 Task: Look for space in Quba, Azerbaijan from 2nd June, 2023 to 15th June, 2023 for 2 adults in price range Rs.10000 to Rs.15000. Place can be entire place with 1  bedroom having 1 bed and 1 bathroom. Property type can be hotel. Amenities needed are: air conditioning, . Booking option can be shelf check-in. Required host language is English.
Action: Mouse moved to (667, 716)
Screenshot: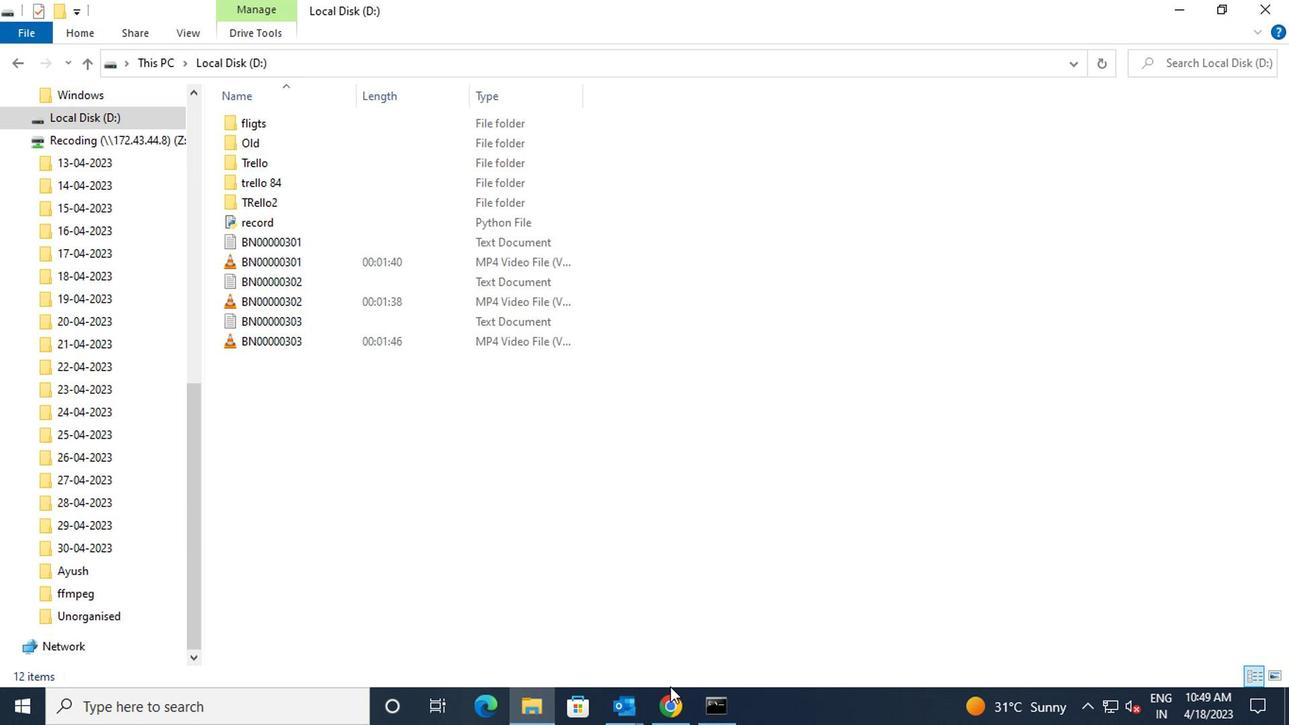 
Action: Mouse pressed left at (667, 716)
Screenshot: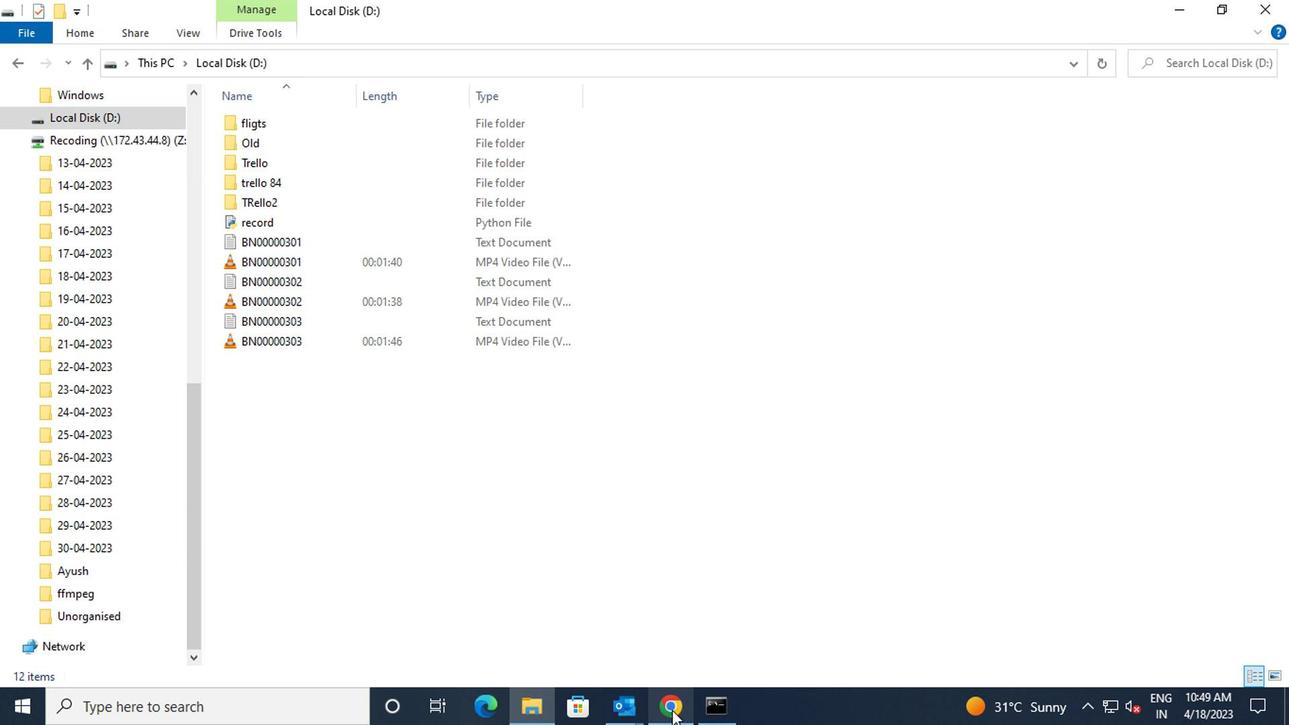 
Action: Mouse moved to (504, 128)
Screenshot: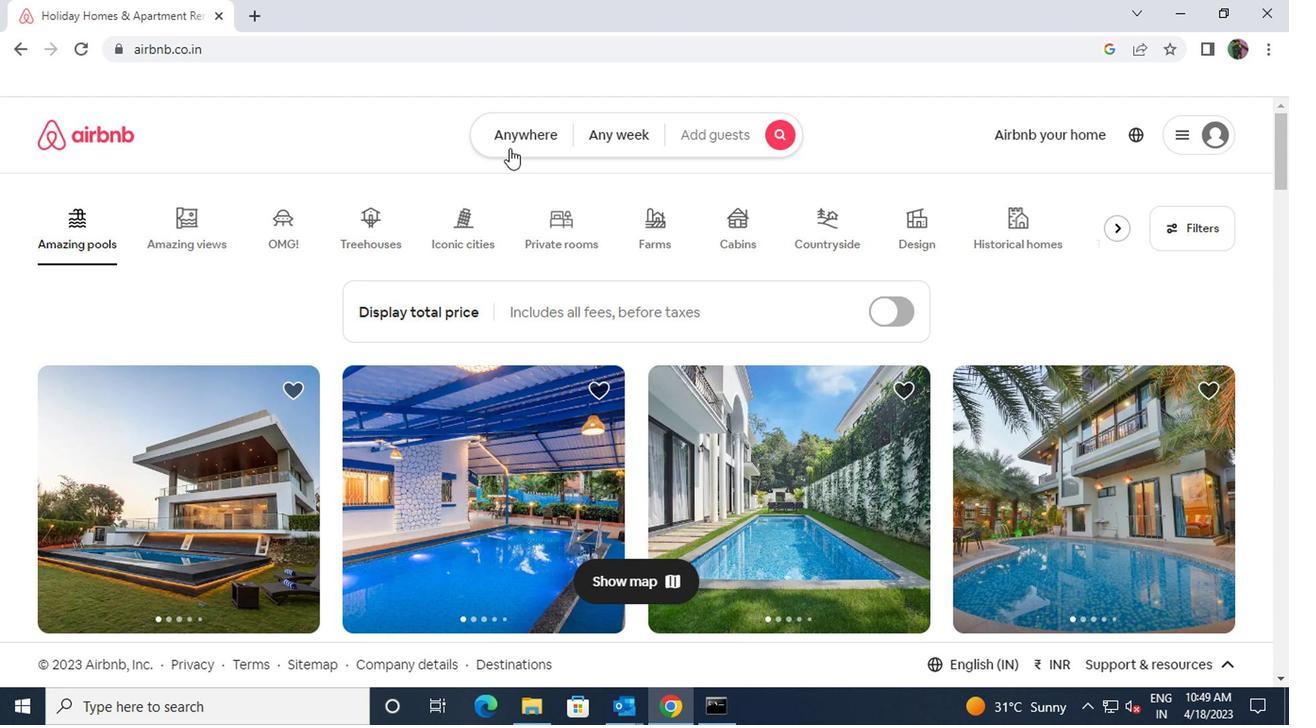 
Action: Mouse pressed left at (504, 128)
Screenshot: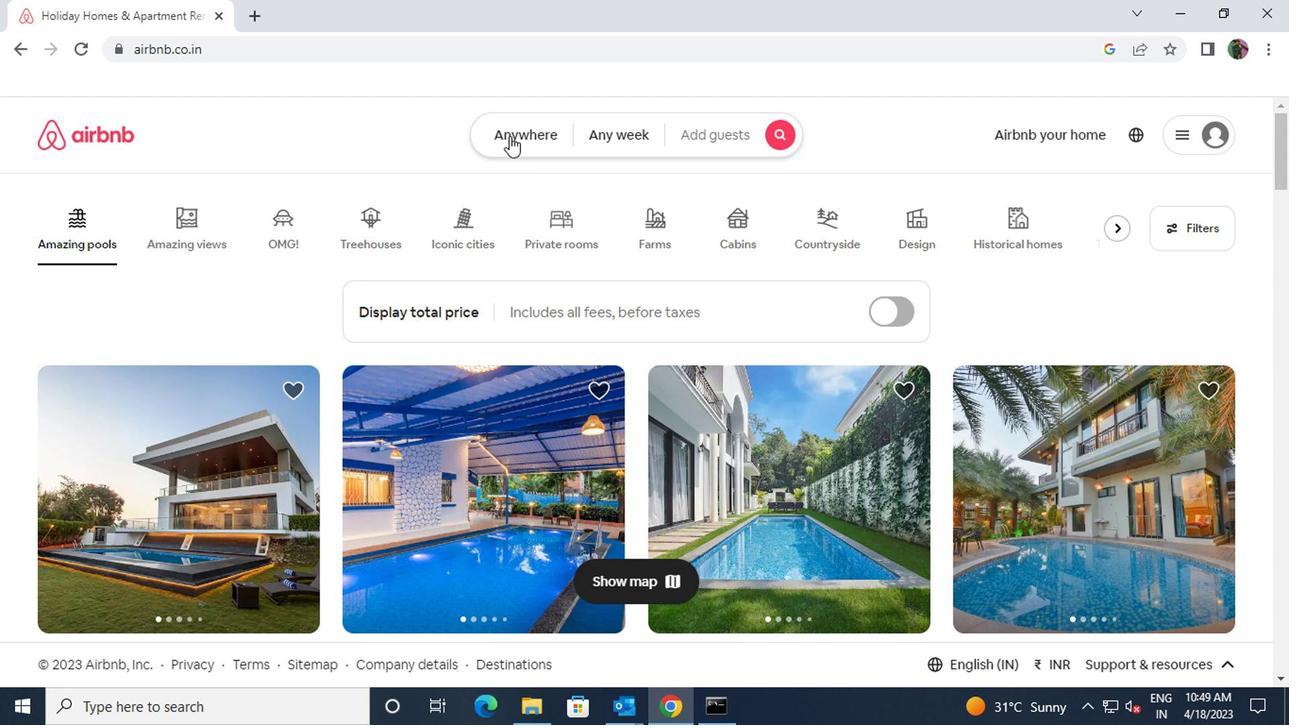
Action: Mouse moved to (458, 195)
Screenshot: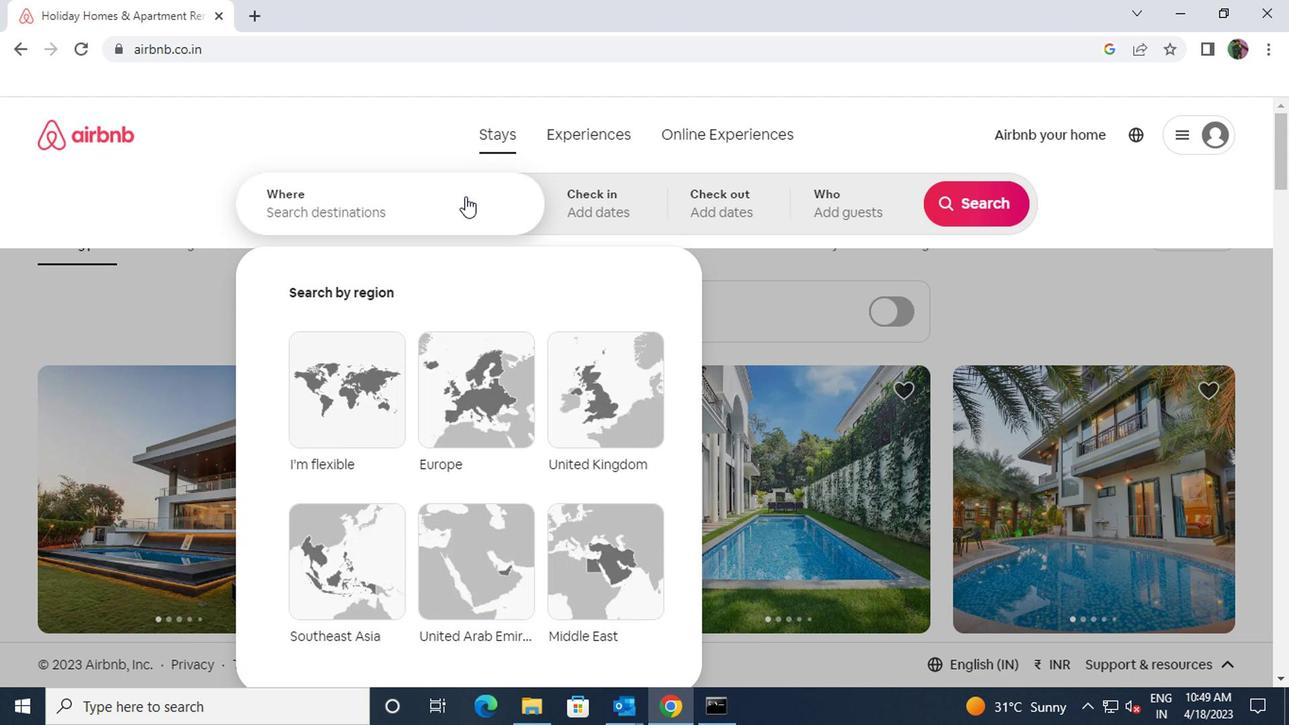 
Action: Mouse pressed left at (458, 195)
Screenshot: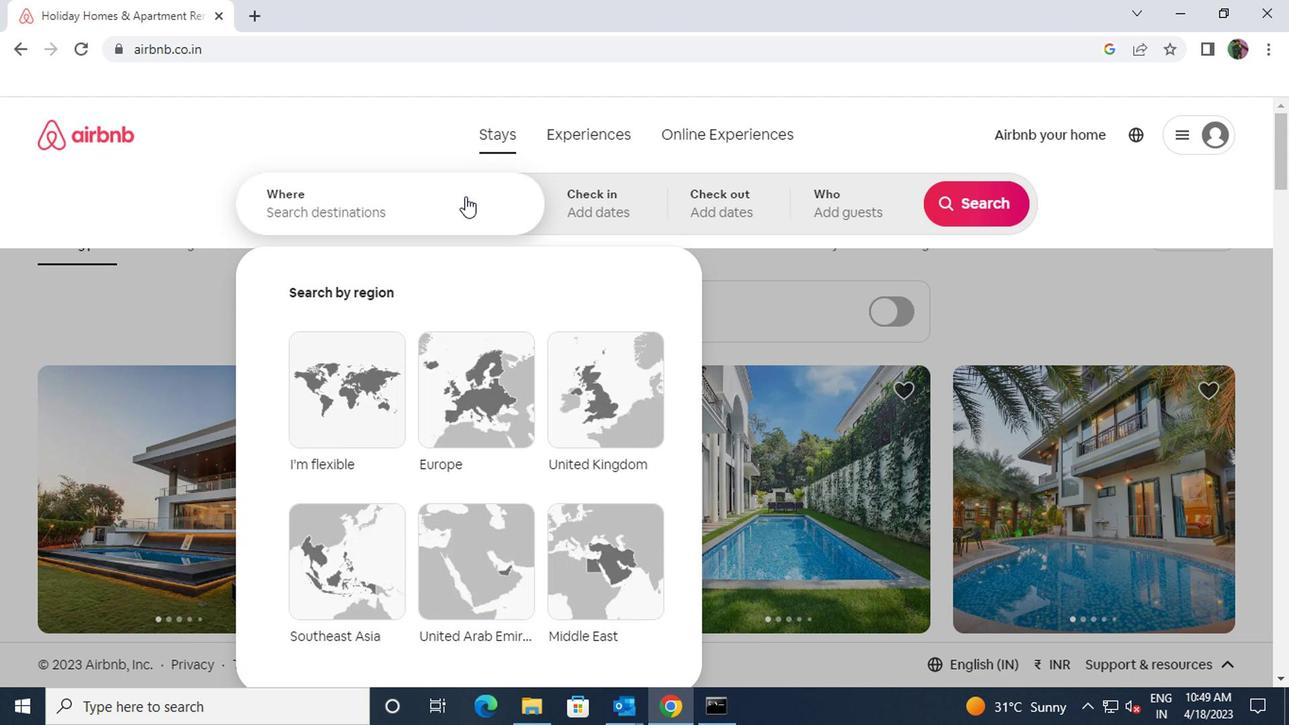 
Action: Key pressed <Key.shift><Key.shift><Key.shift><Key.shift>QUBA
Screenshot: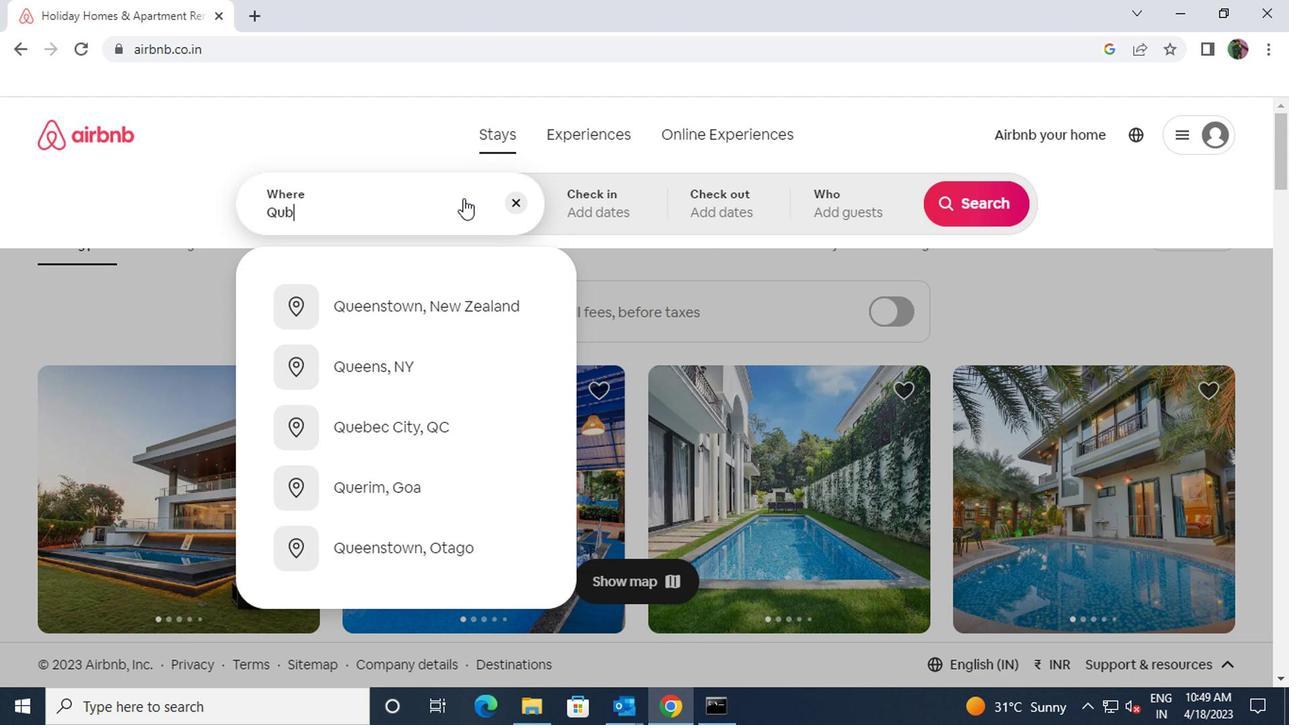 
Action: Mouse moved to (418, 301)
Screenshot: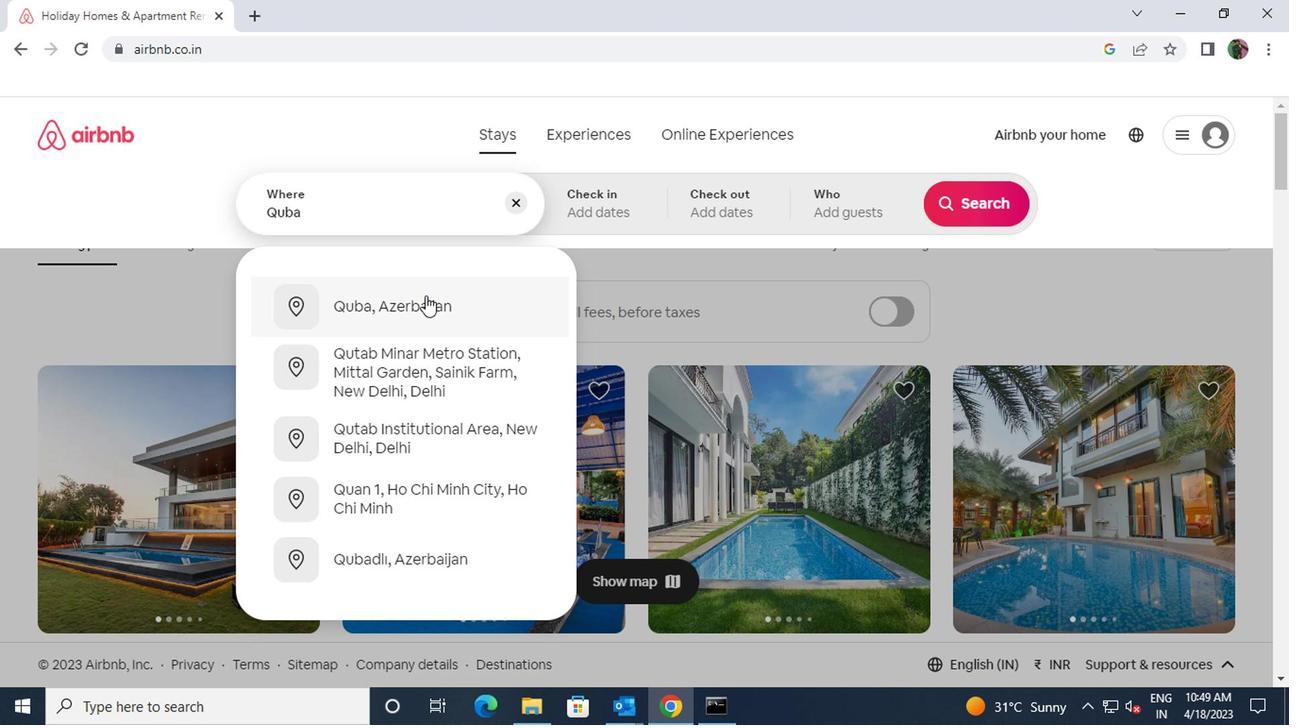 
Action: Mouse pressed left at (418, 301)
Screenshot: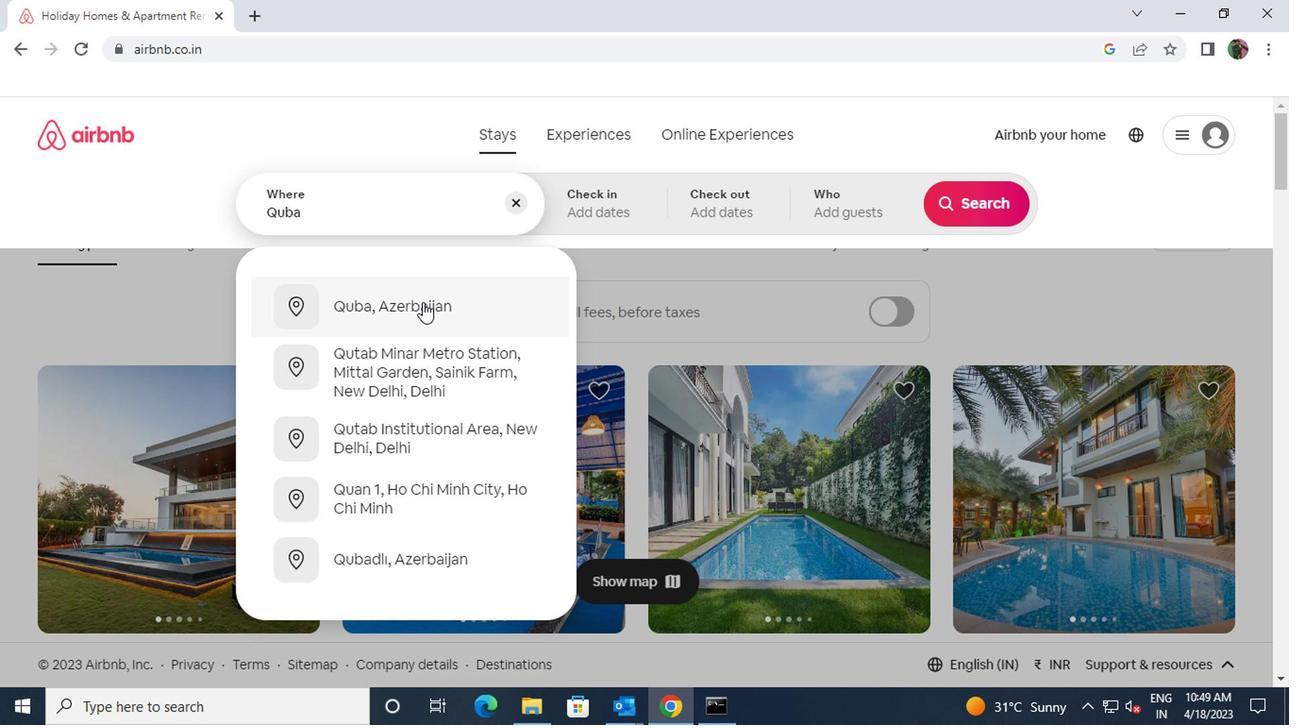 
Action: Mouse moved to (962, 355)
Screenshot: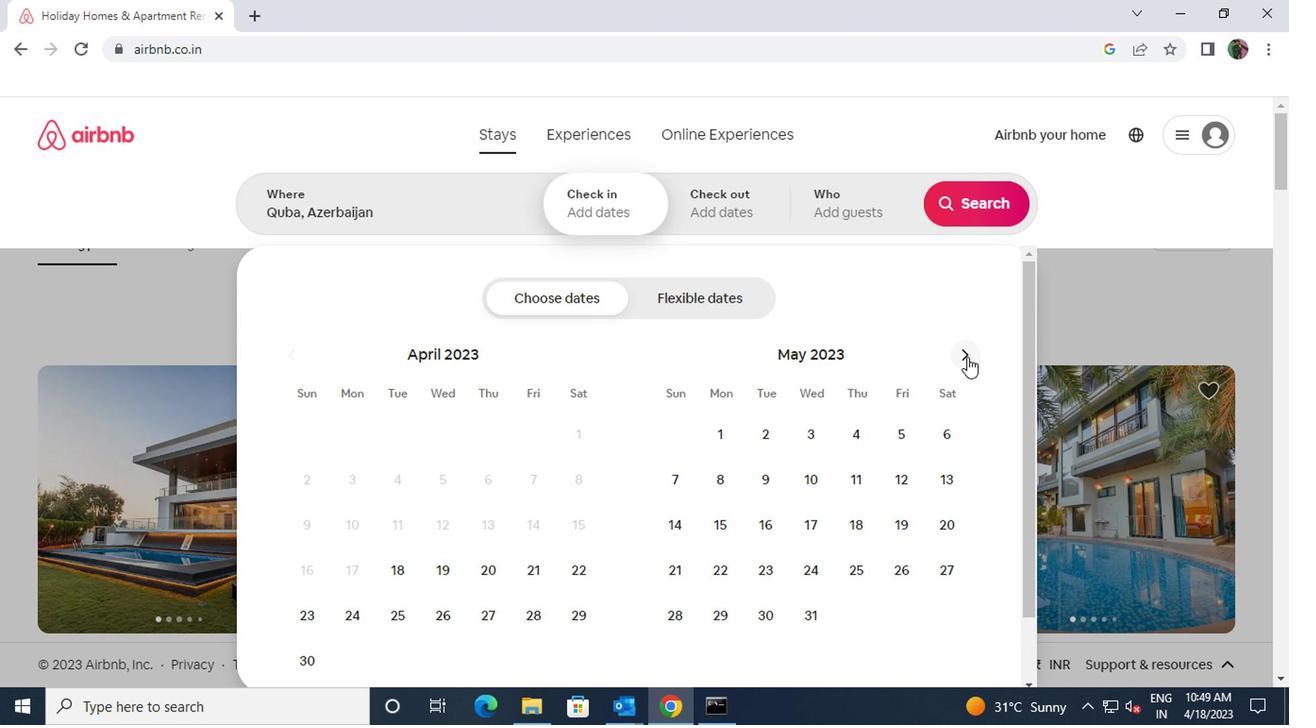 
Action: Mouse pressed left at (962, 355)
Screenshot: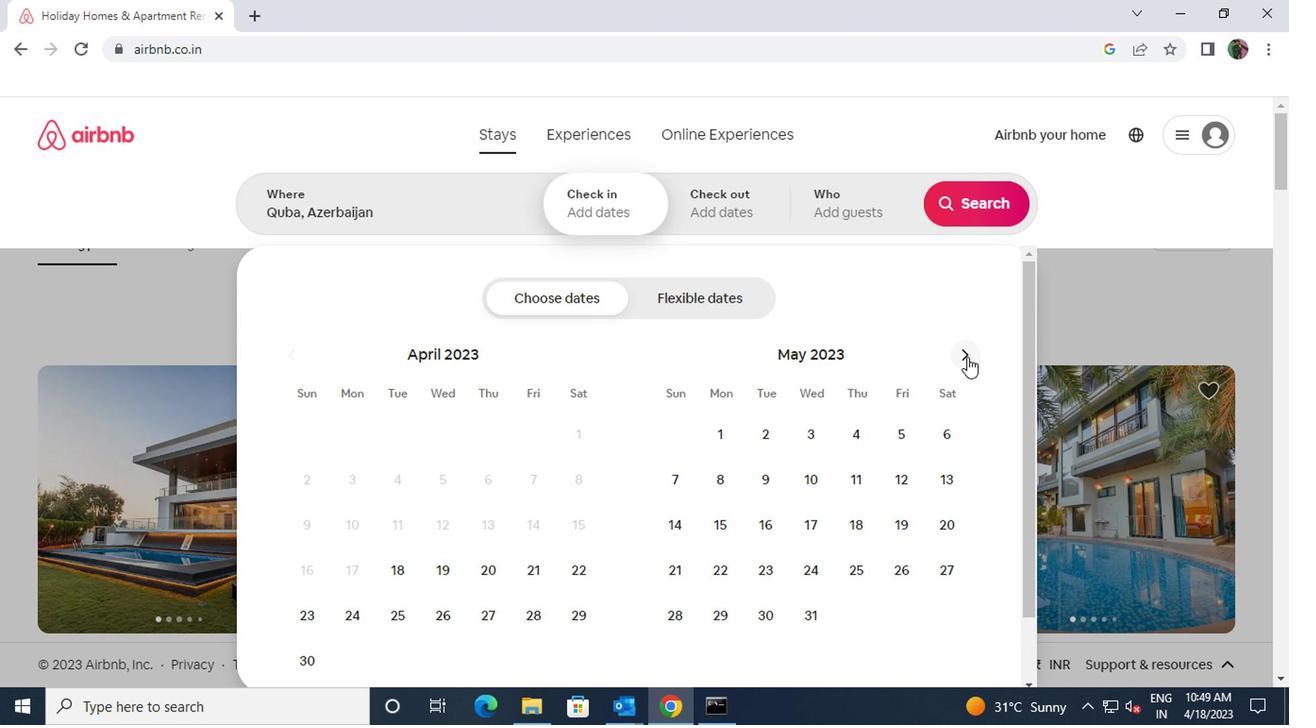 
Action: Mouse moved to (897, 439)
Screenshot: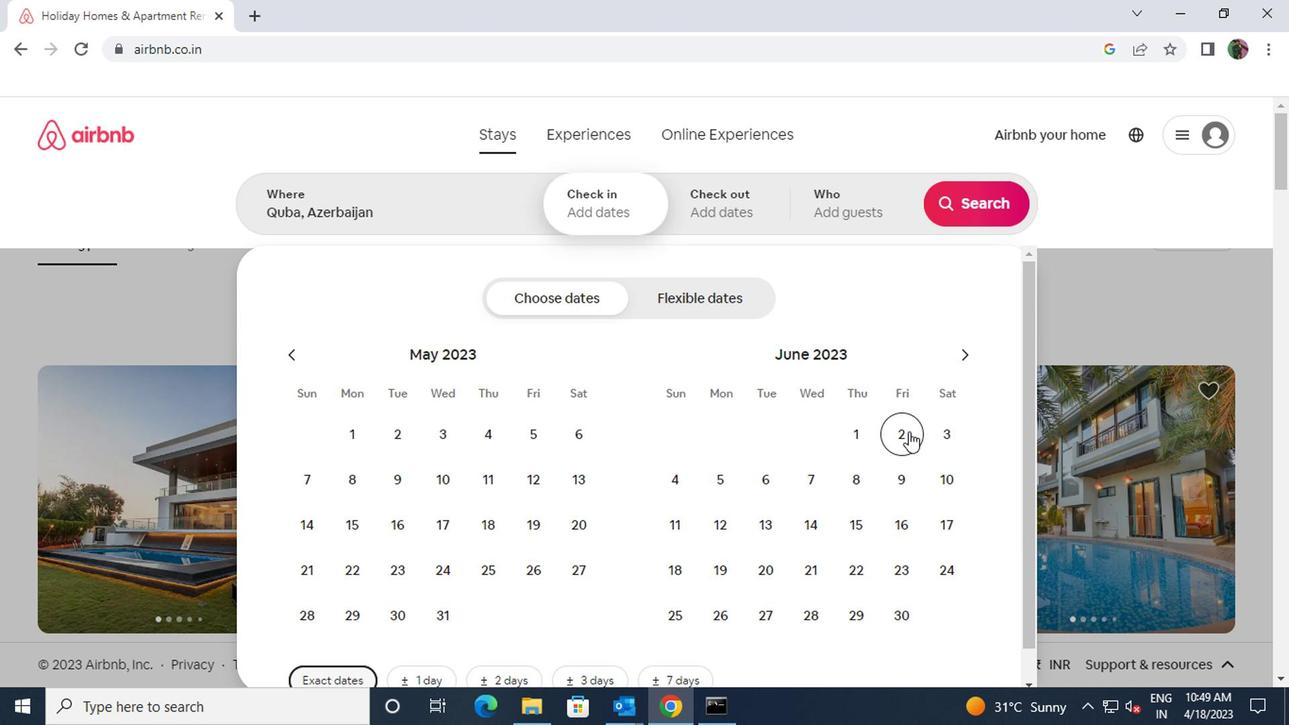 
Action: Mouse pressed left at (897, 439)
Screenshot: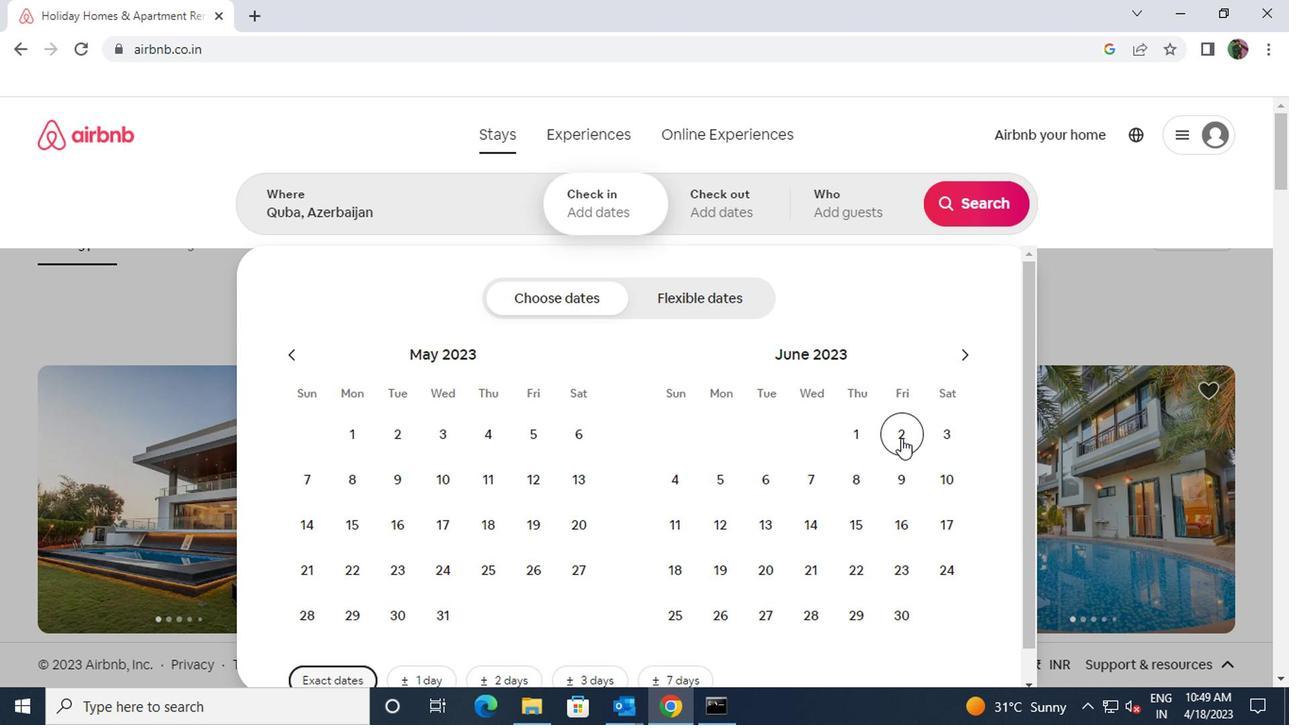 
Action: Mouse moved to (854, 529)
Screenshot: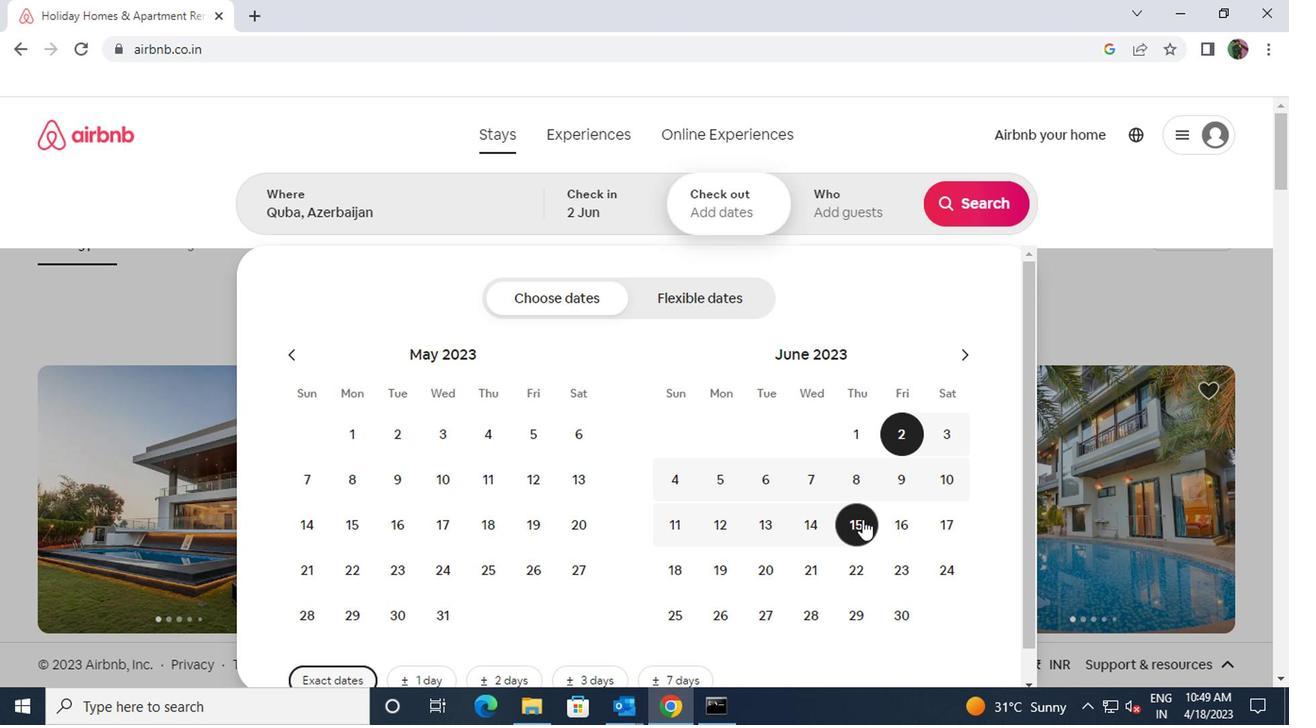 
Action: Mouse pressed left at (854, 529)
Screenshot: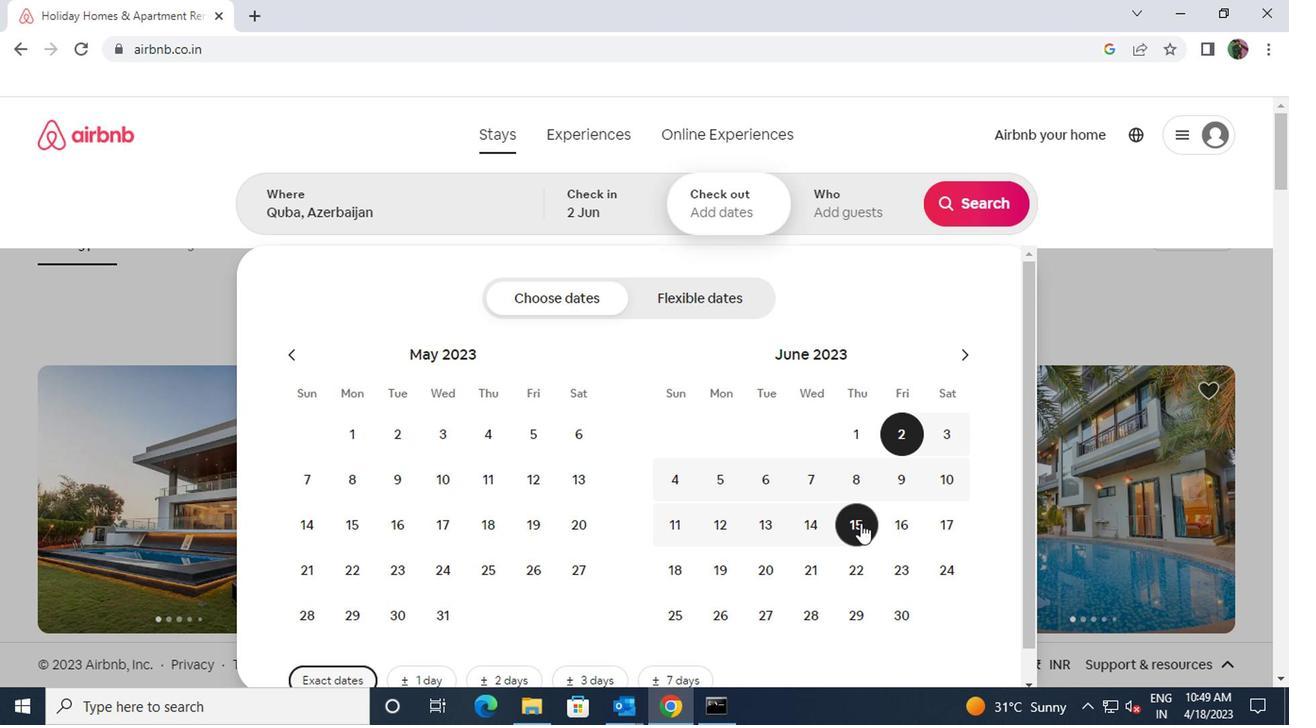 
Action: Mouse moved to (830, 199)
Screenshot: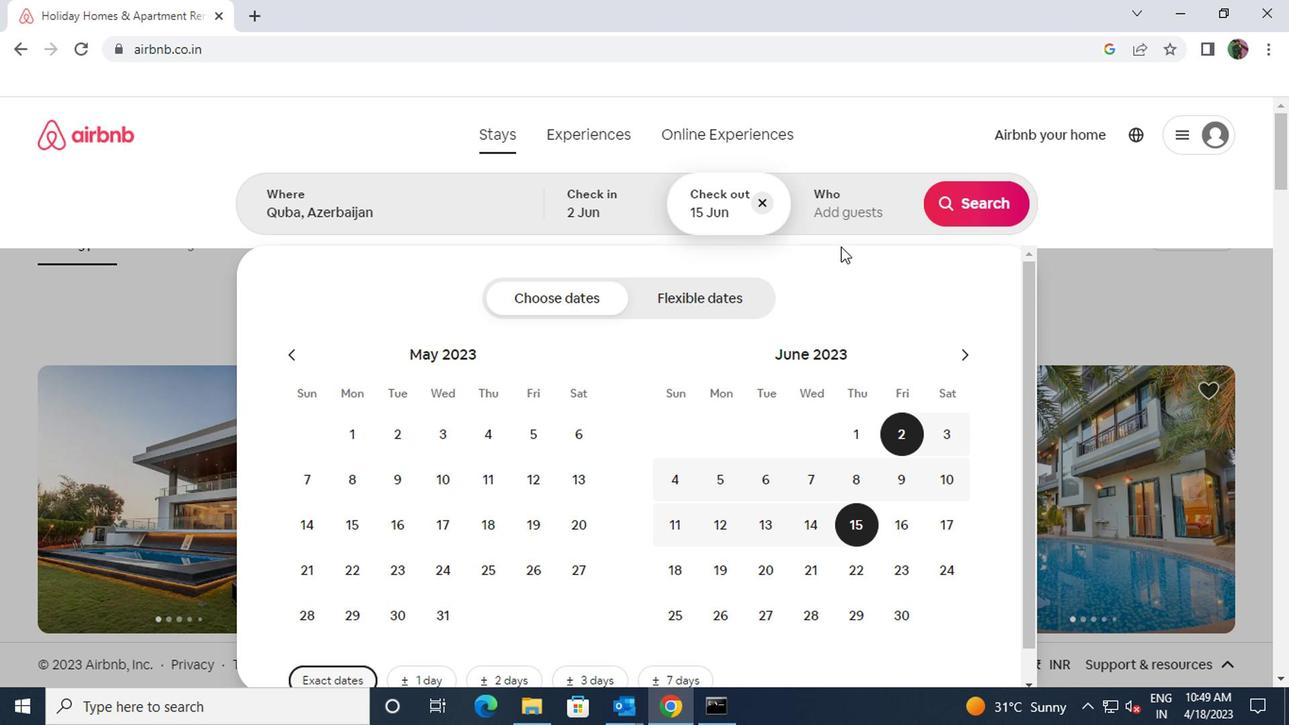 
Action: Mouse pressed left at (830, 199)
Screenshot: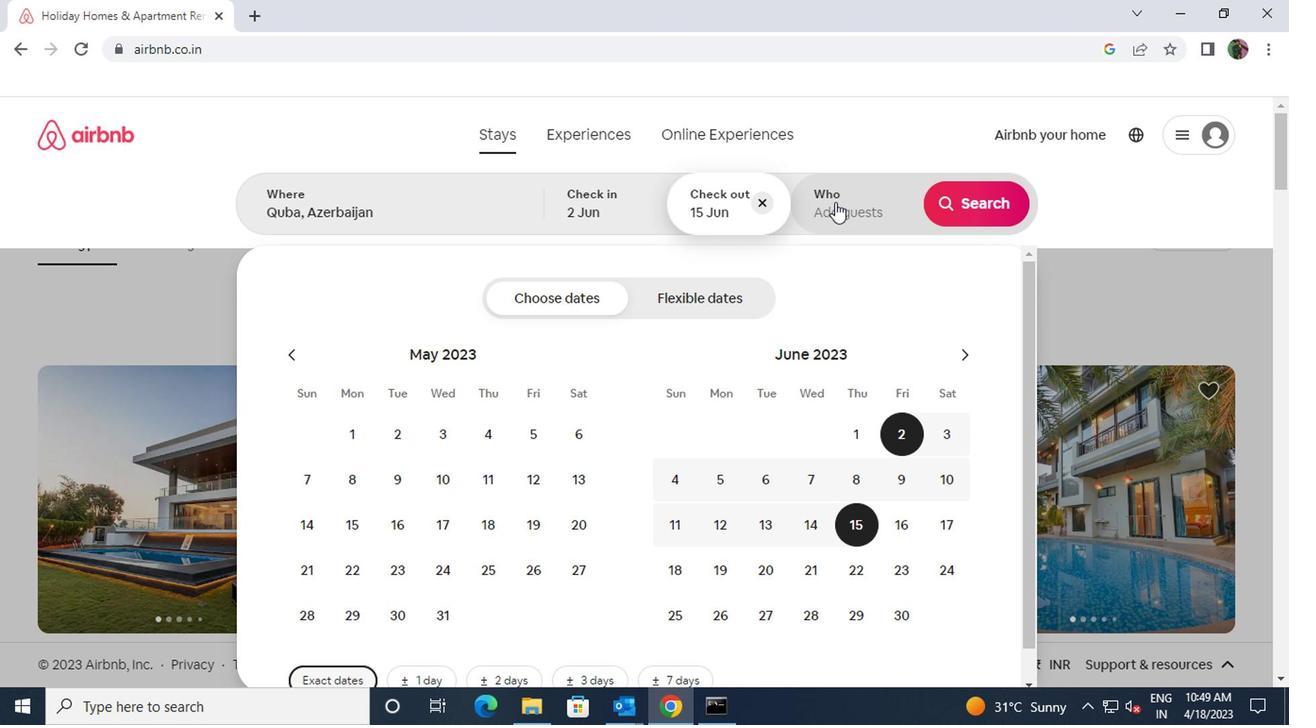 
Action: Mouse moved to (967, 301)
Screenshot: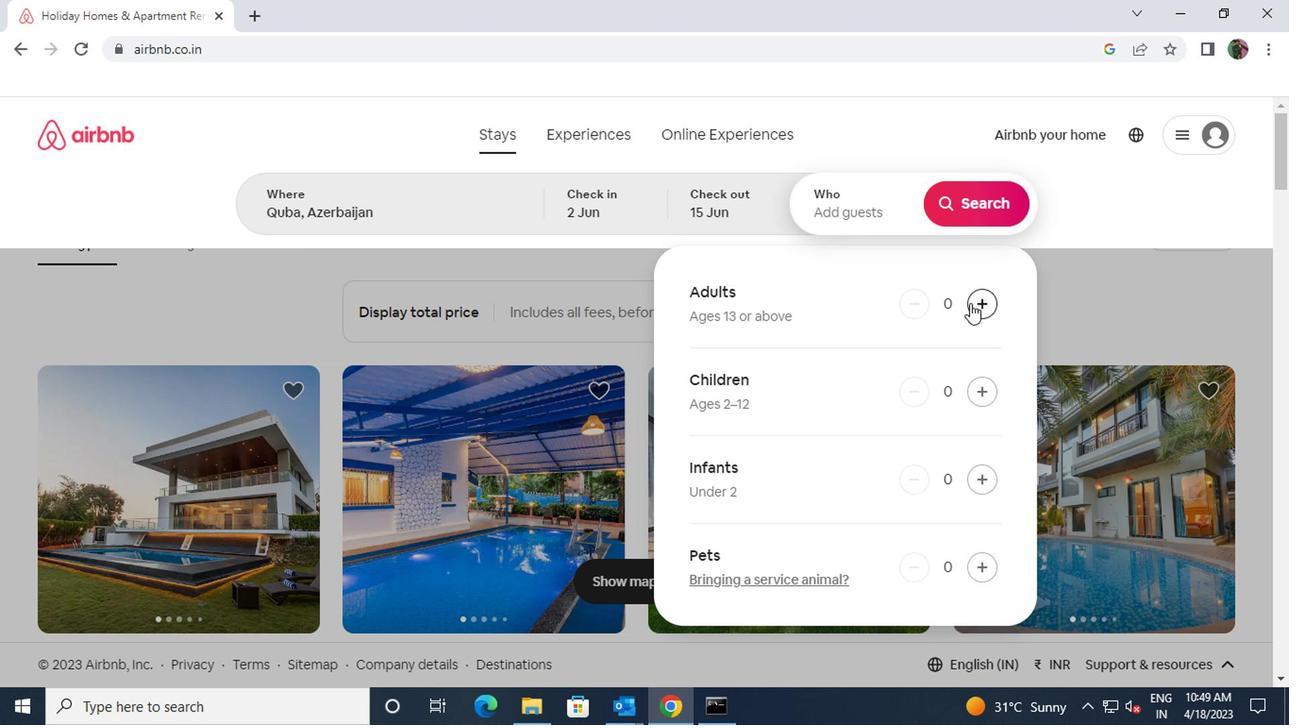 
Action: Mouse pressed left at (967, 301)
Screenshot: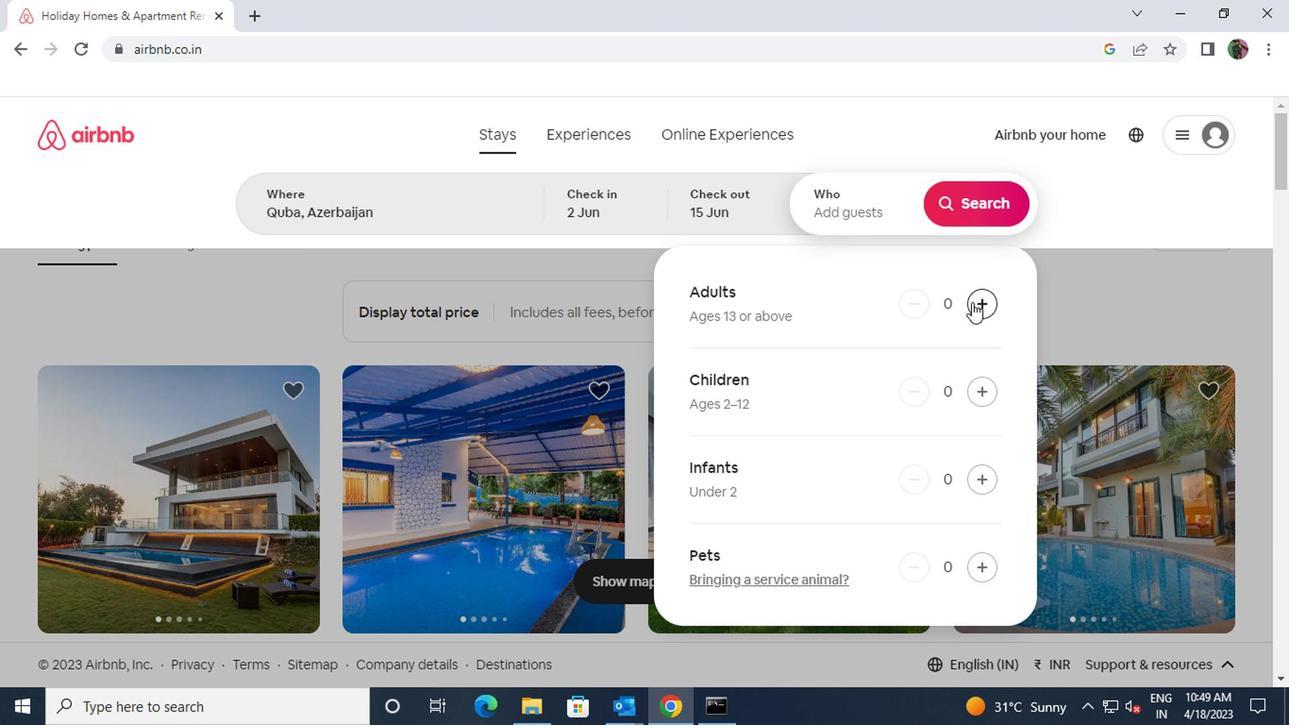 
Action: Mouse pressed left at (967, 301)
Screenshot: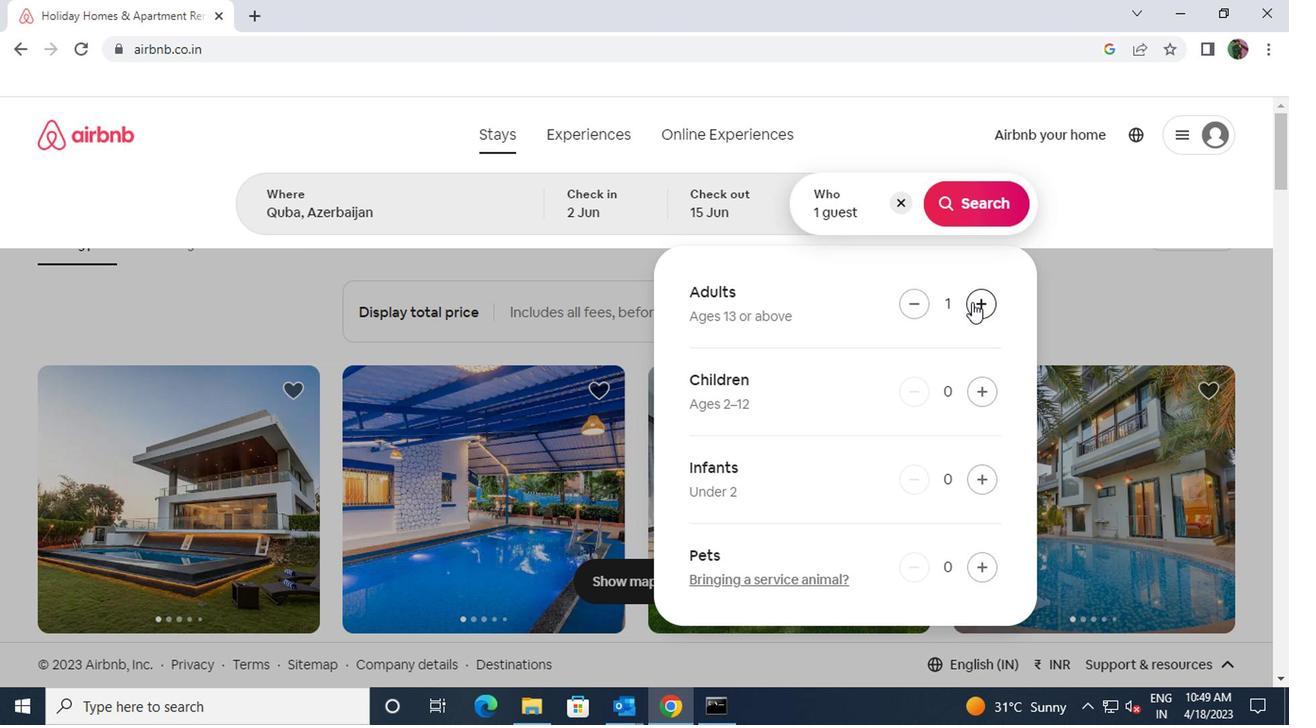 
Action: Mouse moved to (962, 204)
Screenshot: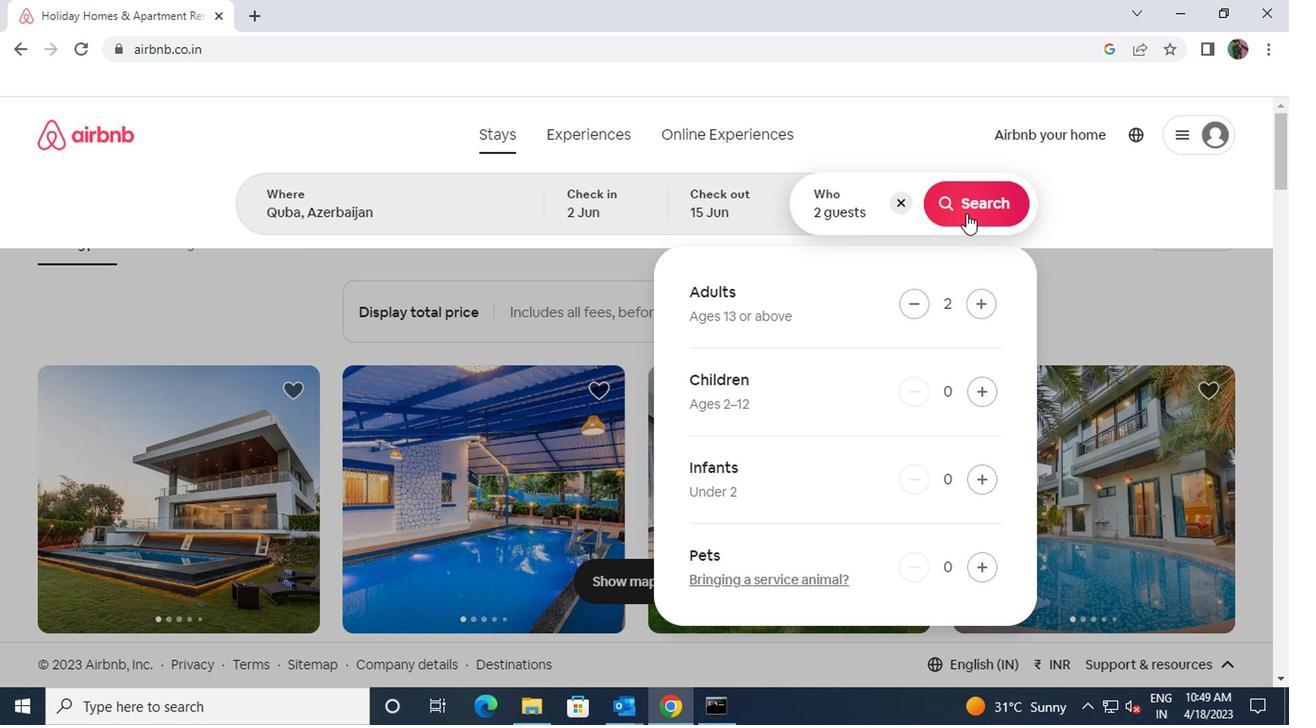 
Action: Mouse pressed left at (962, 204)
Screenshot: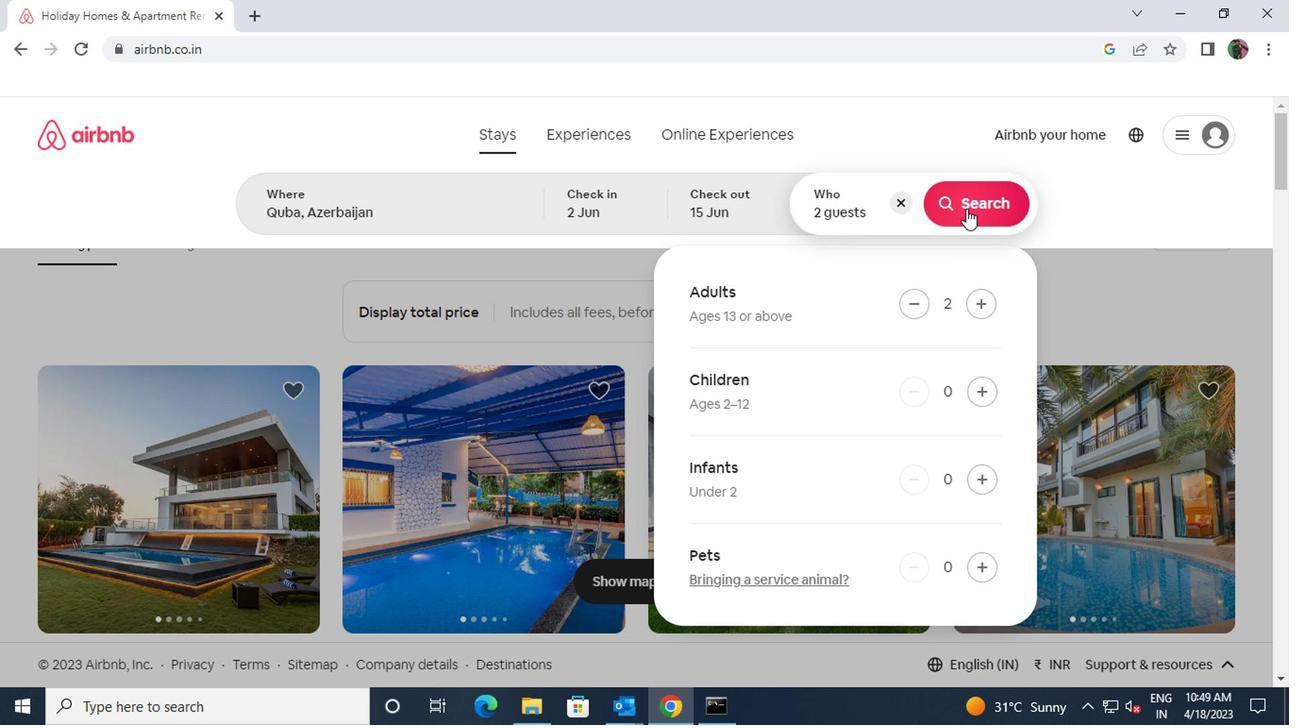 
Action: Mouse moved to (1175, 199)
Screenshot: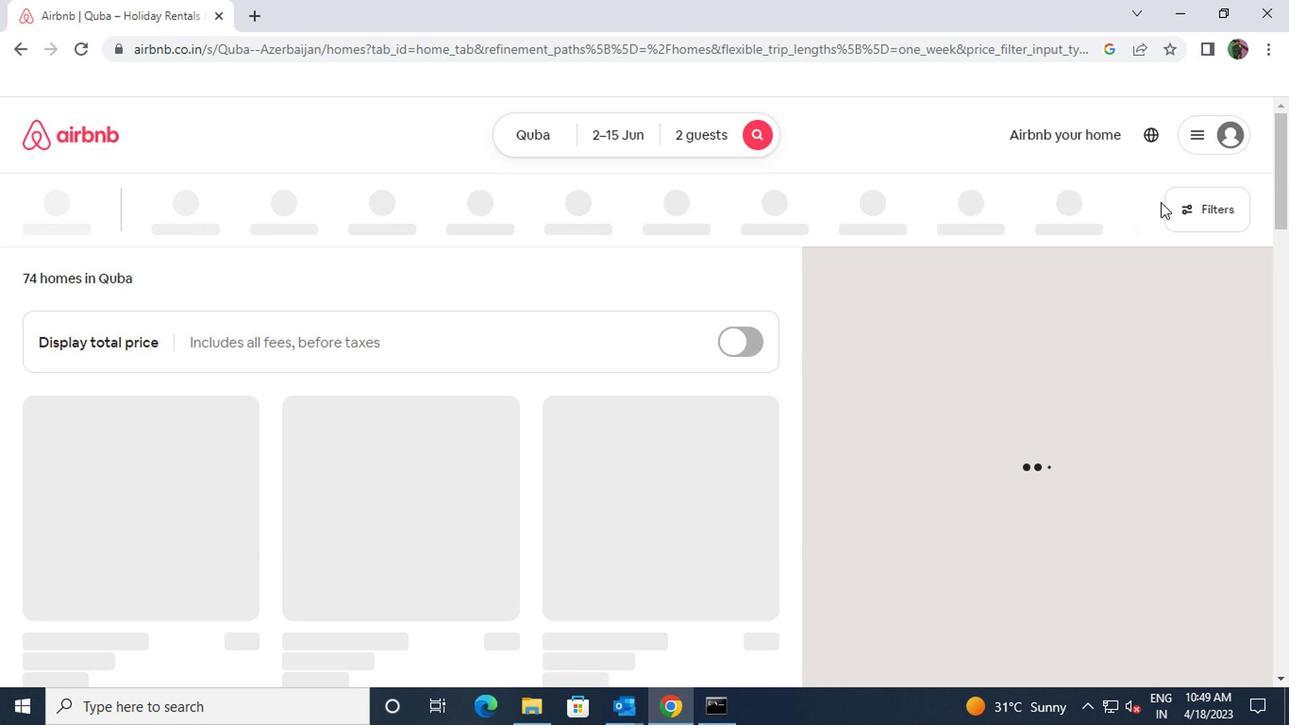 
Action: Mouse pressed left at (1175, 199)
Screenshot: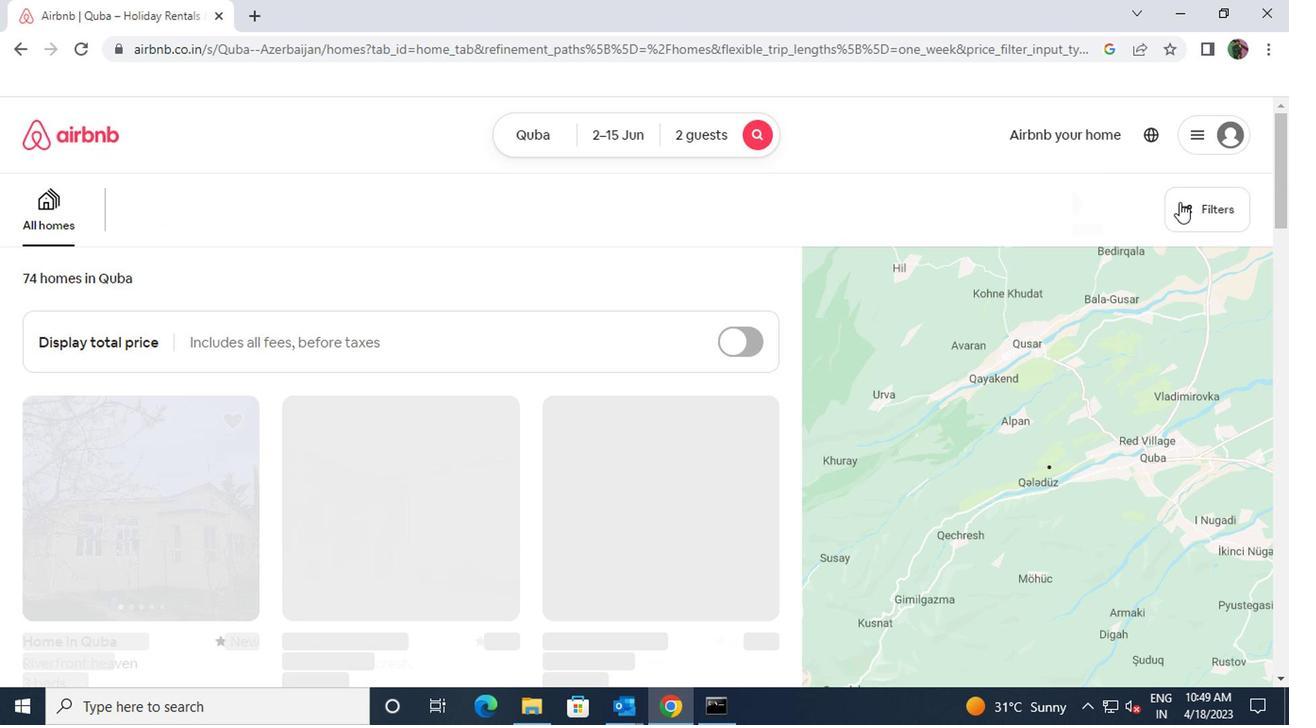
Action: Mouse moved to (396, 453)
Screenshot: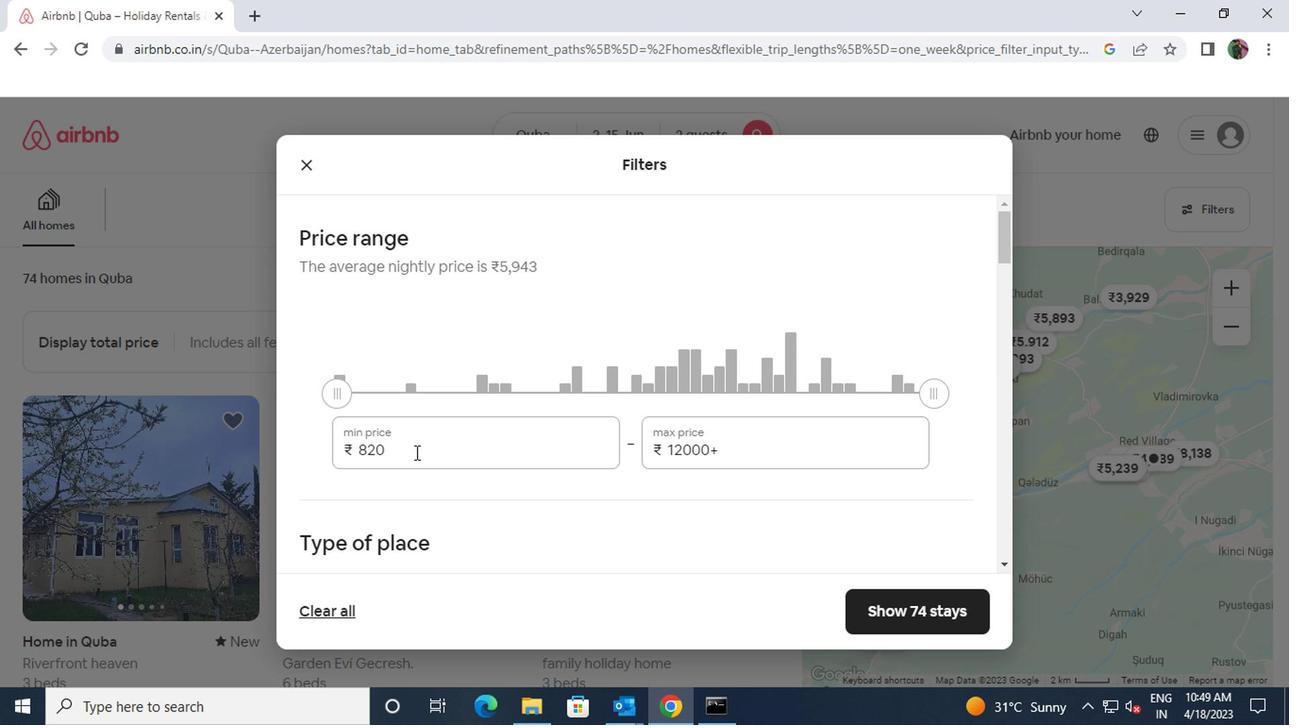 
Action: Mouse pressed left at (396, 453)
Screenshot: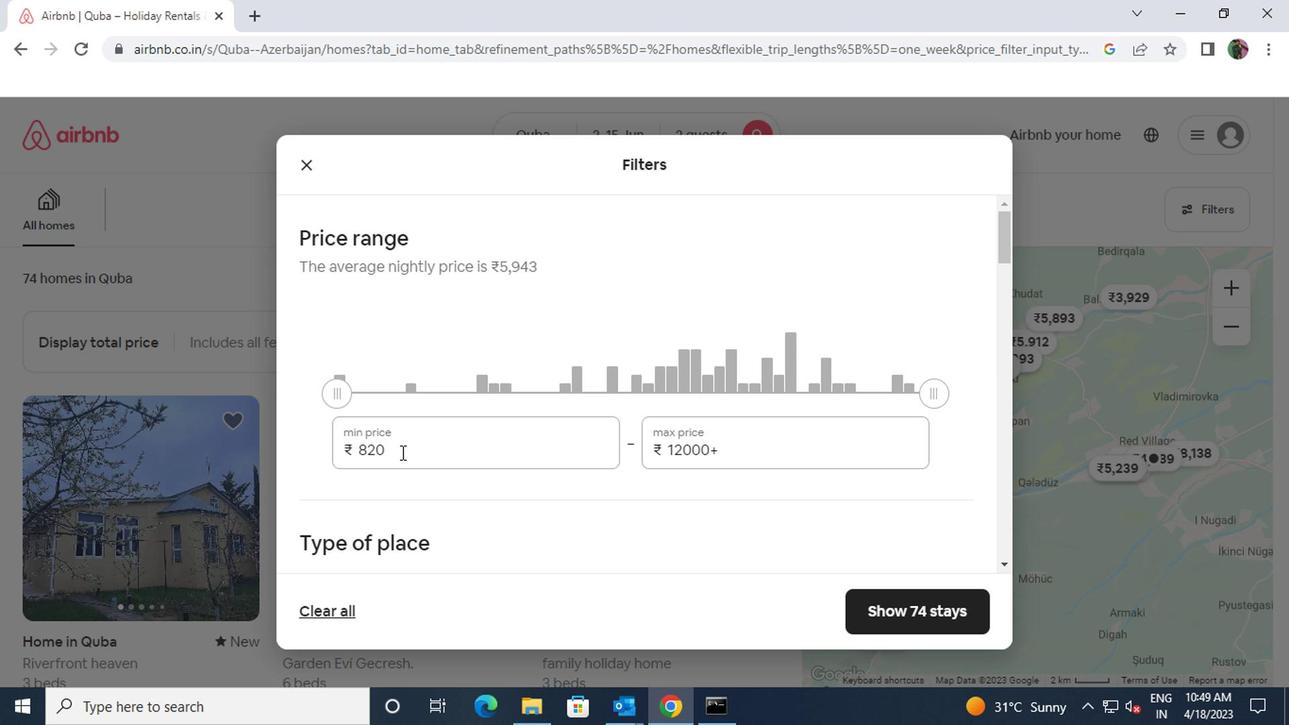 
Action: Mouse moved to (357, 457)
Screenshot: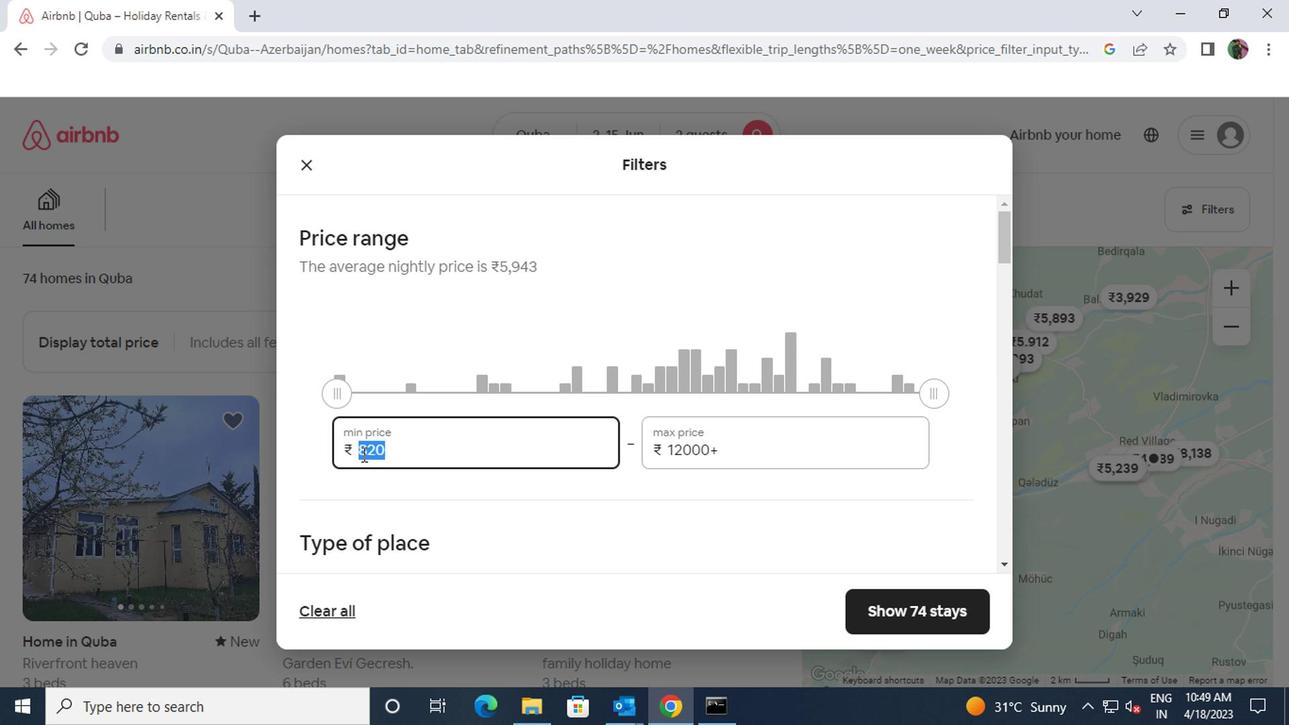 
Action: Key pressed 10000
Screenshot: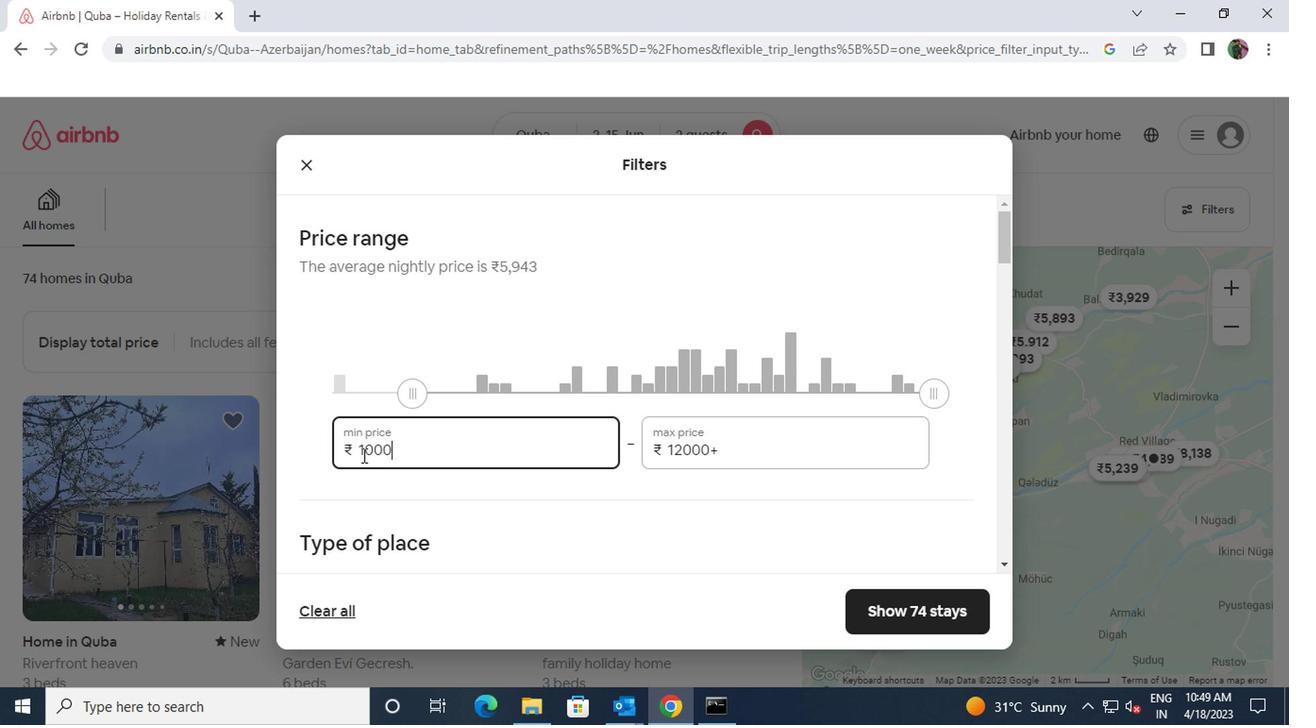 
Action: Mouse moved to (718, 452)
Screenshot: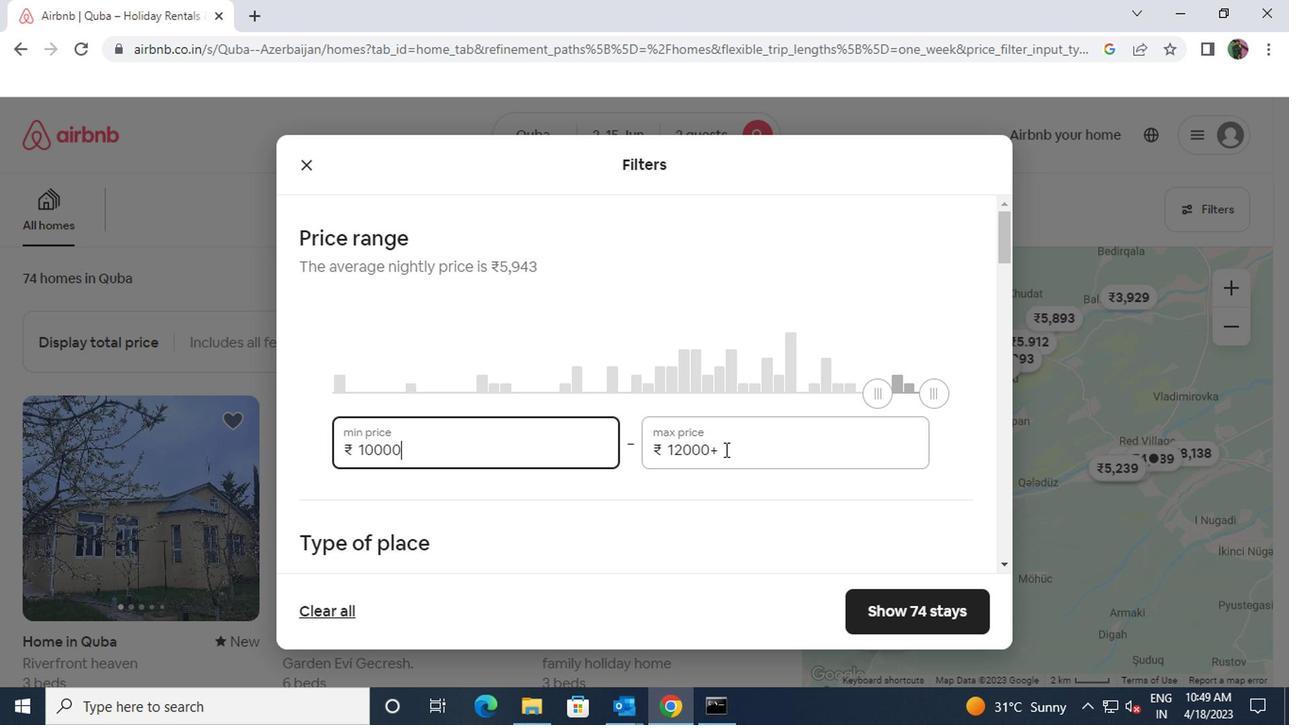 
Action: Mouse pressed left at (718, 452)
Screenshot: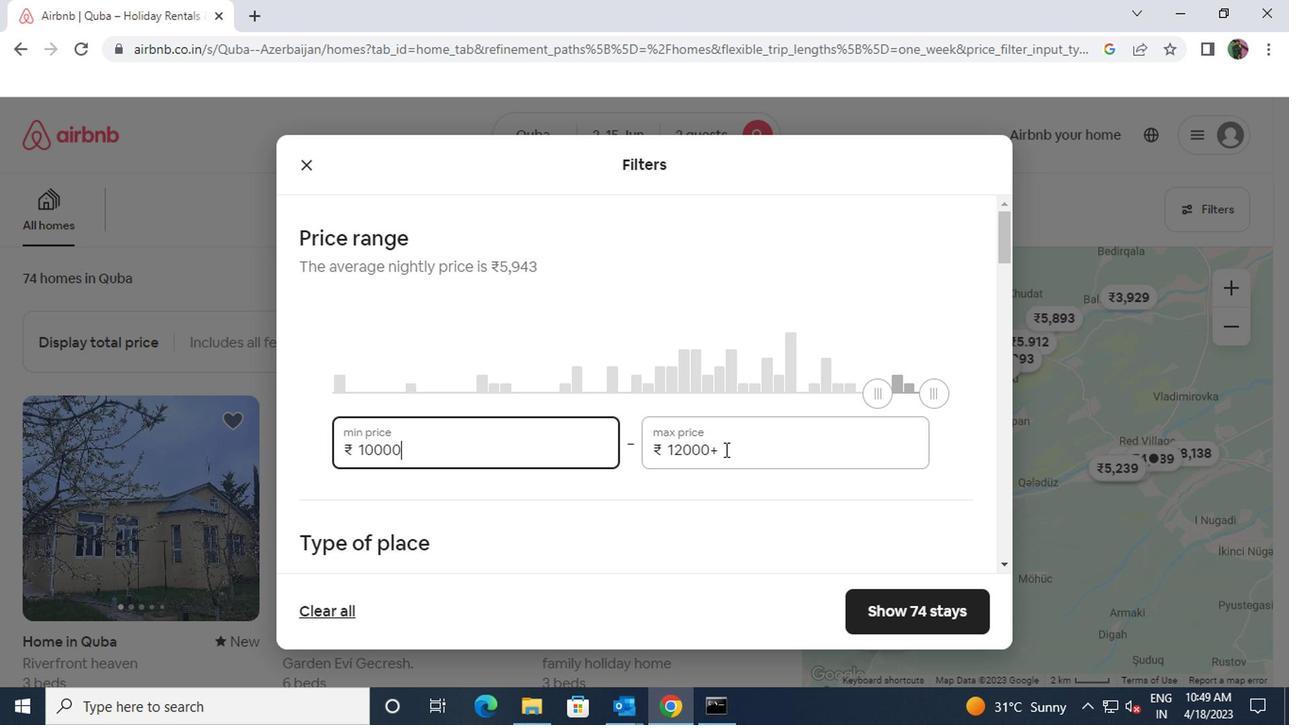 
Action: Mouse moved to (661, 455)
Screenshot: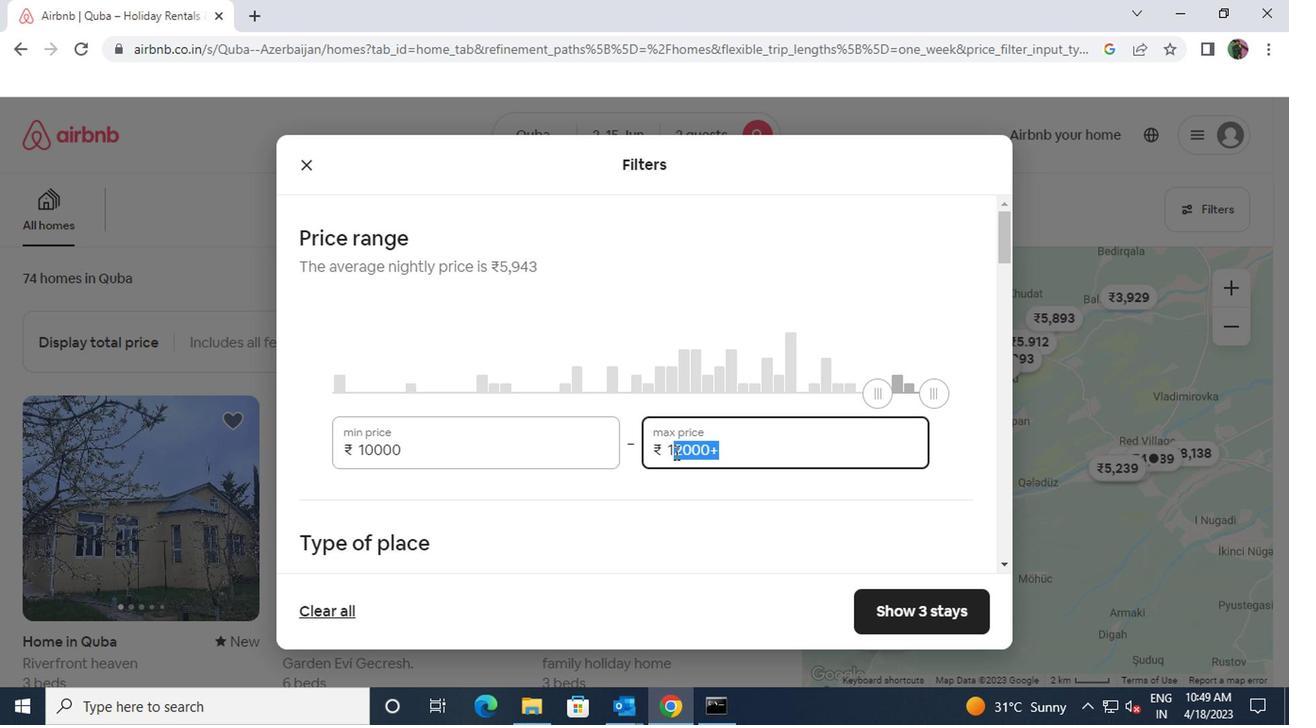 
Action: Key pressed 15000
Screenshot: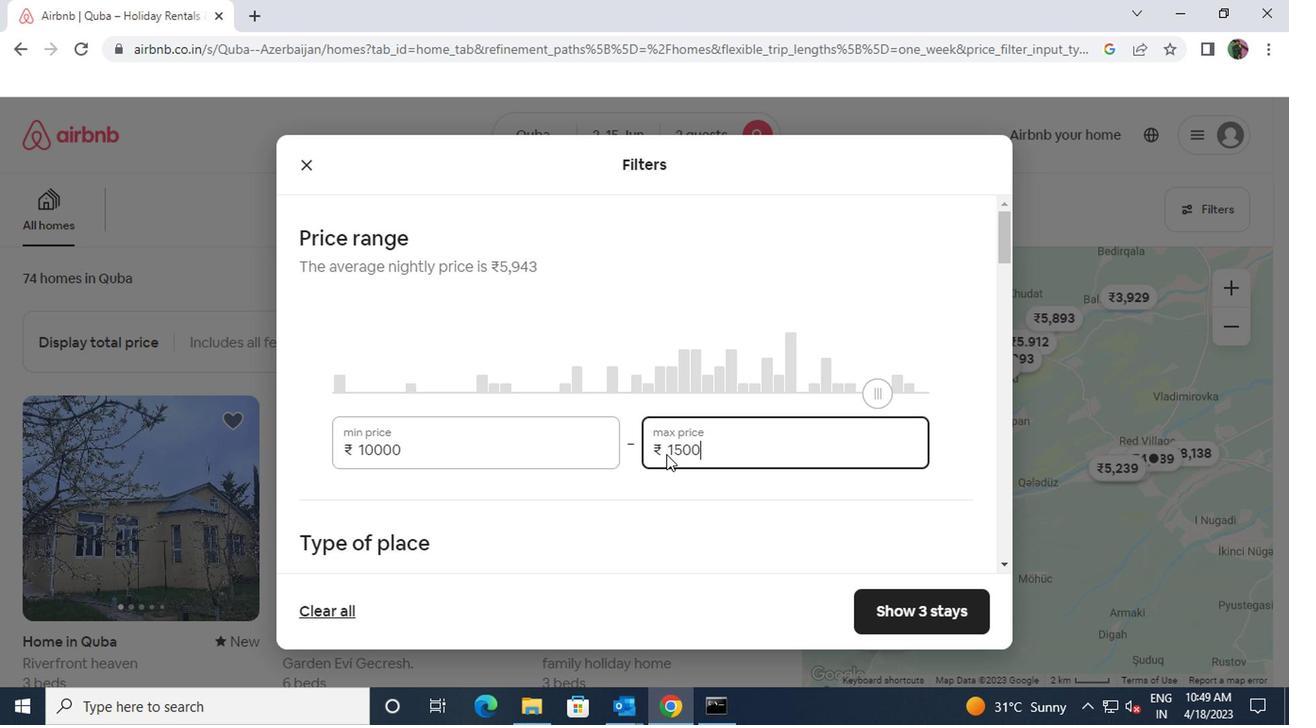 
Action: Mouse moved to (667, 521)
Screenshot: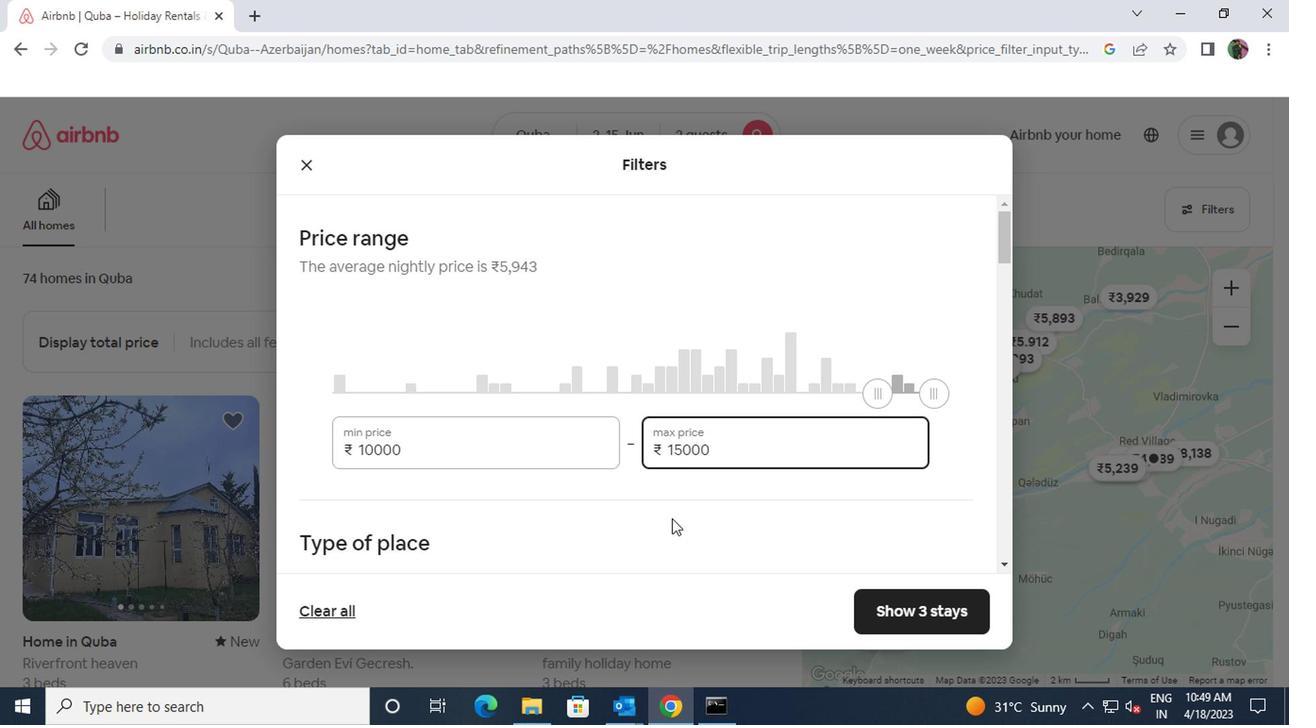 
Action: Mouse scrolled (667, 520) with delta (0, -1)
Screenshot: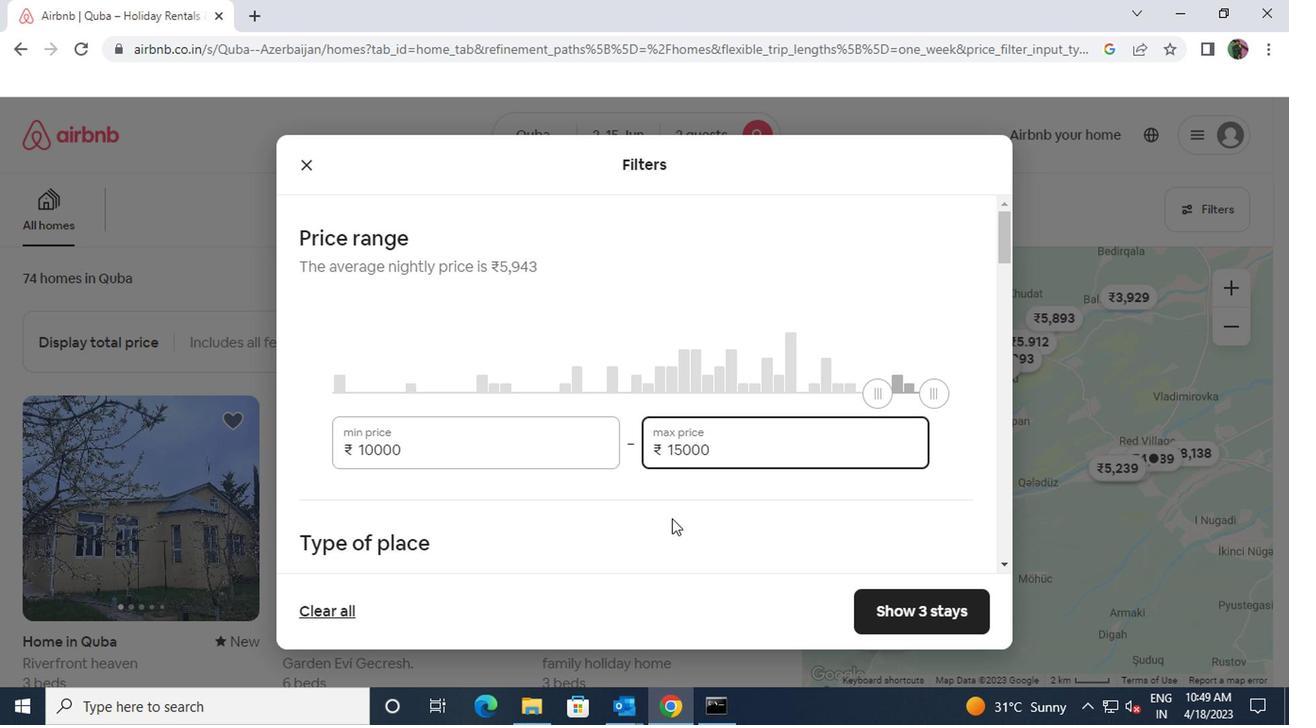 
Action: Mouse moved to (667, 514)
Screenshot: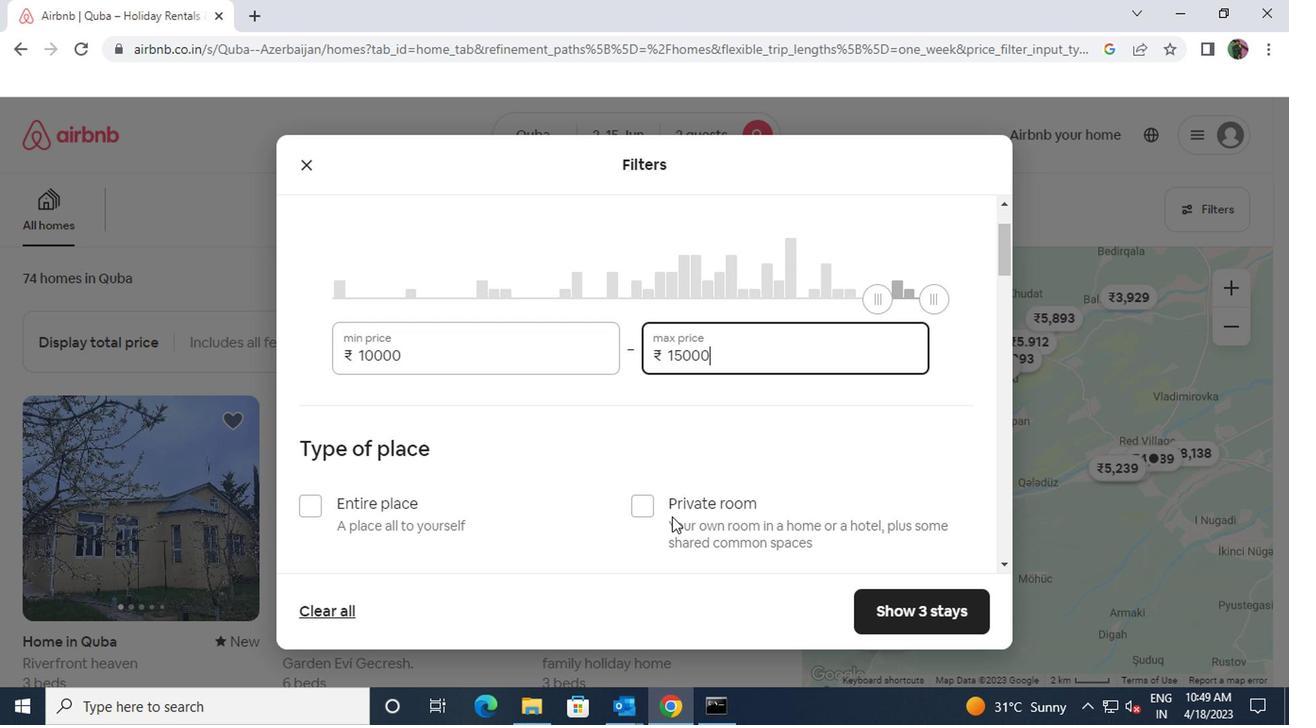 
Action: Mouse scrolled (667, 513) with delta (0, -1)
Screenshot: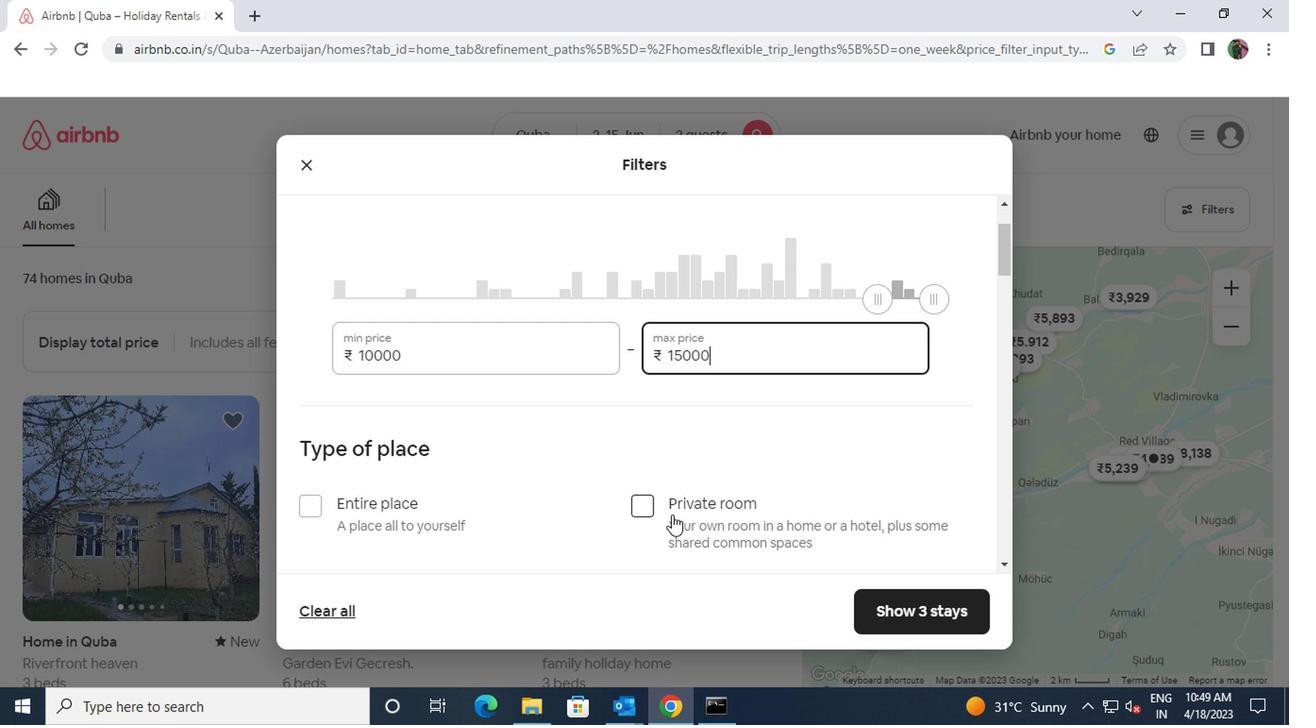 
Action: Mouse moved to (306, 413)
Screenshot: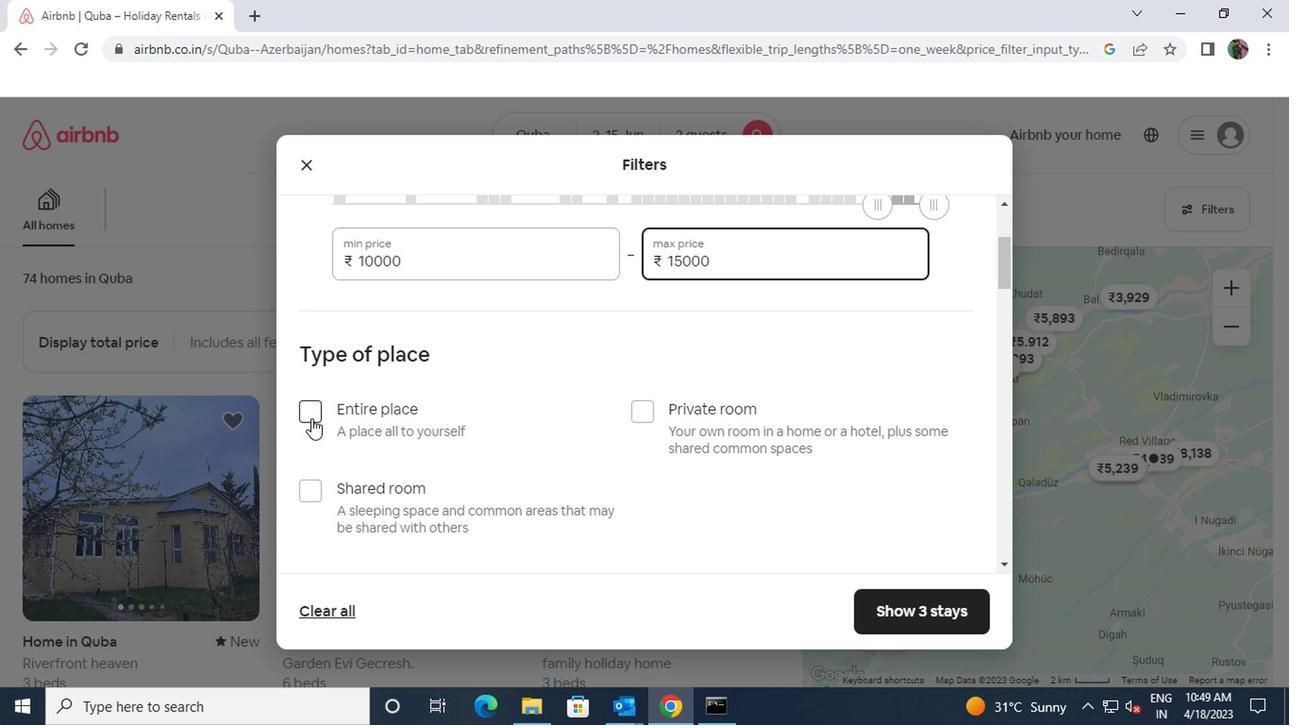 
Action: Mouse pressed left at (306, 413)
Screenshot: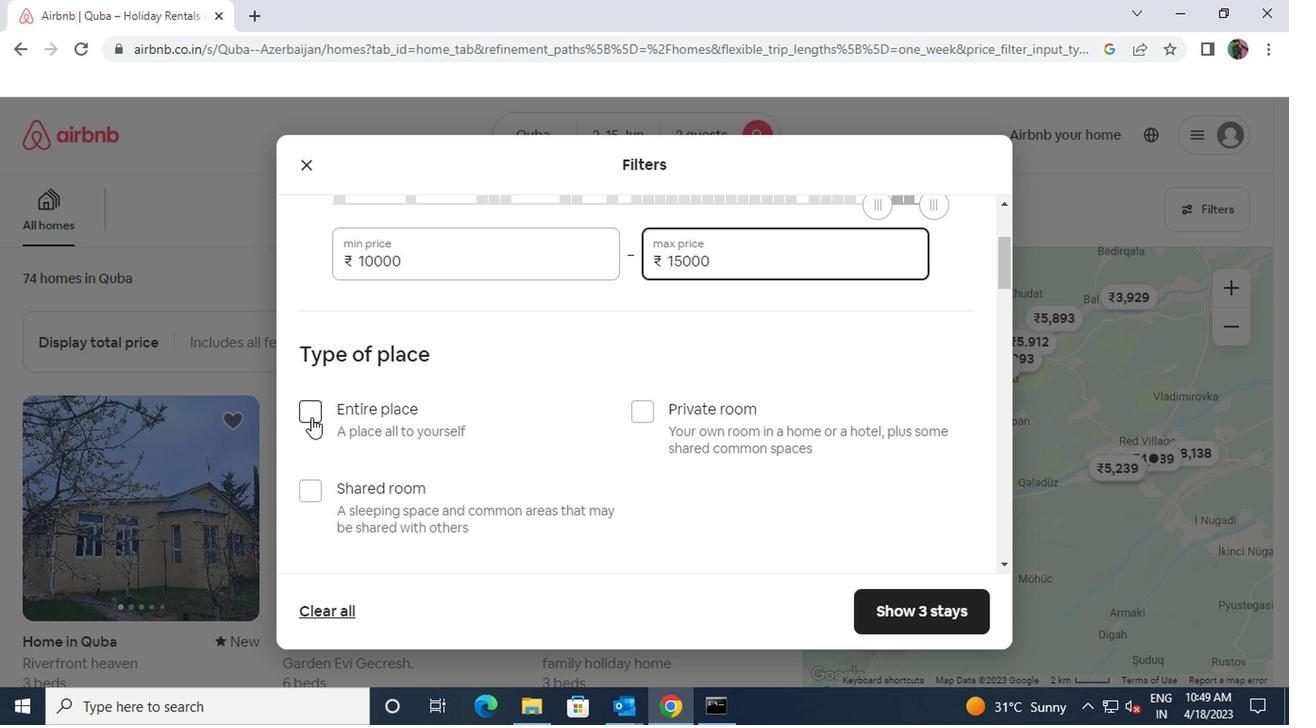 
Action: Mouse moved to (444, 473)
Screenshot: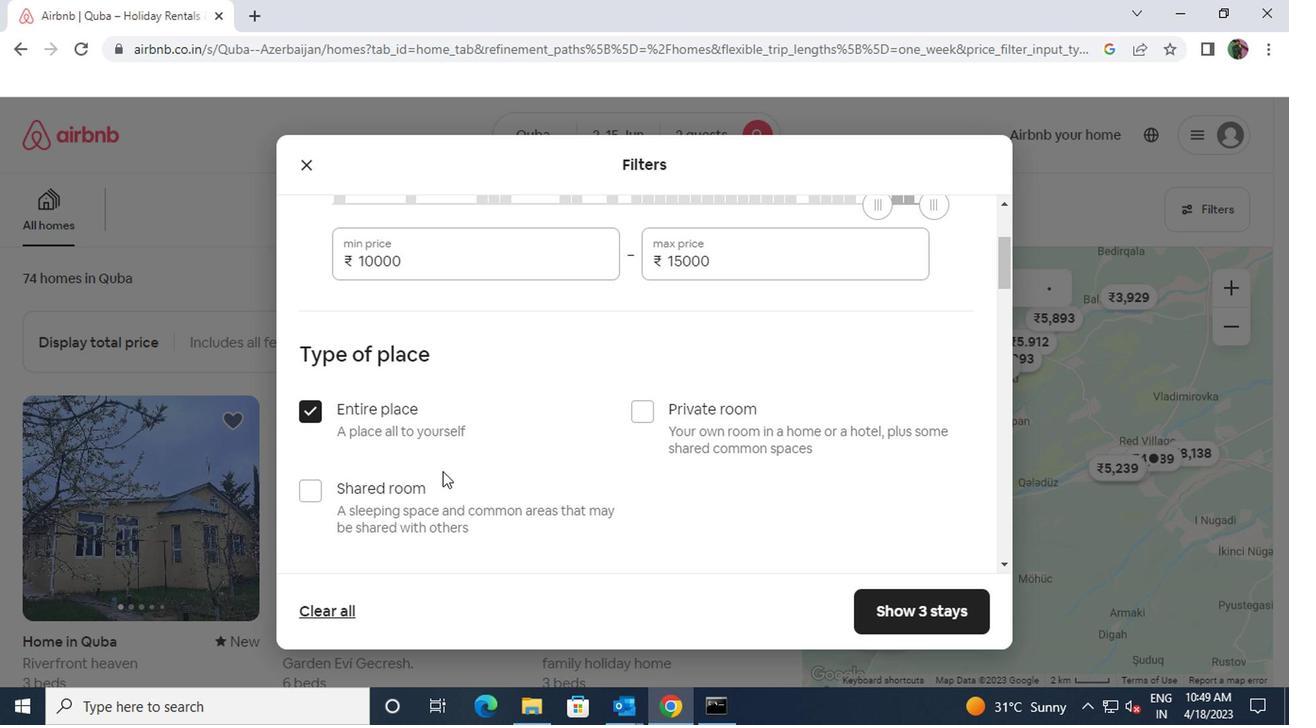 
Action: Mouse scrolled (444, 472) with delta (0, 0)
Screenshot: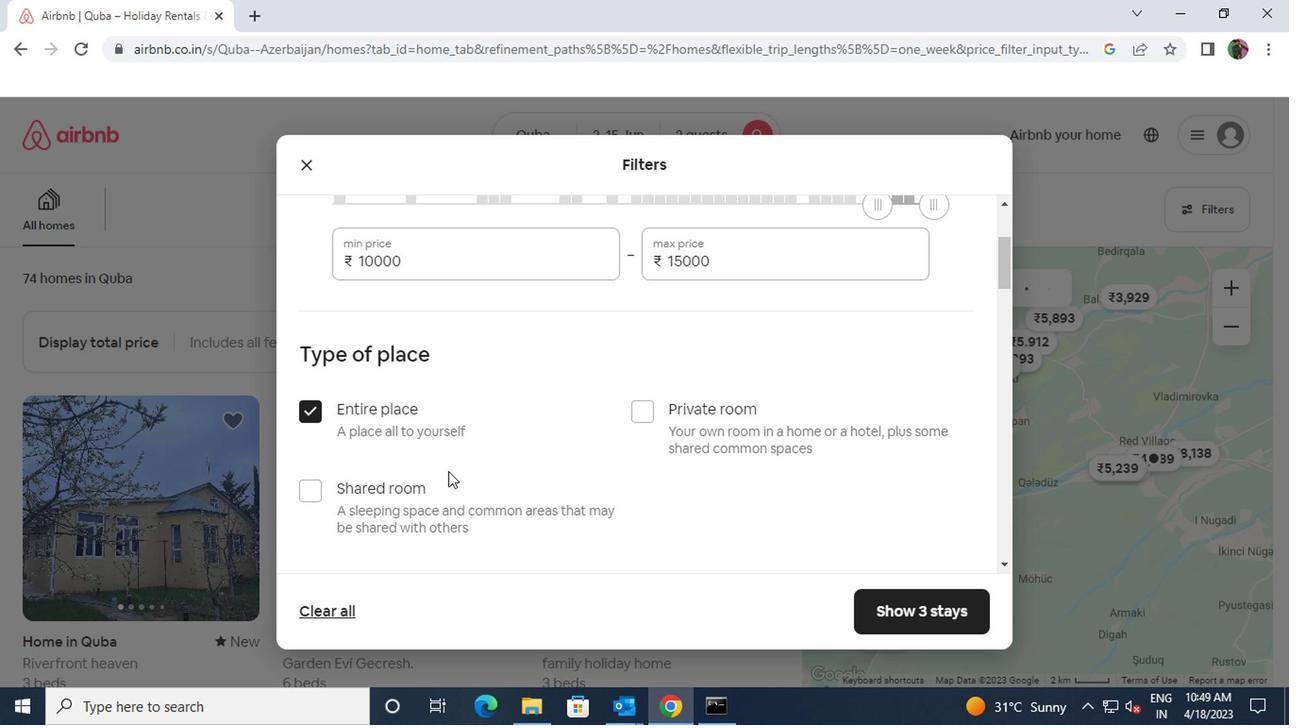 
Action: Mouse scrolled (444, 472) with delta (0, 0)
Screenshot: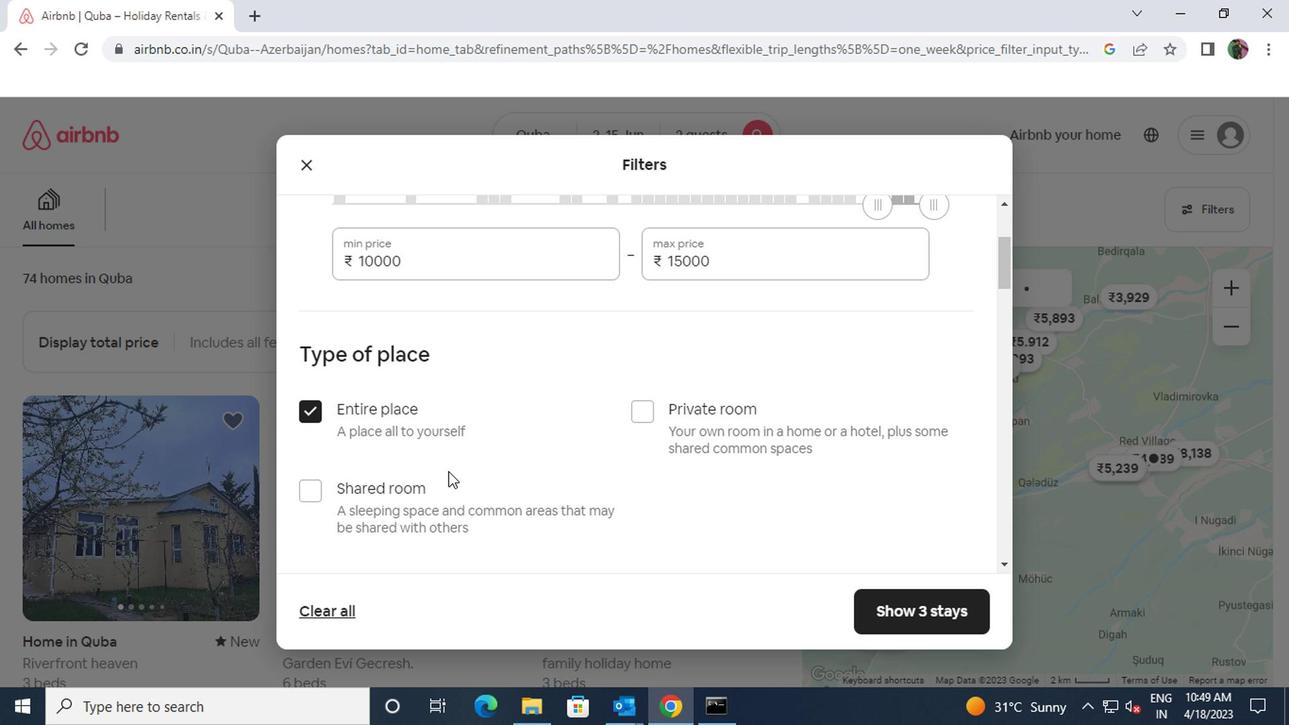 
Action: Mouse moved to (445, 473)
Screenshot: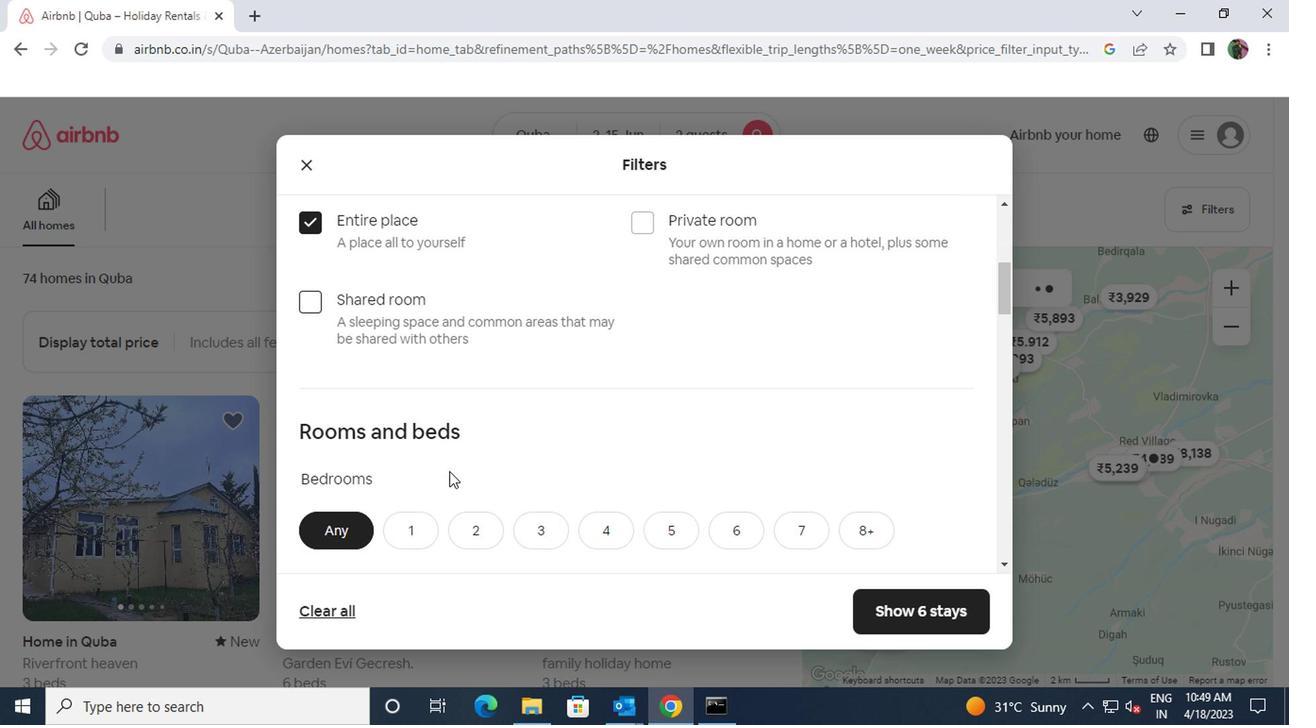 
Action: Mouse scrolled (445, 472) with delta (0, 0)
Screenshot: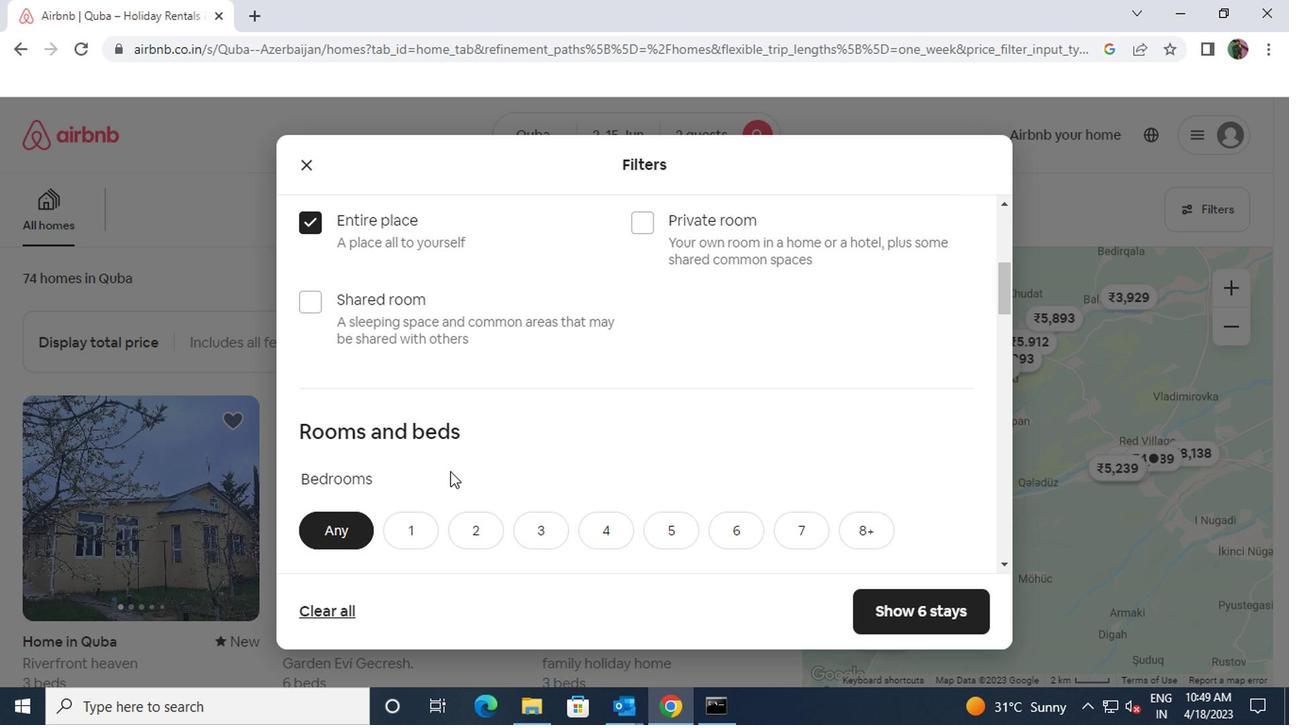 
Action: Mouse moved to (409, 444)
Screenshot: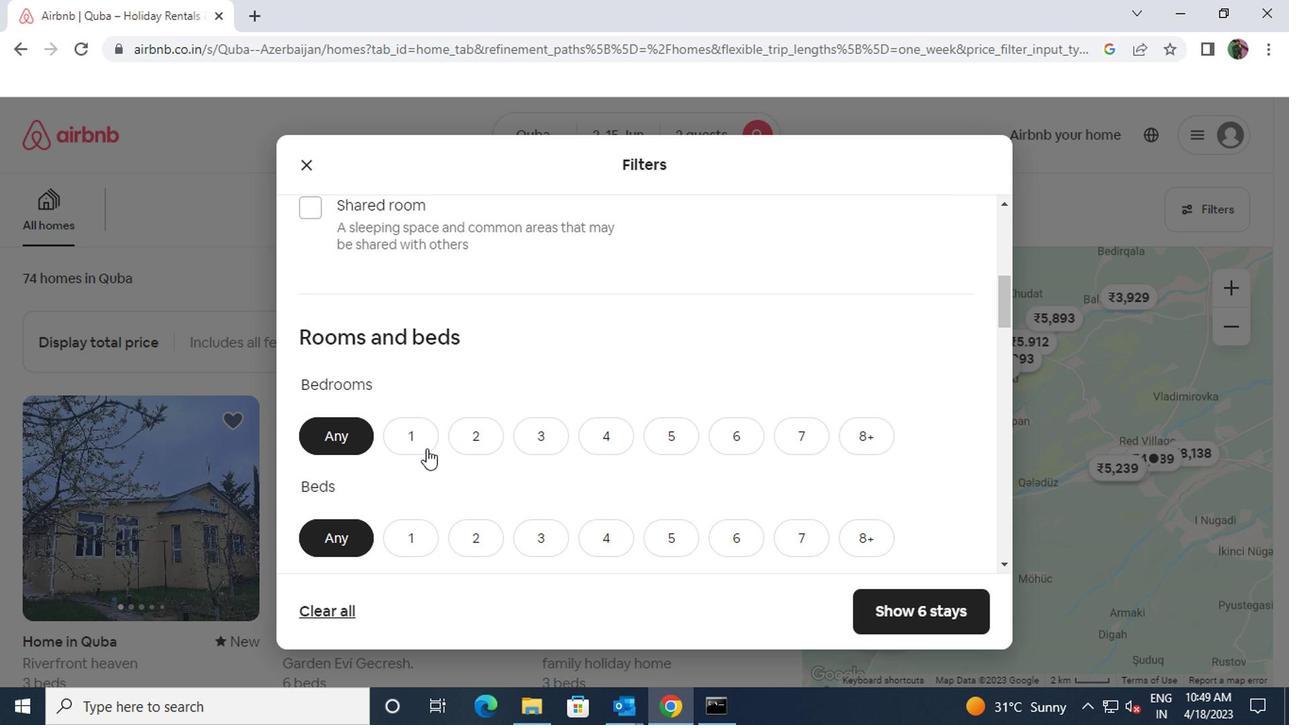 
Action: Mouse pressed left at (409, 444)
Screenshot: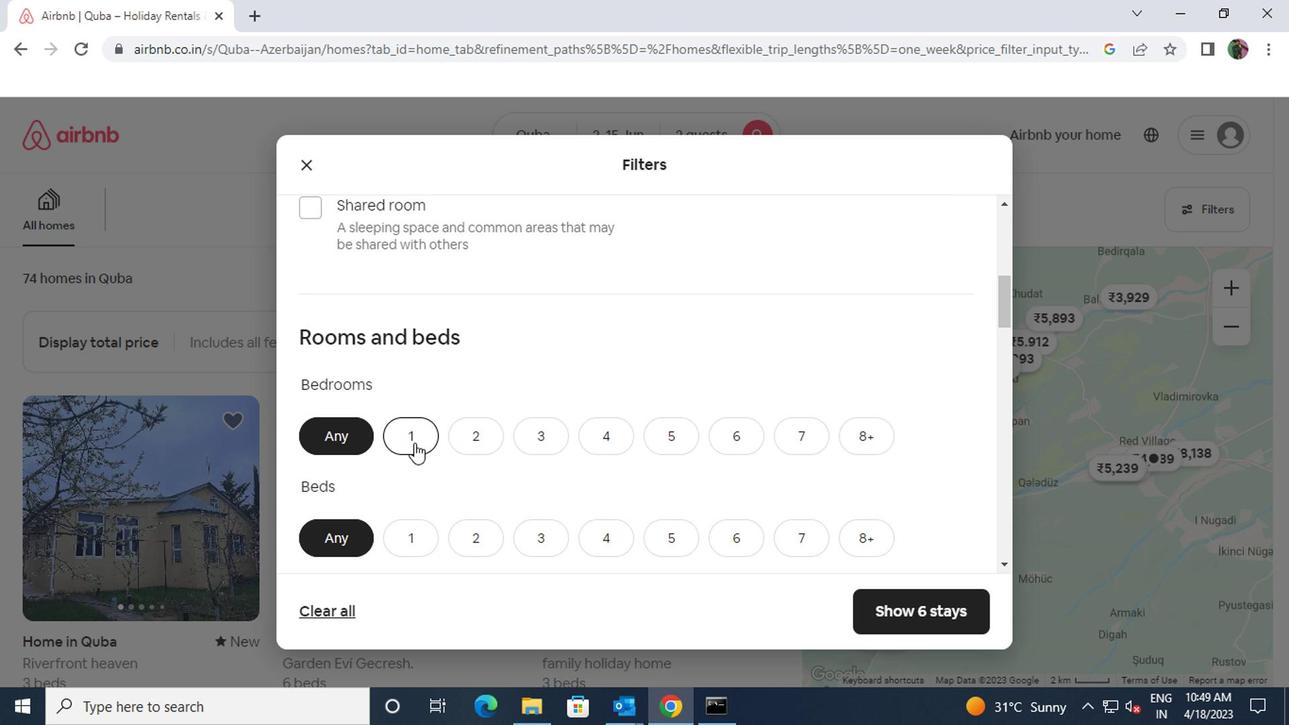 
Action: Mouse moved to (418, 535)
Screenshot: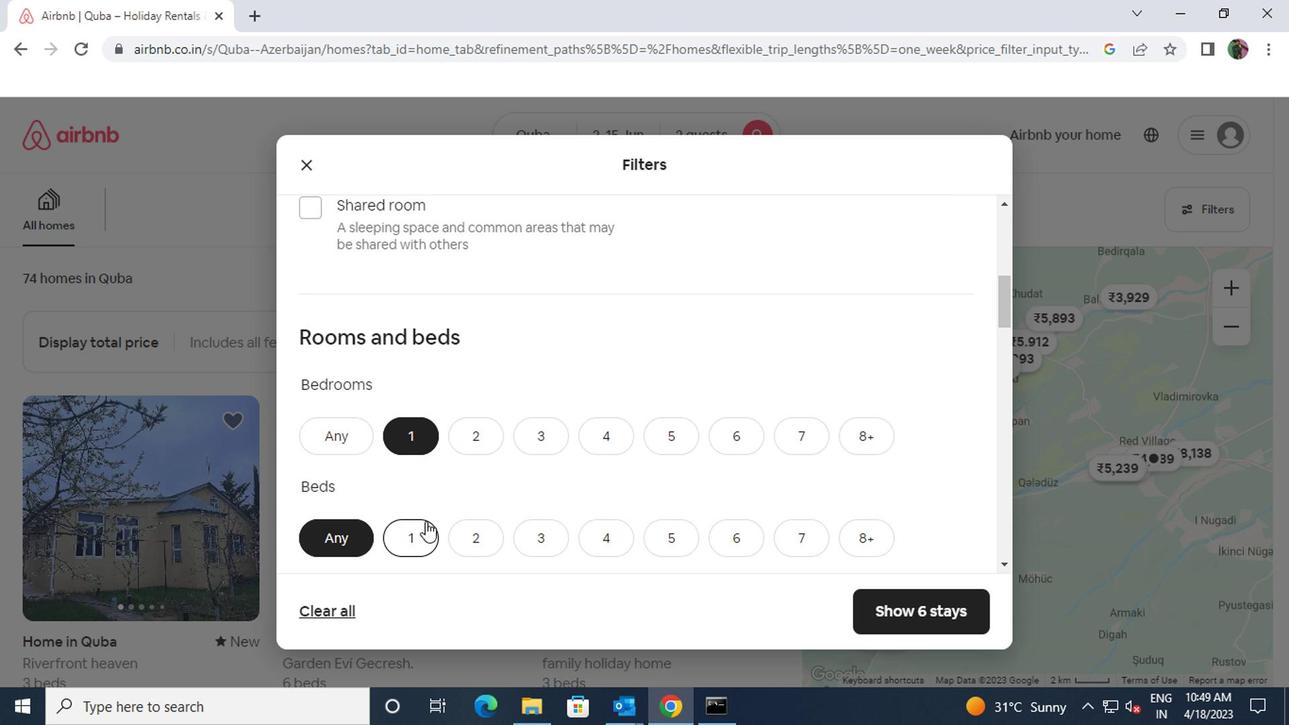 
Action: Mouse pressed left at (418, 535)
Screenshot: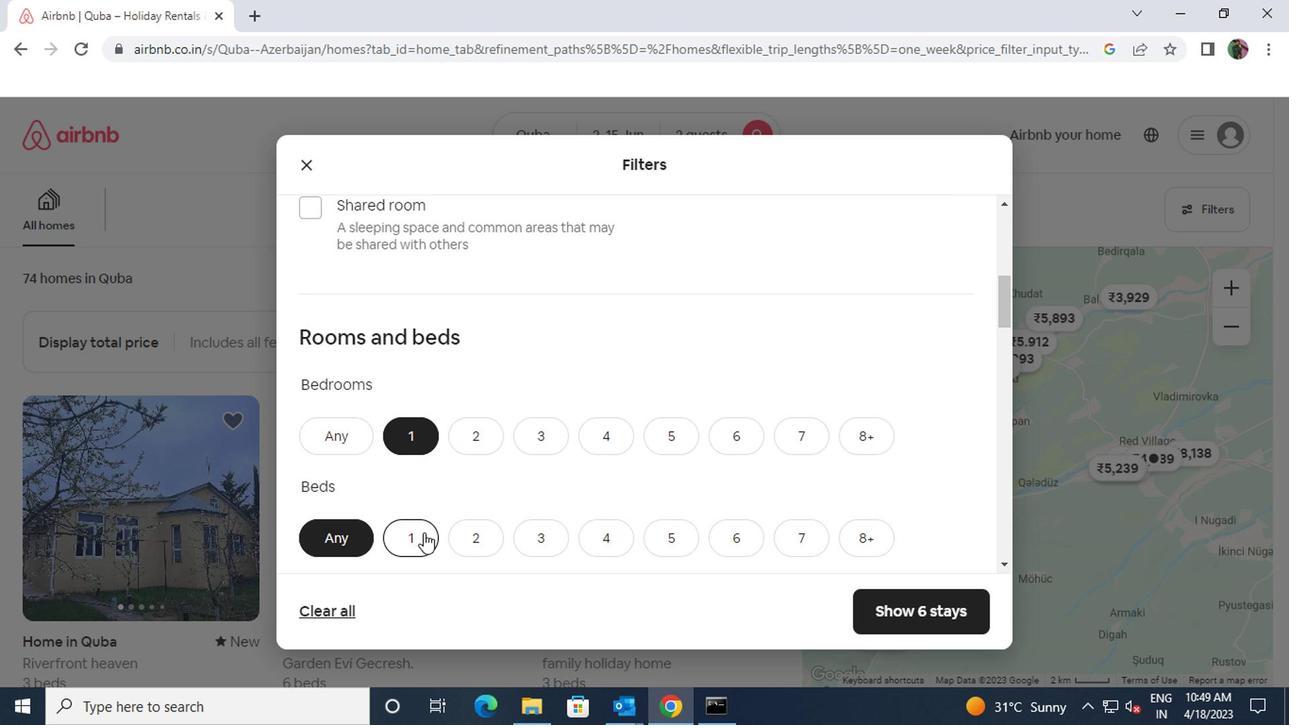 
Action: Mouse moved to (418, 537)
Screenshot: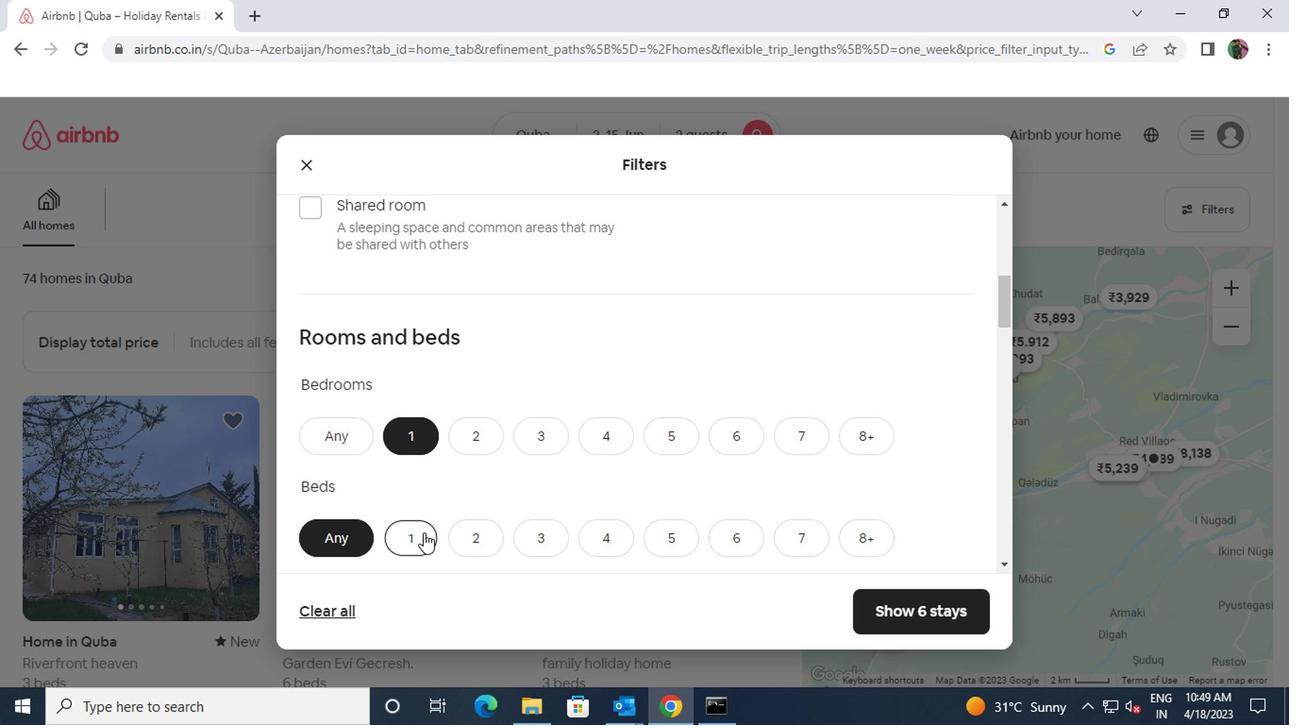 
Action: Mouse scrolled (418, 535) with delta (0, -1)
Screenshot: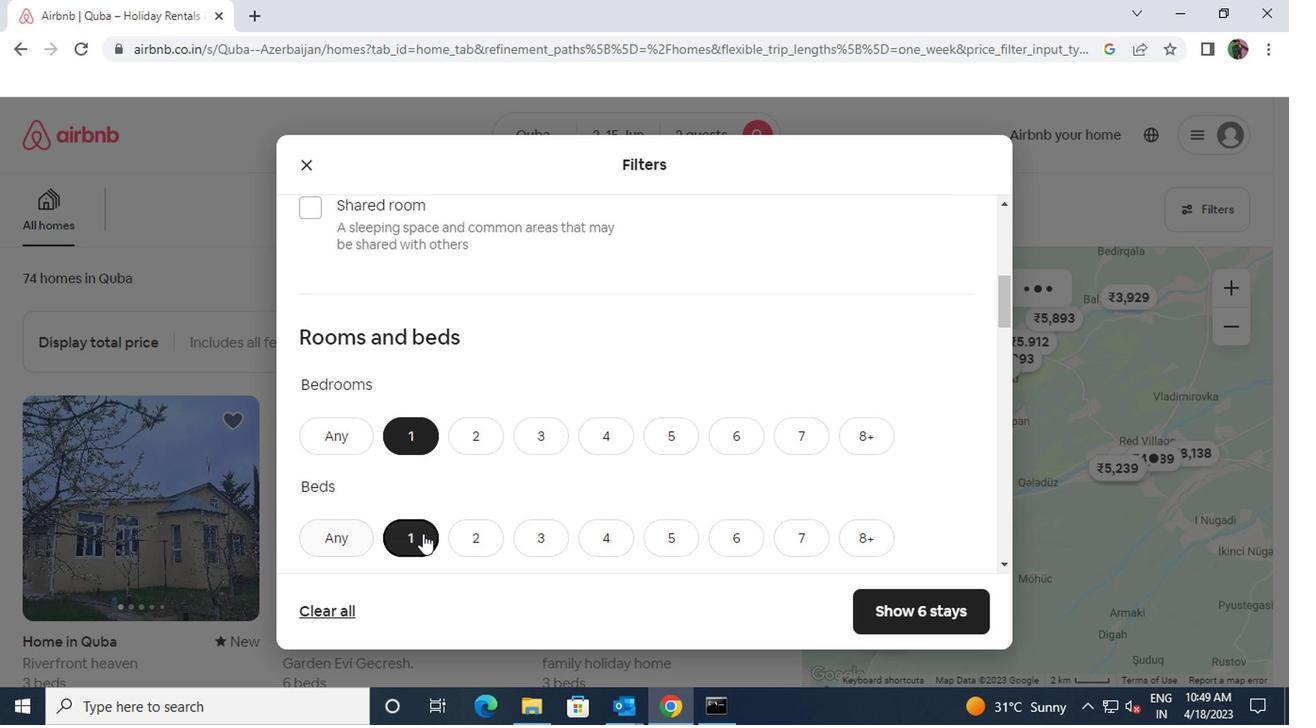 
Action: Mouse moved to (416, 538)
Screenshot: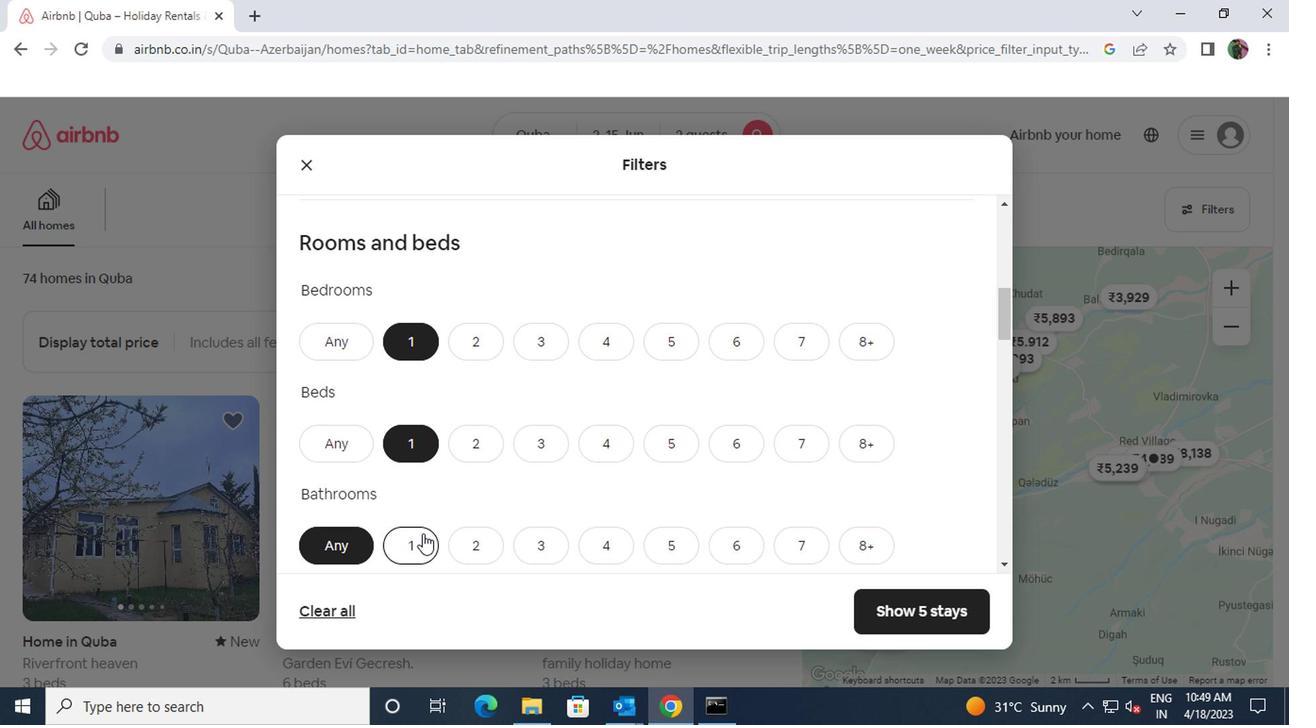 
Action: Mouse pressed left at (416, 538)
Screenshot: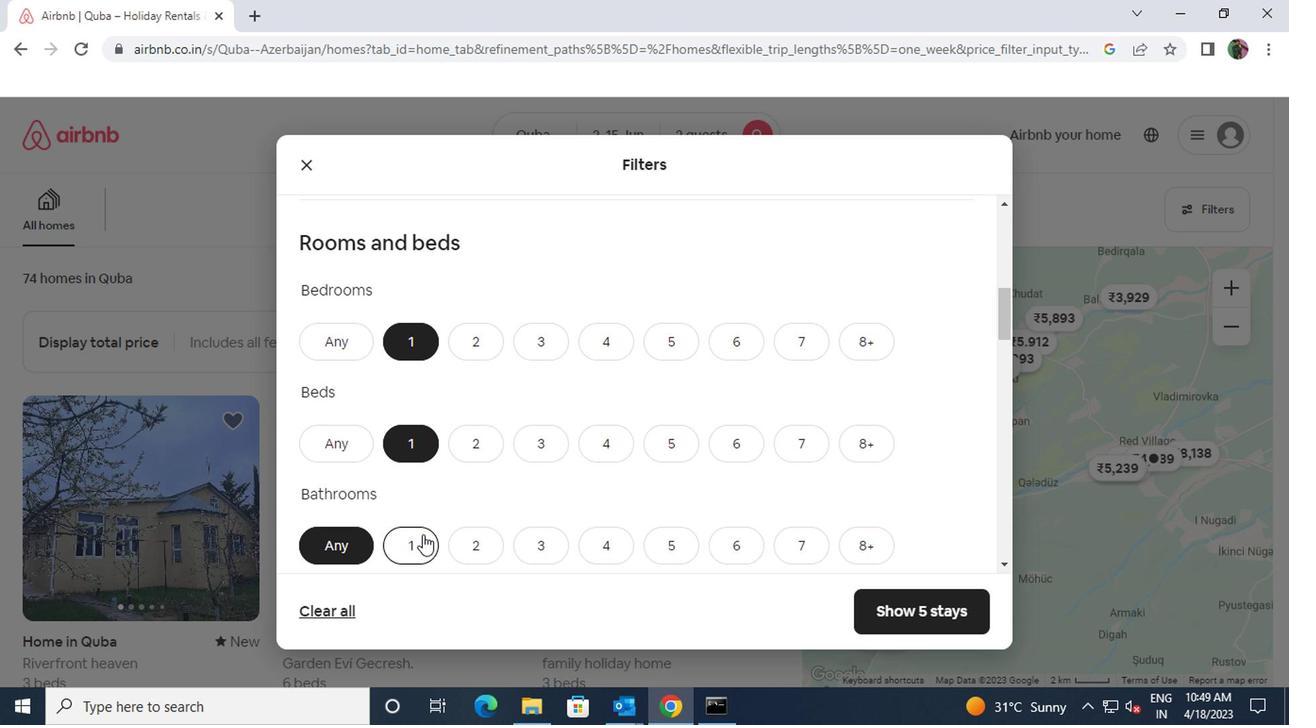 
Action: Mouse scrolled (416, 537) with delta (0, 0)
Screenshot: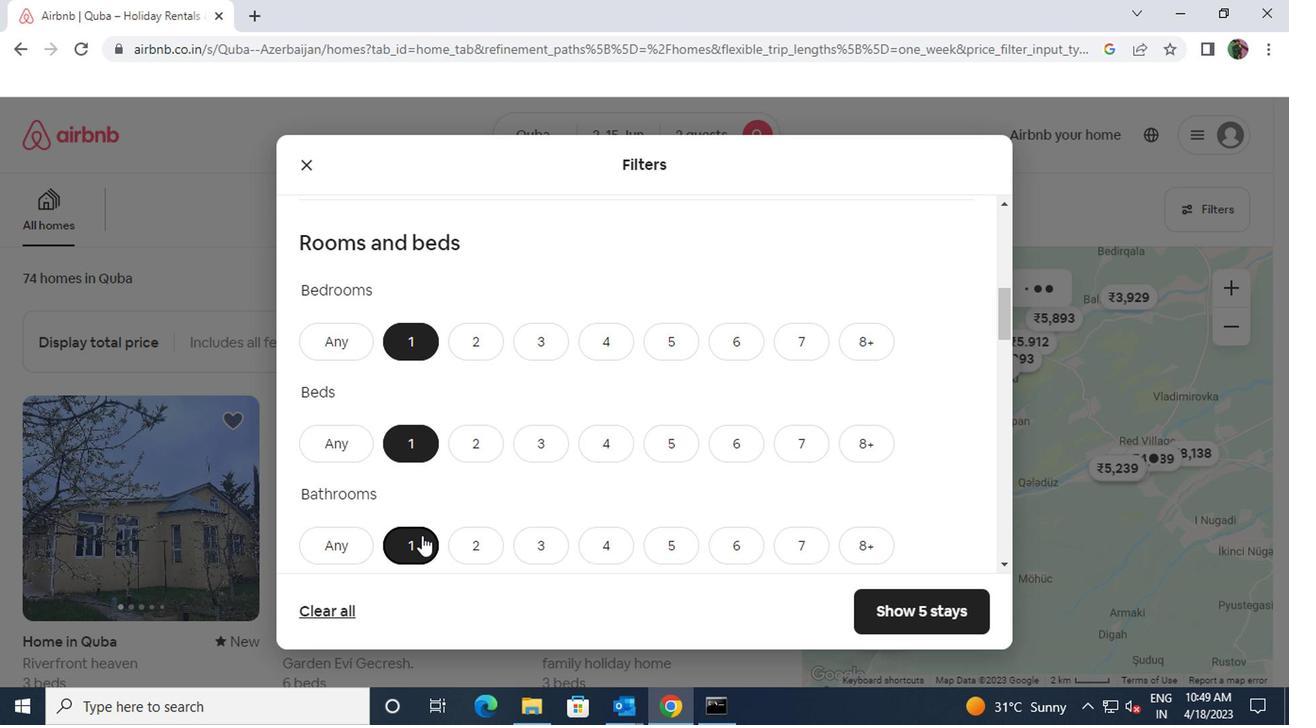 
Action: Mouse scrolled (416, 537) with delta (0, 0)
Screenshot: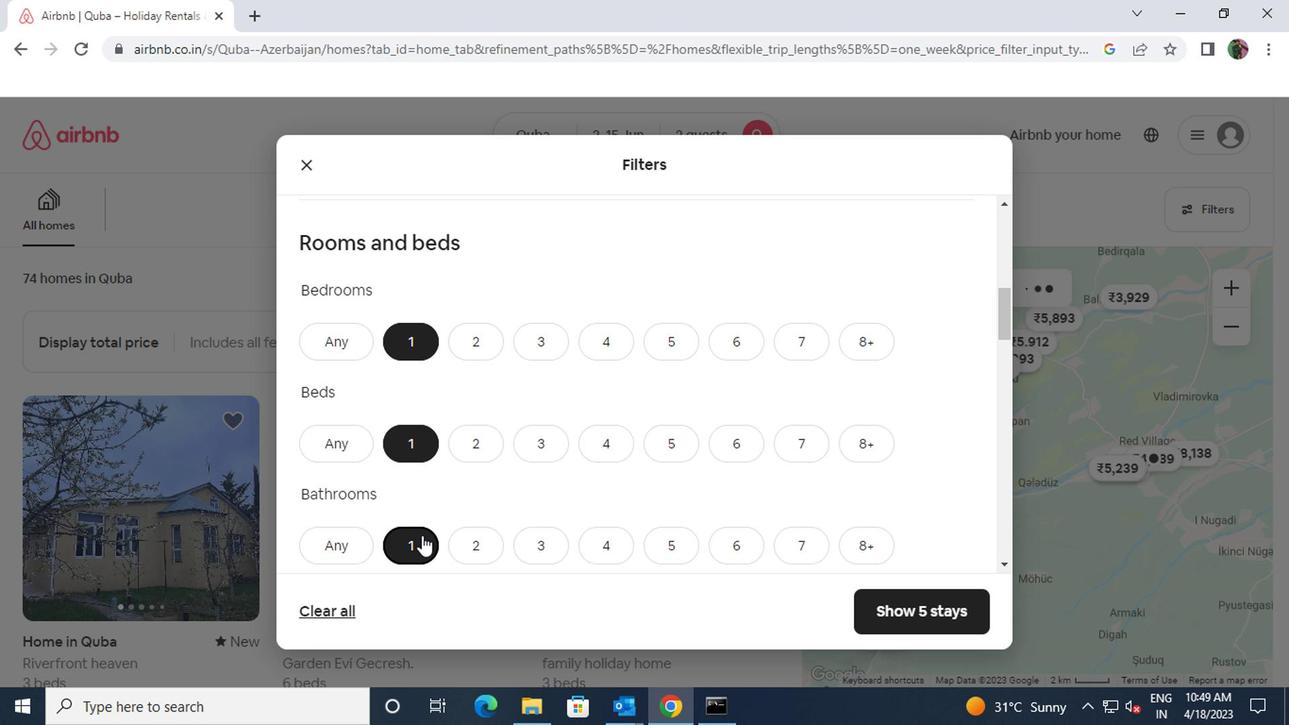 
Action: Mouse moved to (445, 535)
Screenshot: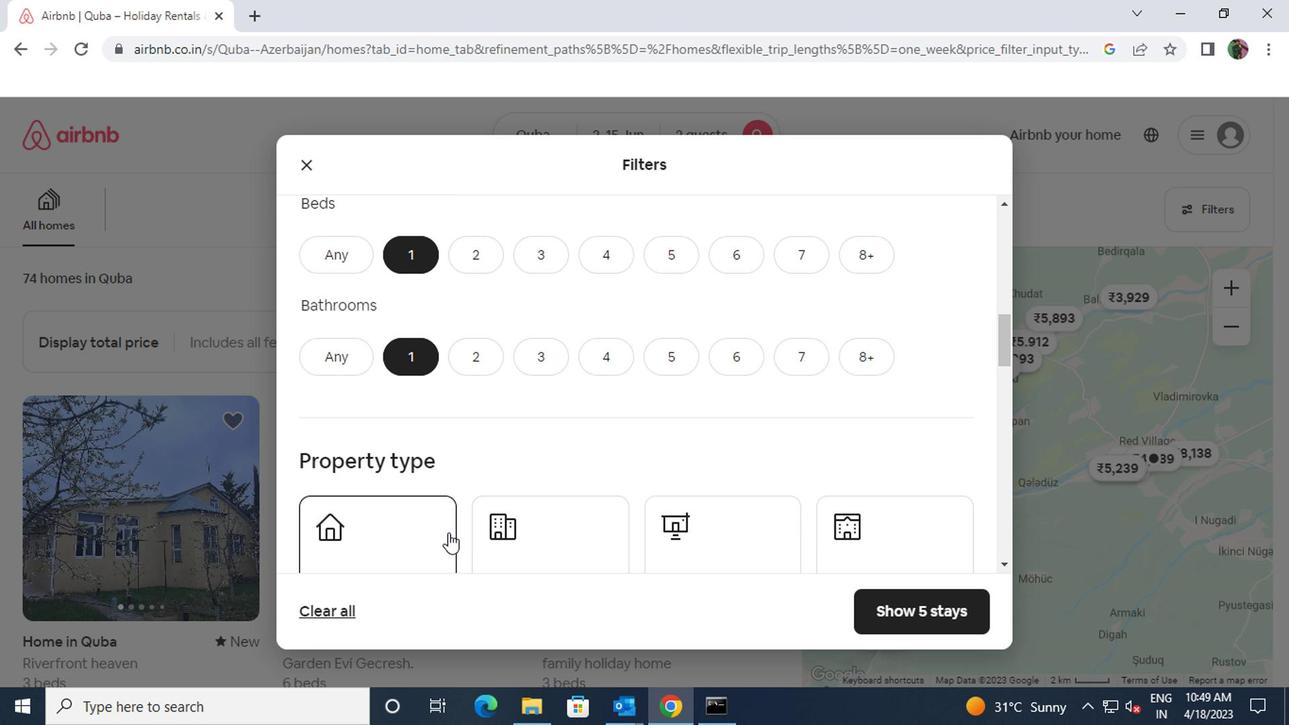 
Action: Mouse scrolled (445, 533) with delta (0, -1)
Screenshot: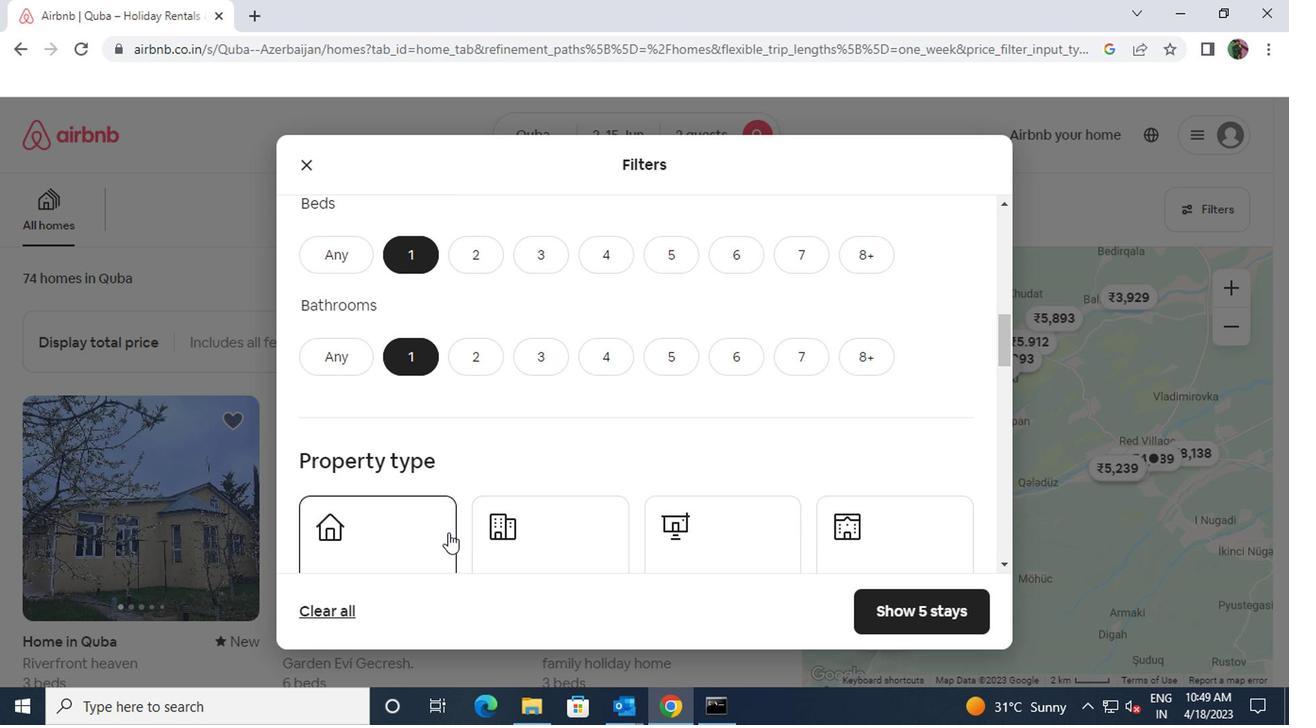 
Action: Mouse moved to (839, 460)
Screenshot: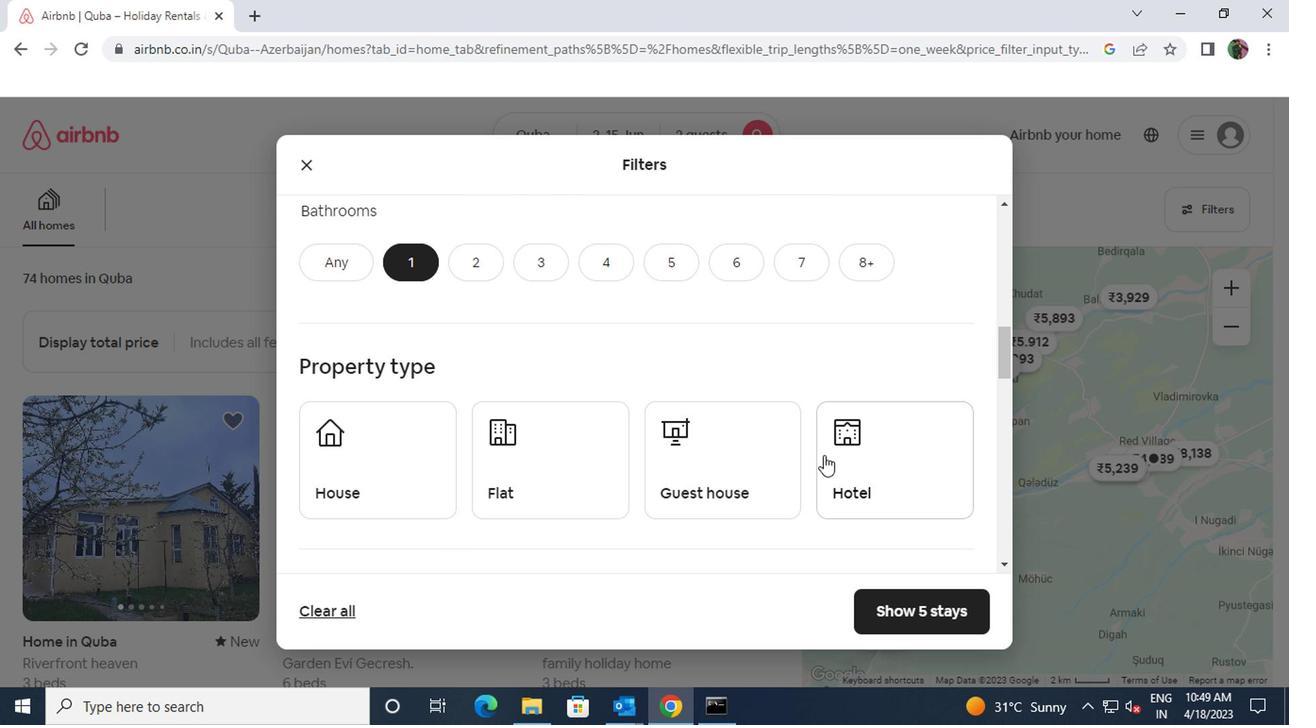 
Action: Mouse pressed left at (839, 460)
Screenshot: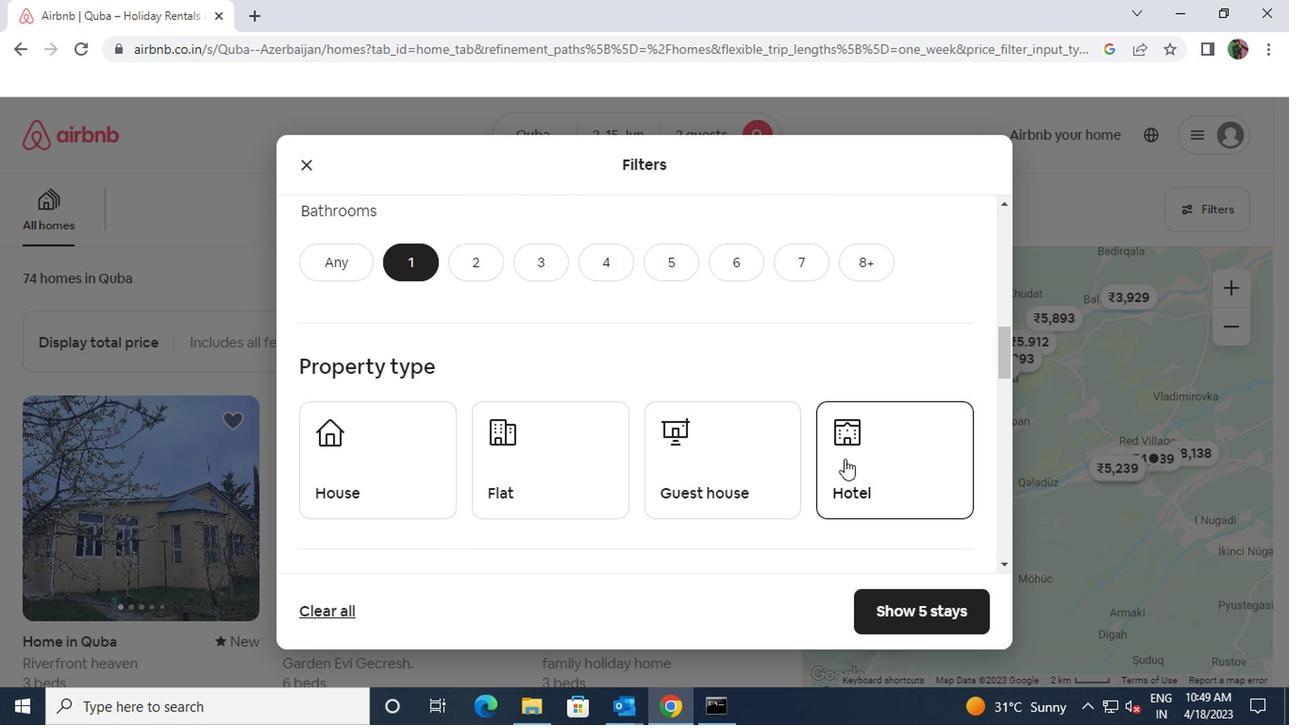 
Action: Mouse scrolled (839, 459) with delta (0, 0)
Screenshot: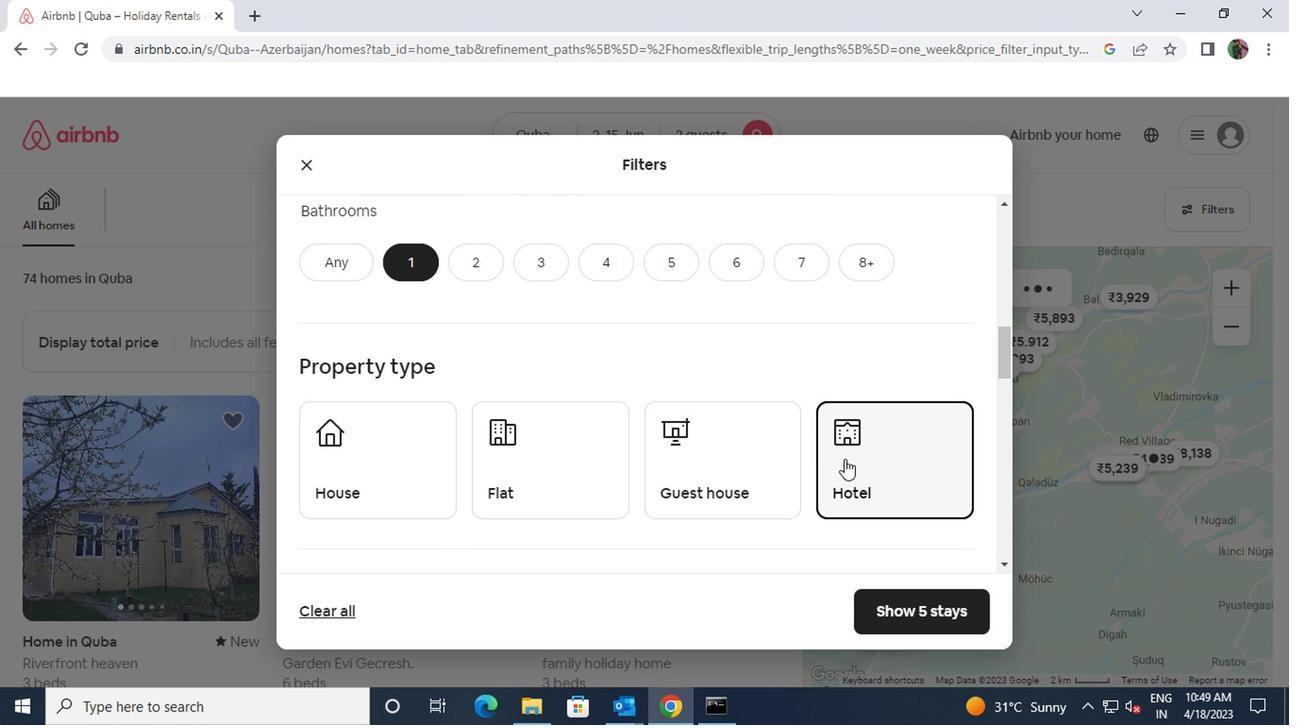 
Action: Mouse scrolled (839, 459) with delta (0, 0)
Screenshot: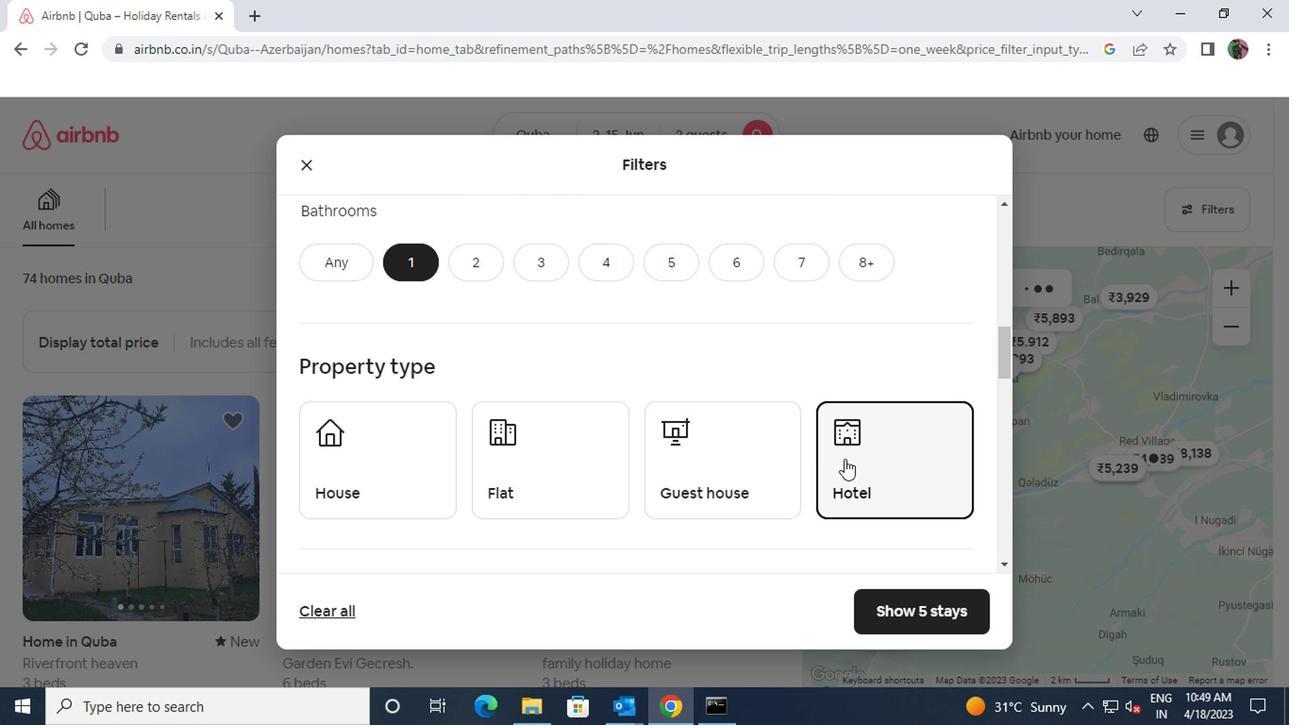 
Action: Mouse moved to (739, 468)
Screenshot: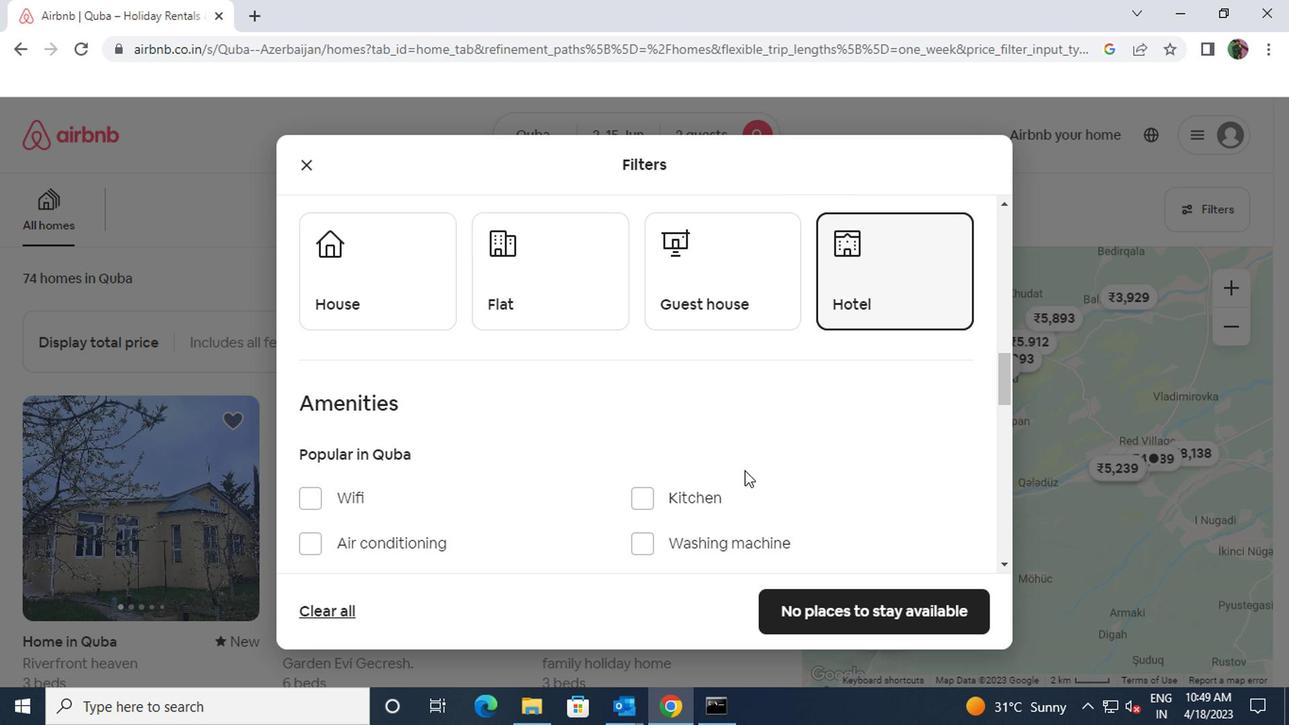 
Action: Mouse scrolled (739, 467) with delta (0, -1)
Screenshot: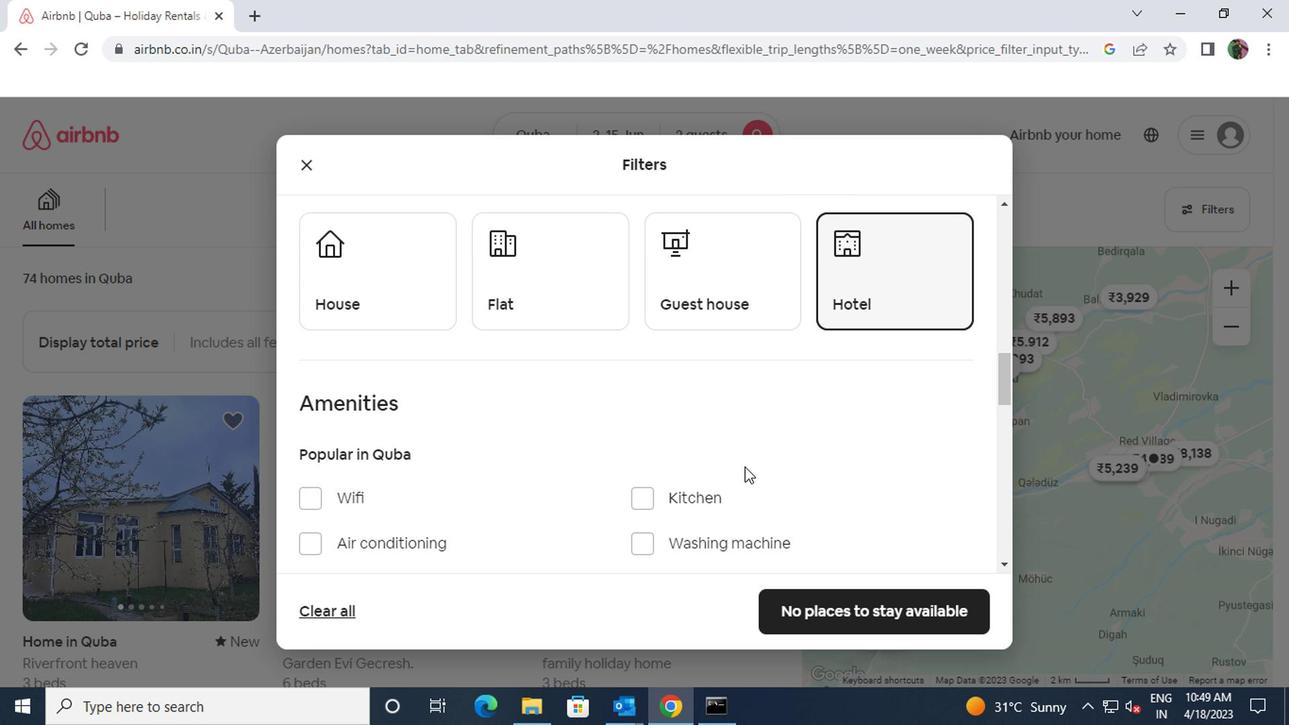 
Action: Mouse moved to (310, 453)
Screenshot: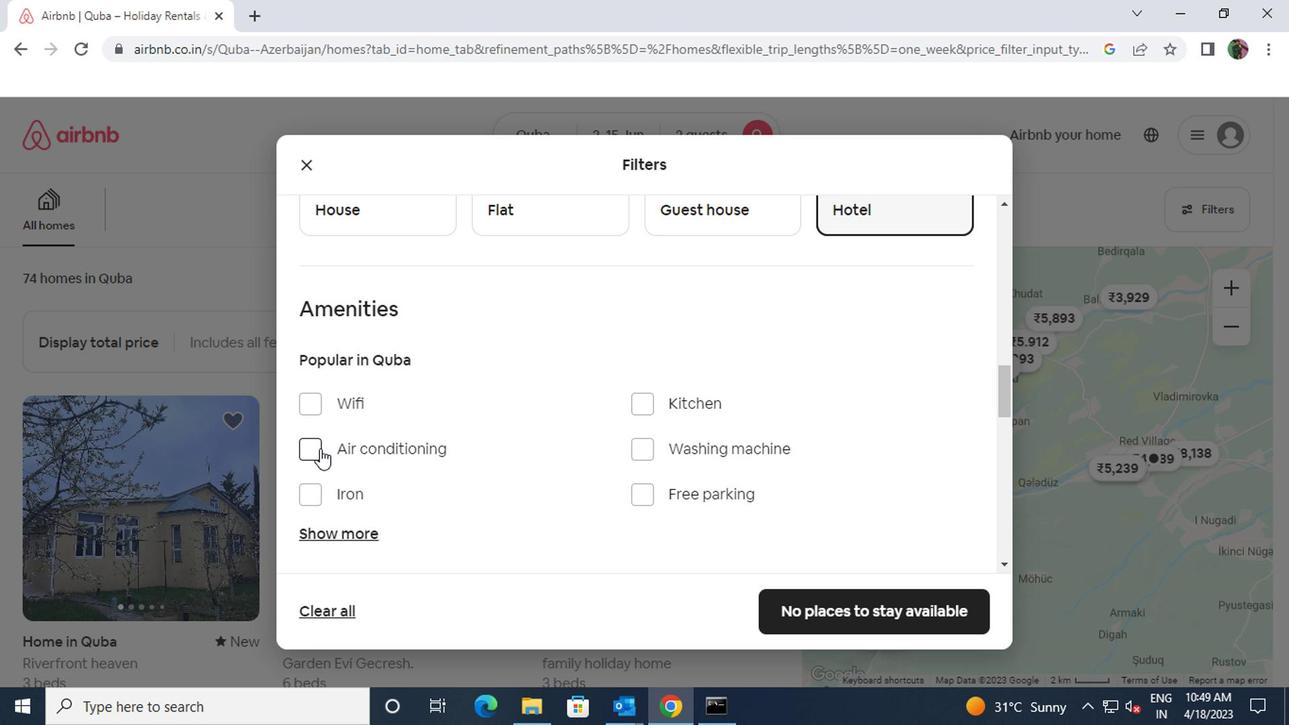 
Action: Mouse pressed left at (310, 453)
Screenshot: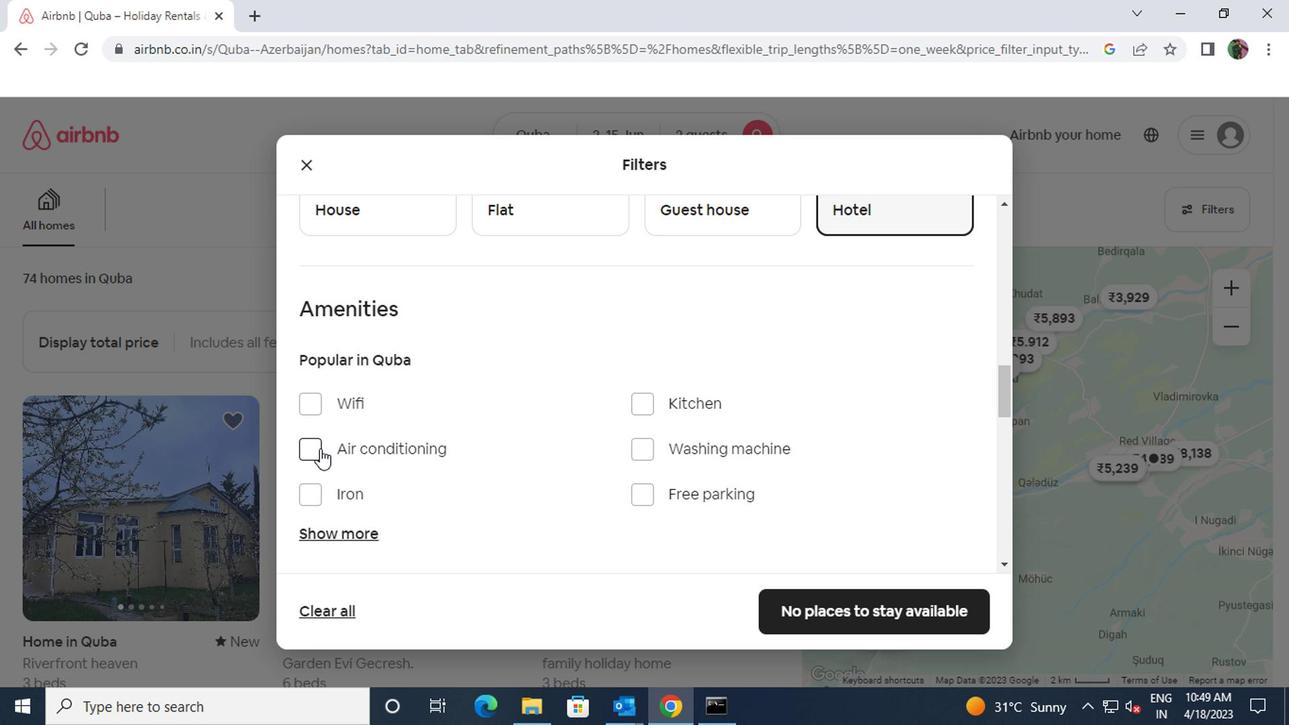 
Action: Mouse moved to (453, 474)
Screenshot: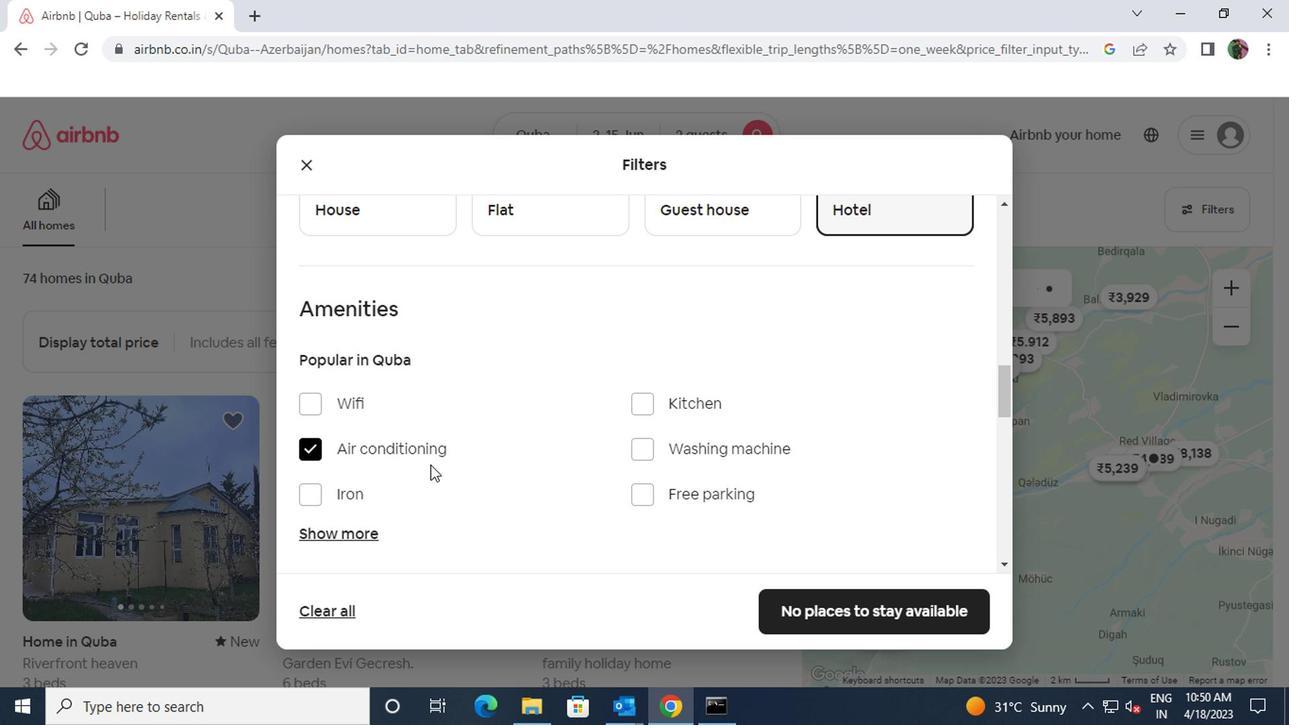 
Action: Mouse scrolled (453, 473) with delta (0, 0)
Screenshot: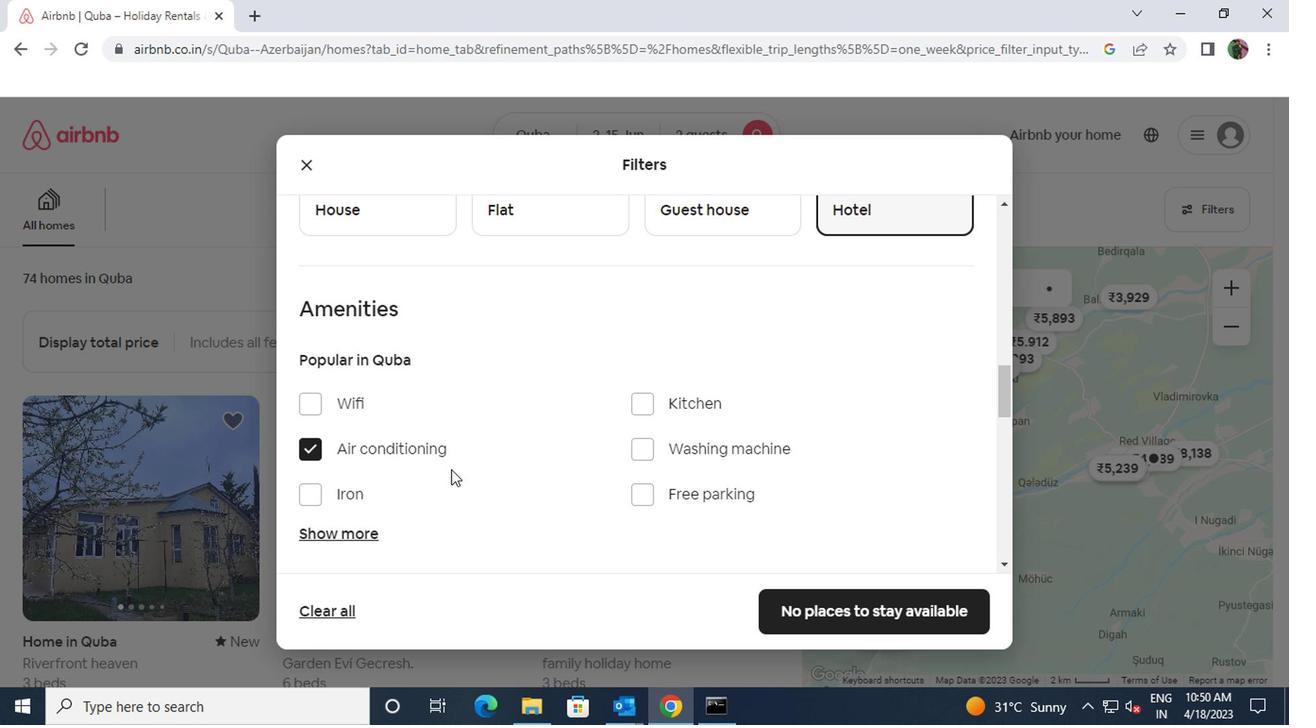 
Action: Mouse moved to (455, 474)
Screenshot: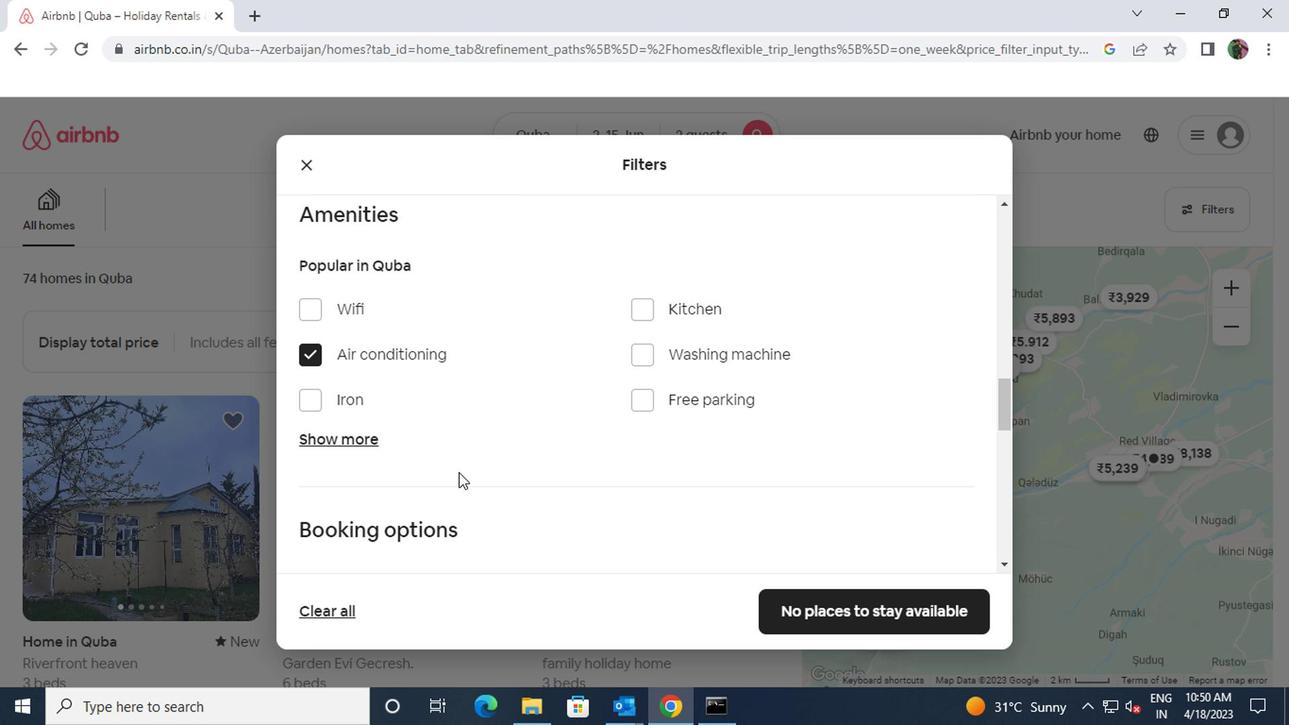 
Action: Mouse scrolled (455, 473) with delta (0, 0)
Screenshot: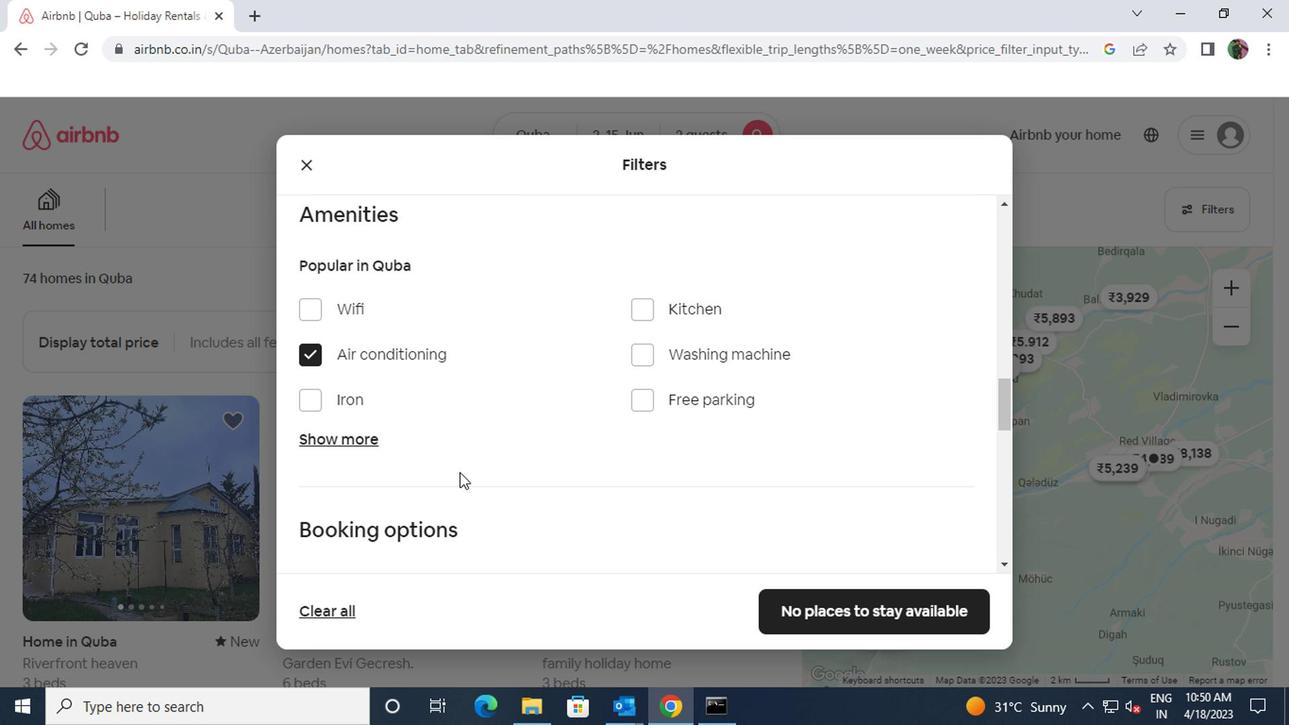 
Action: Mouse moved to (457, 473)
Screenshot: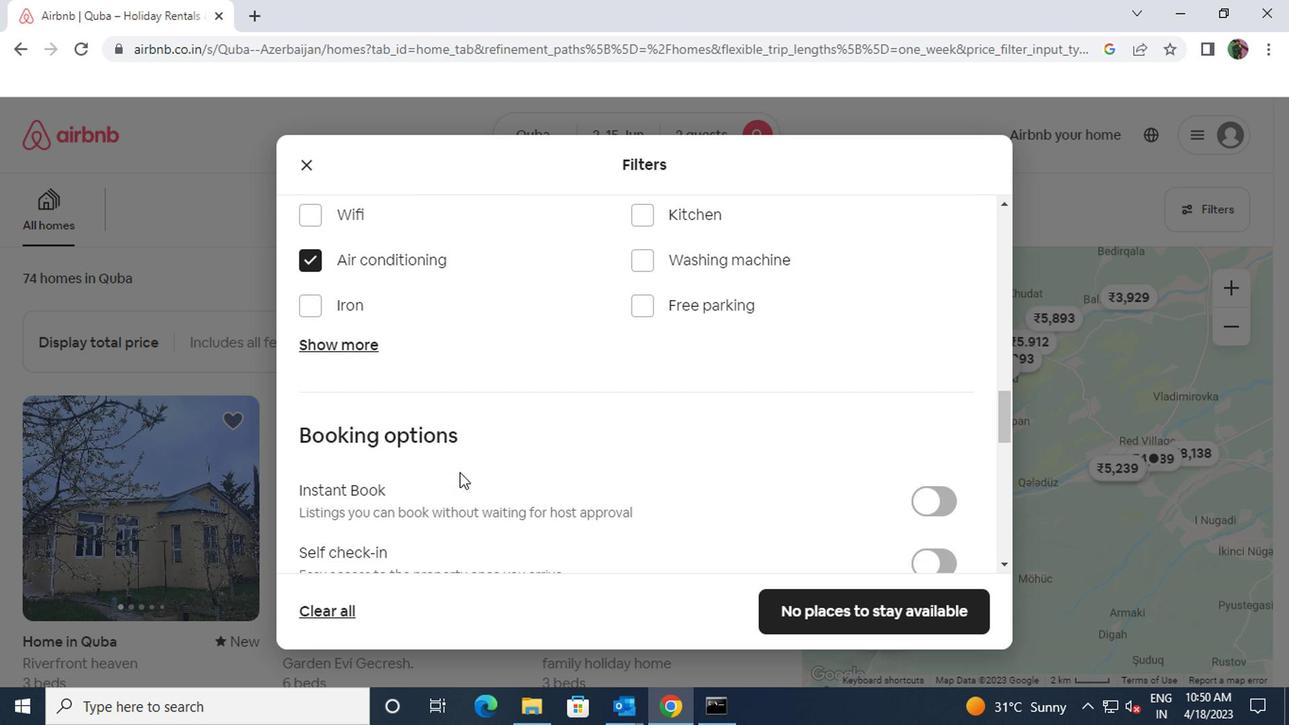 
Action: Mouse scrolled (457, 472) with delta (0, 0)
Screenshot: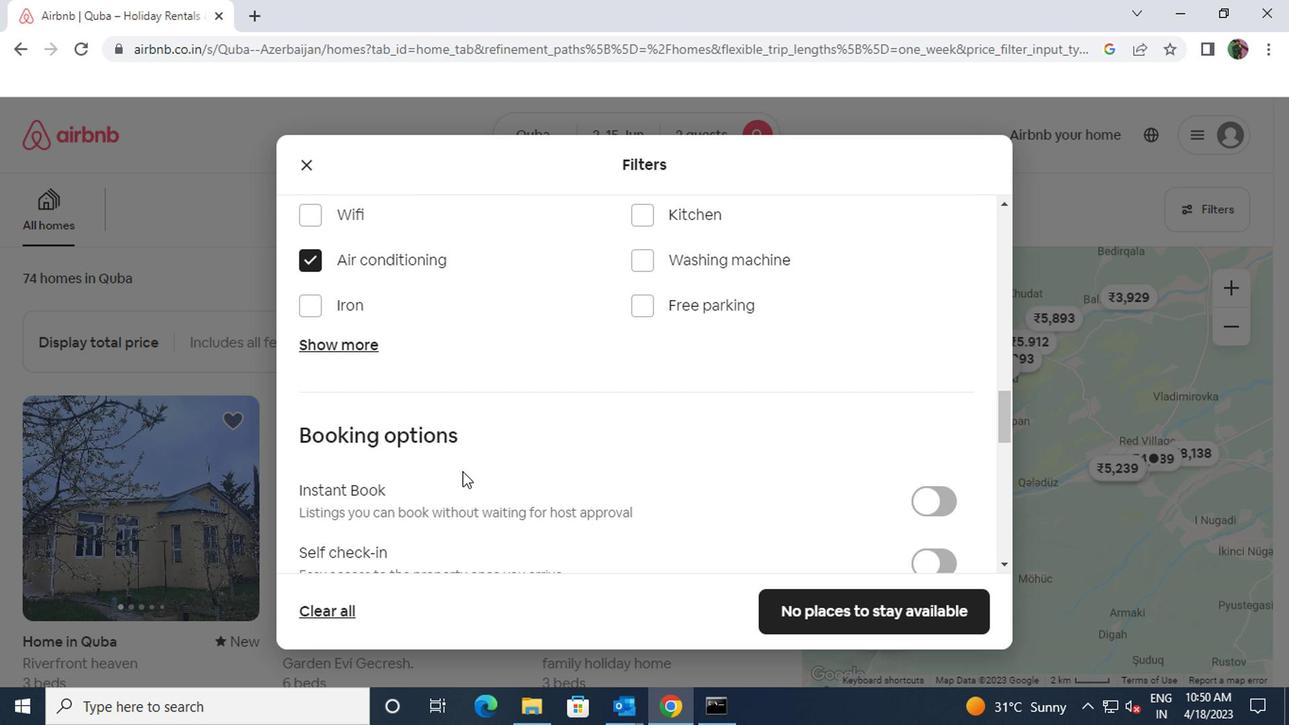 
Action: Mouse scrolled (457, 472) with delta (0, 0)
Screenshot: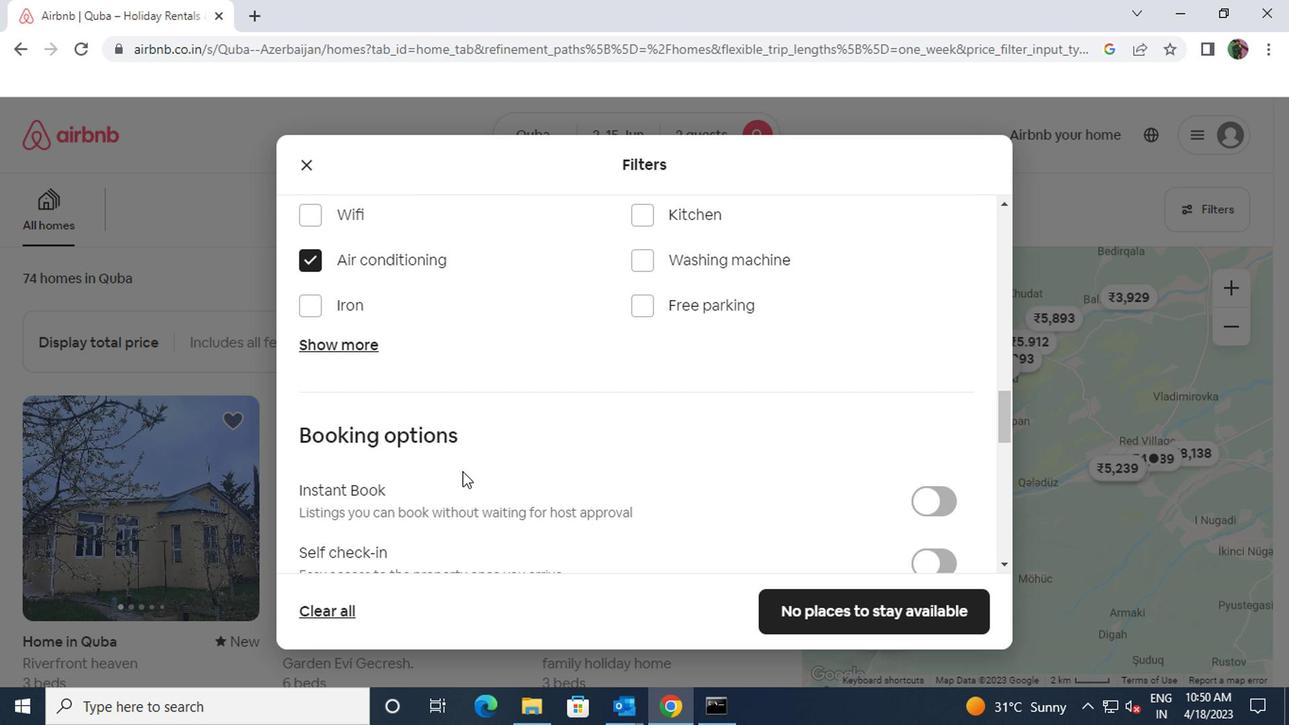 
Action: Mouse moved to (907, 372)
Screenshot: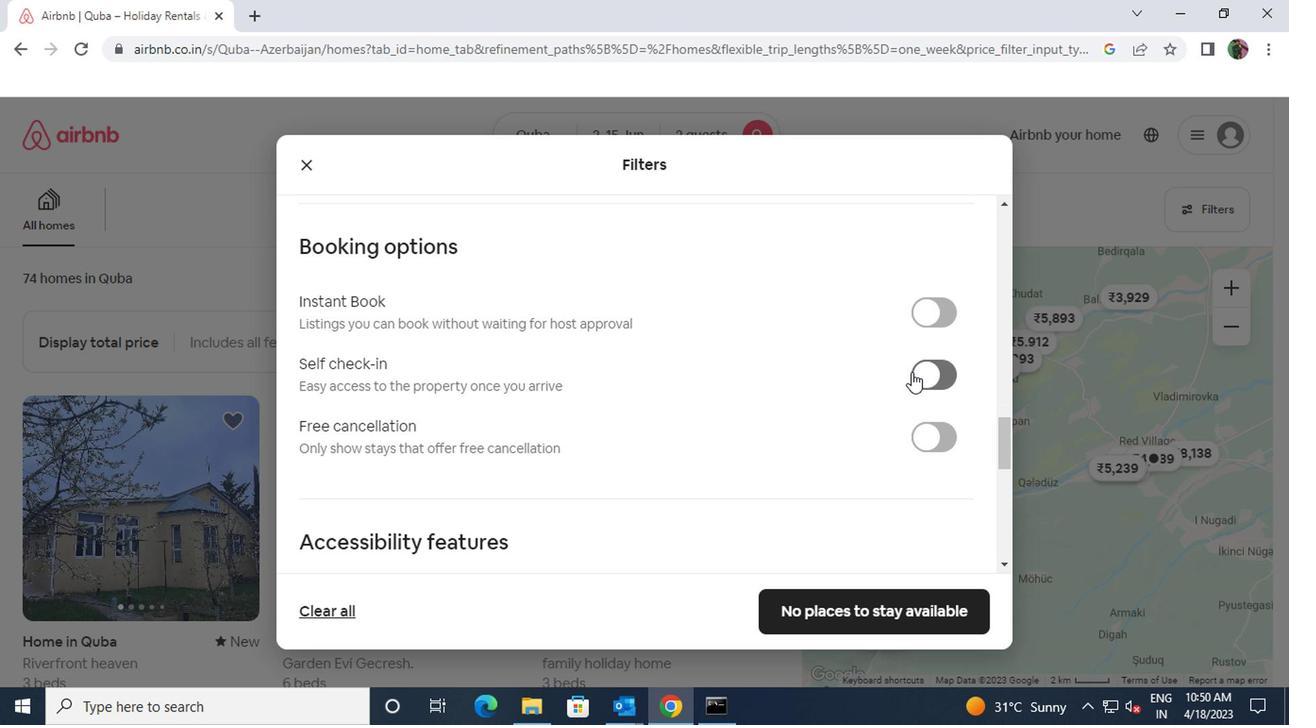 
Action: Mouse pressed left at (907, 372)
Screenshot: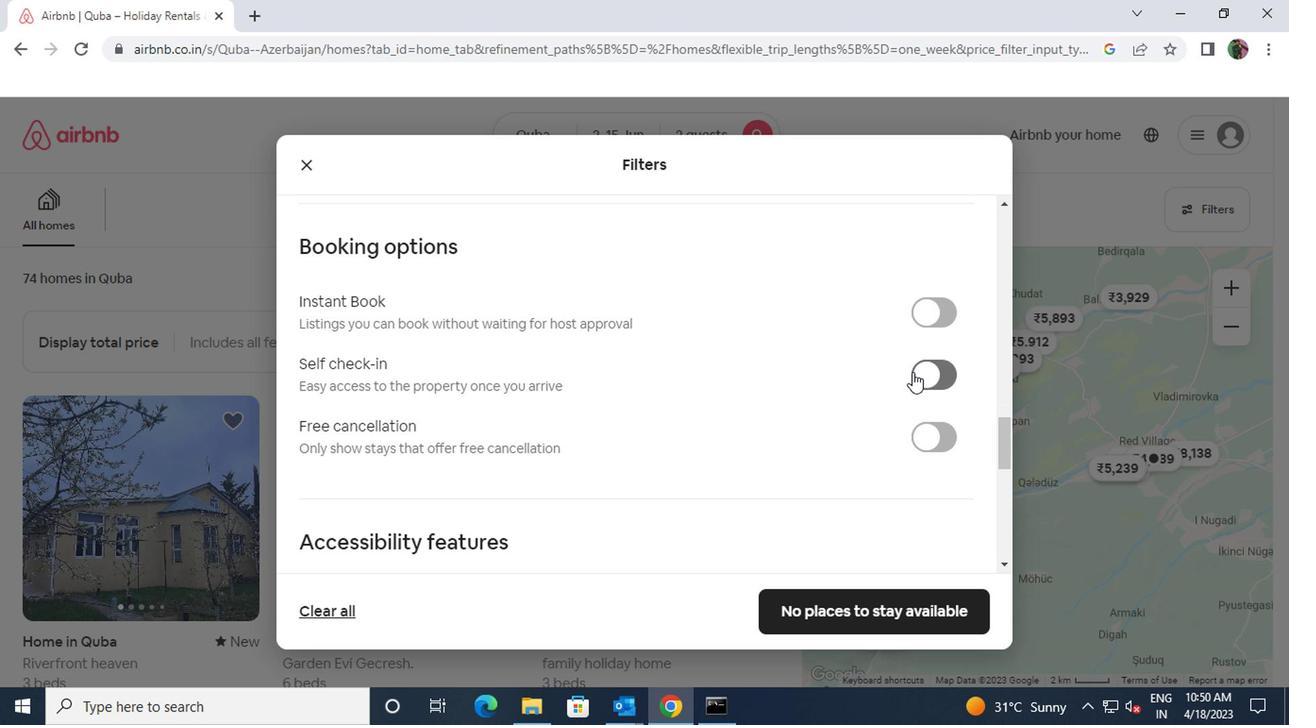 
Action: Mouse moved to (760, 392)
Screenshot: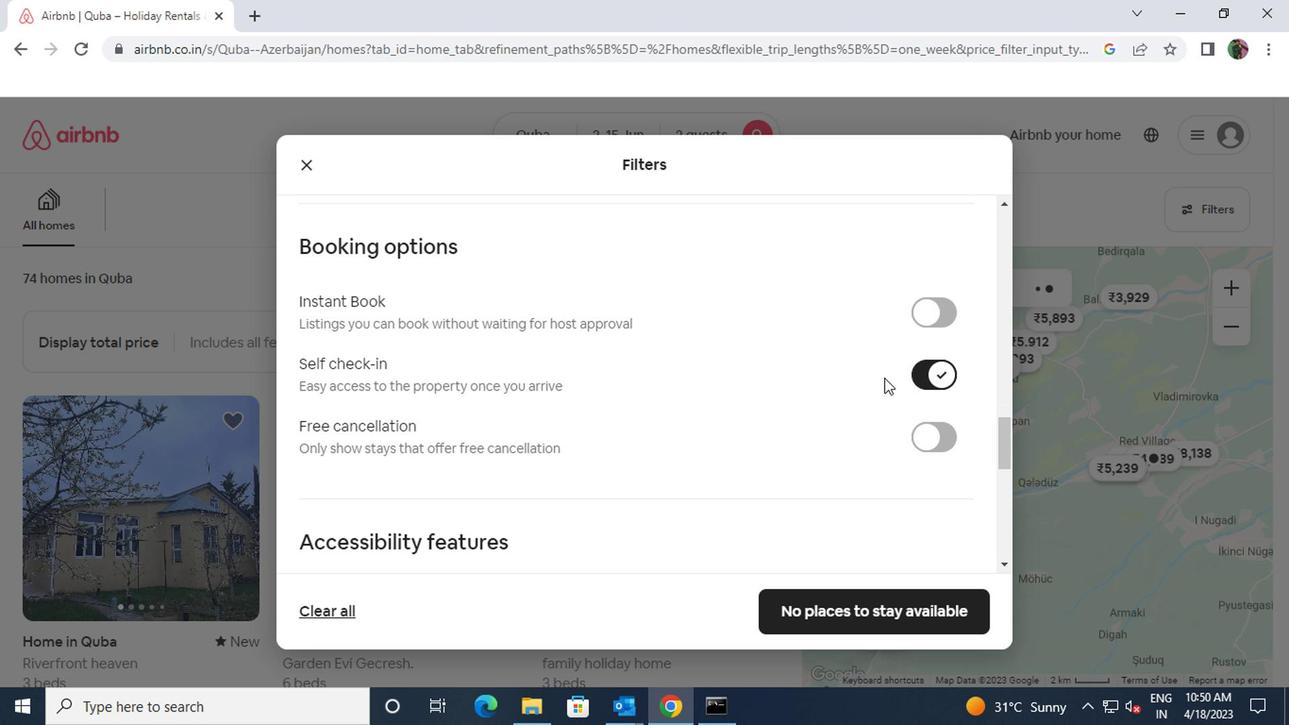 
Action: Mouse scrolled (760, 391) with delta (0, -1)
Screenshot: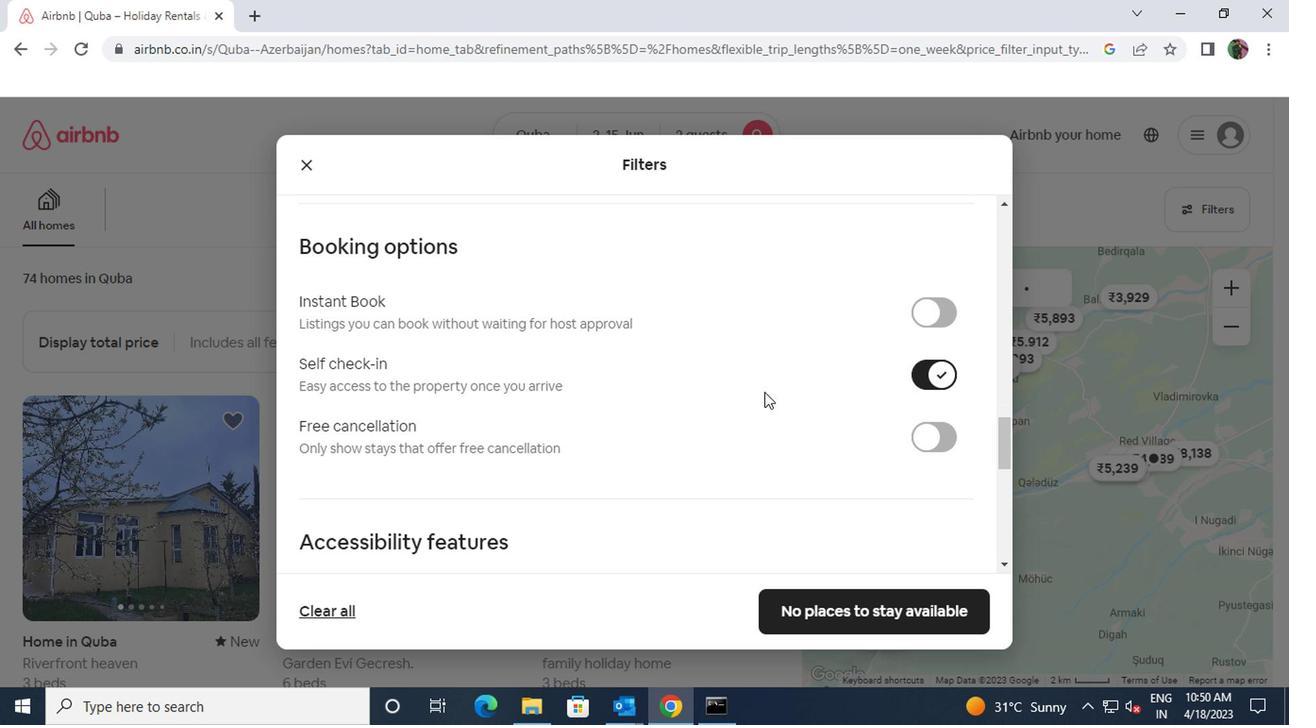 
Action: Mouse scrolled (760, 391) with delta (0, -1)
Screenshot: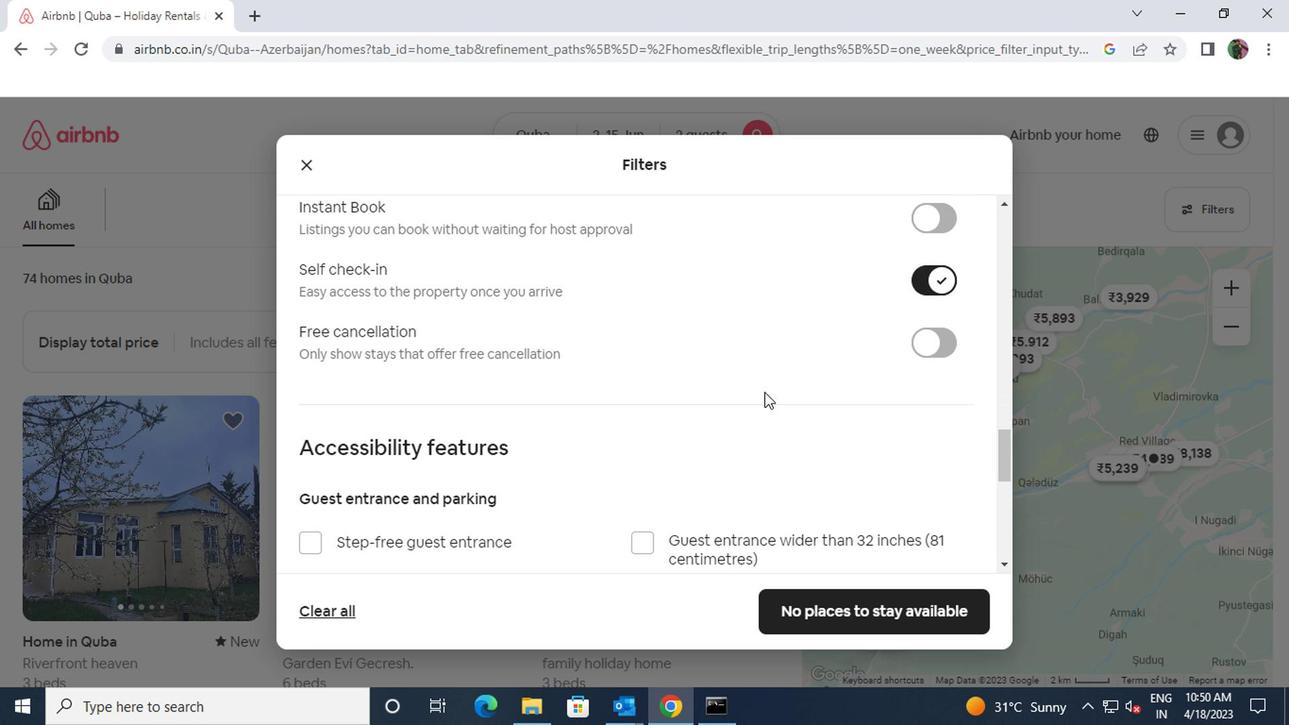 
Action: Mouse scrolled (760, 391) with delta (0, -1)
Screenshot: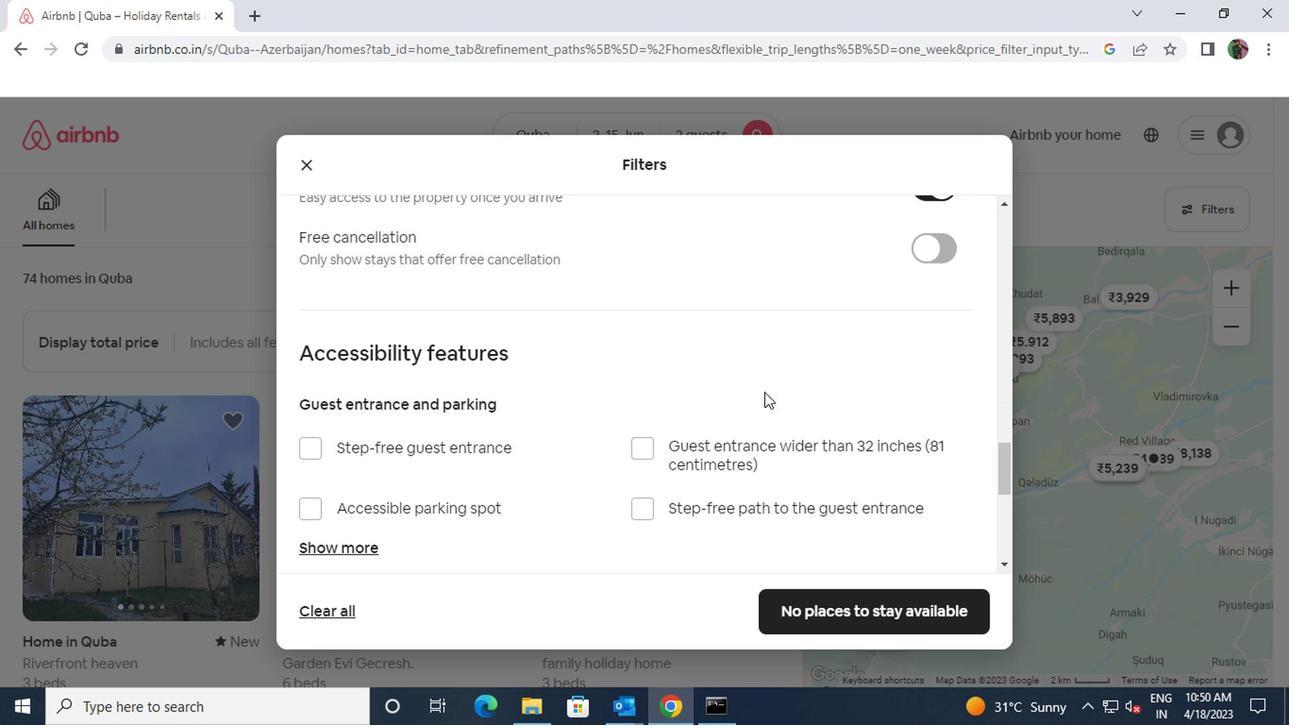 
Action: Mouse scrolled (760, 391) with delta (0, -1)
Screenshot: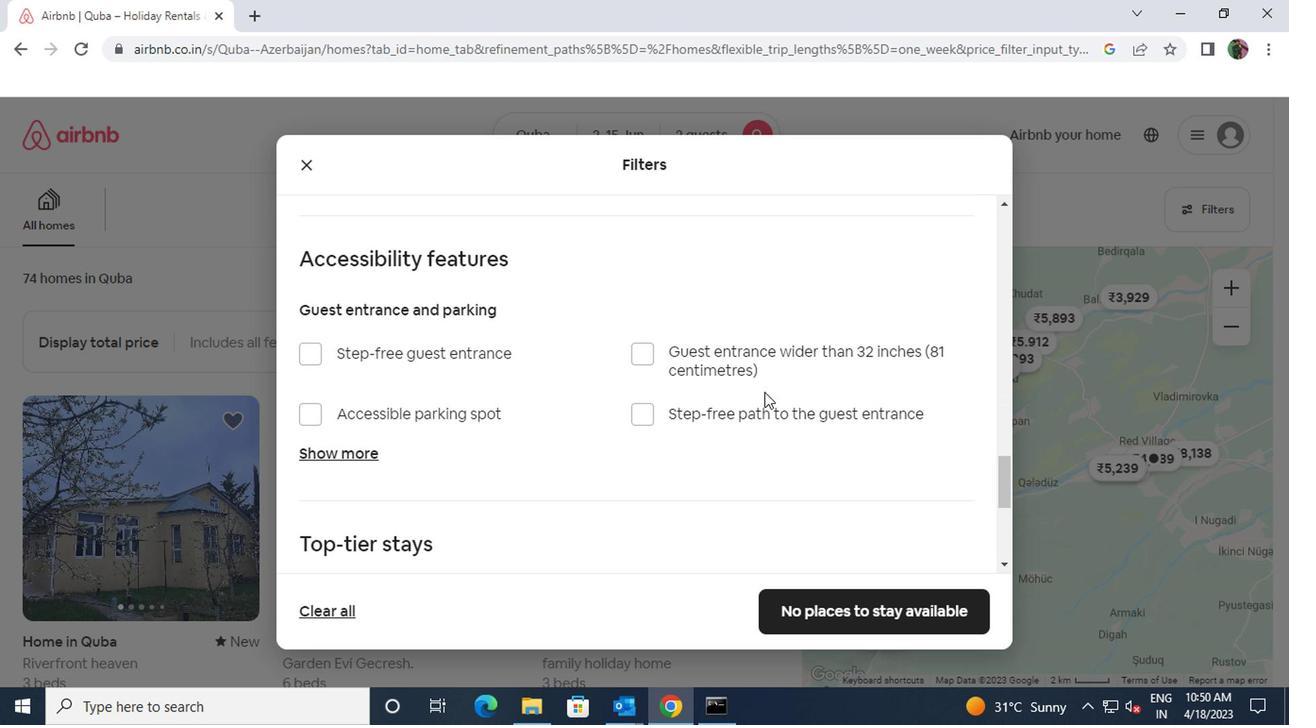 
Action: Mouse moved to (758, 392)
Screenshot: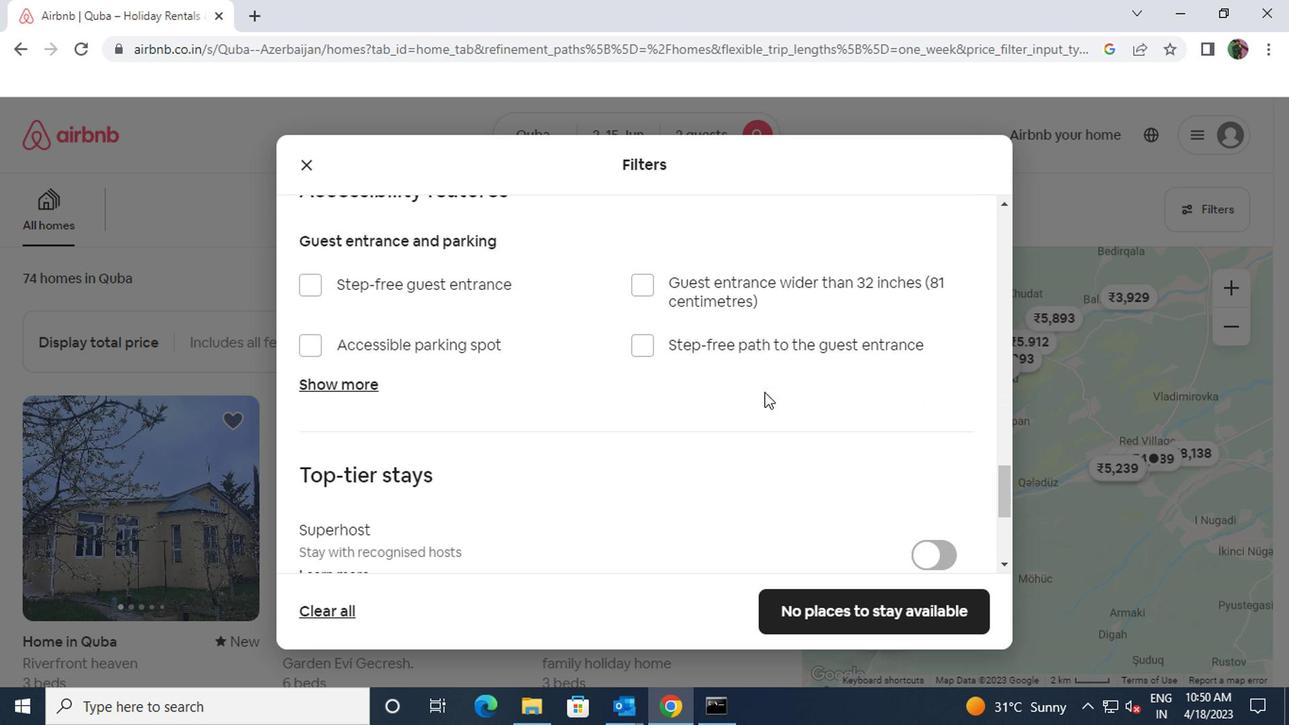 
Action: Mouse scrolled (758, 391) with delta (0, -1)
Screenshot: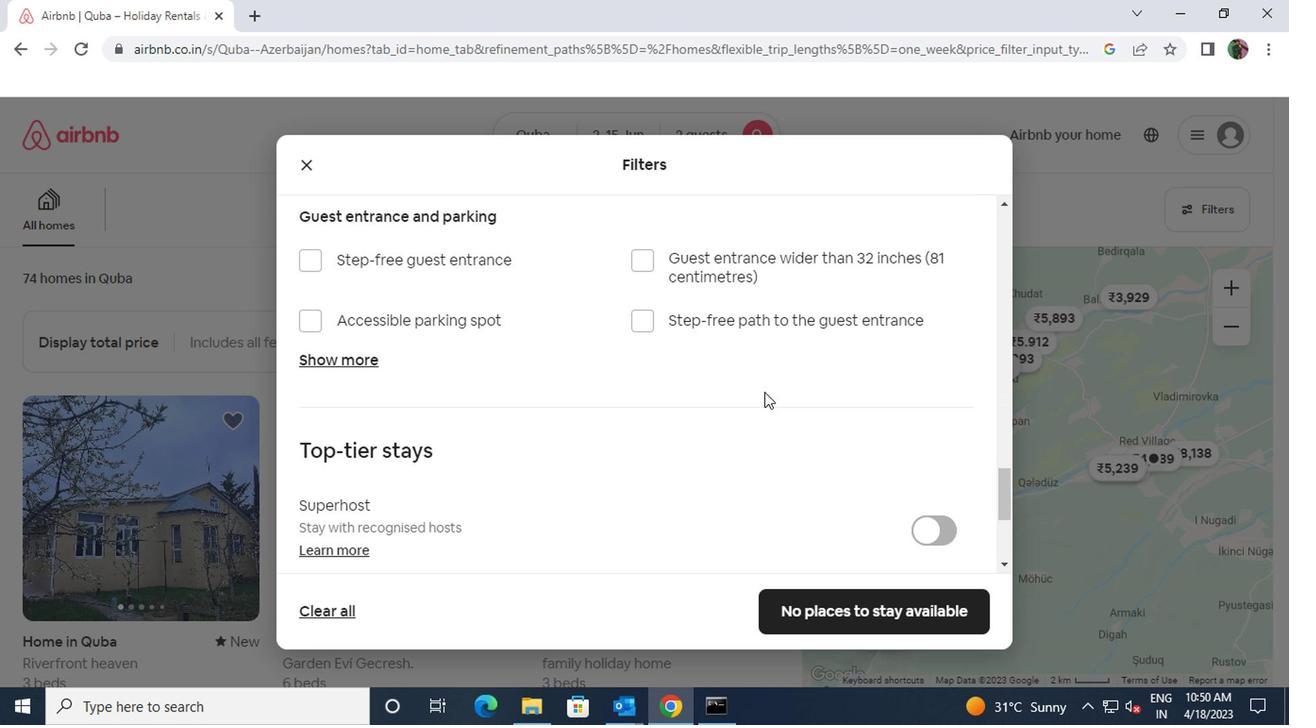 
Action: Mouse scrolled (758, 391) with delta (0, -1)
Screenshot: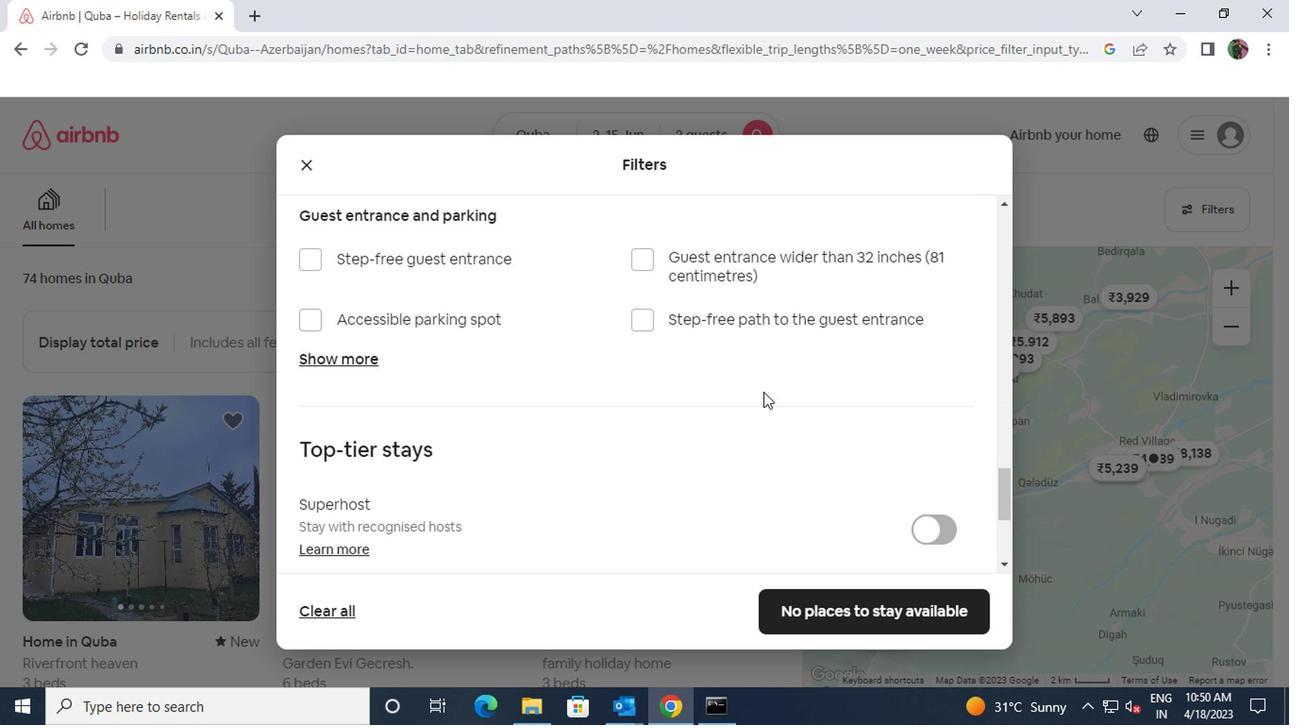 
Action: Mouse scrolled (758, 391) with delta (0, -1)
Screenshot: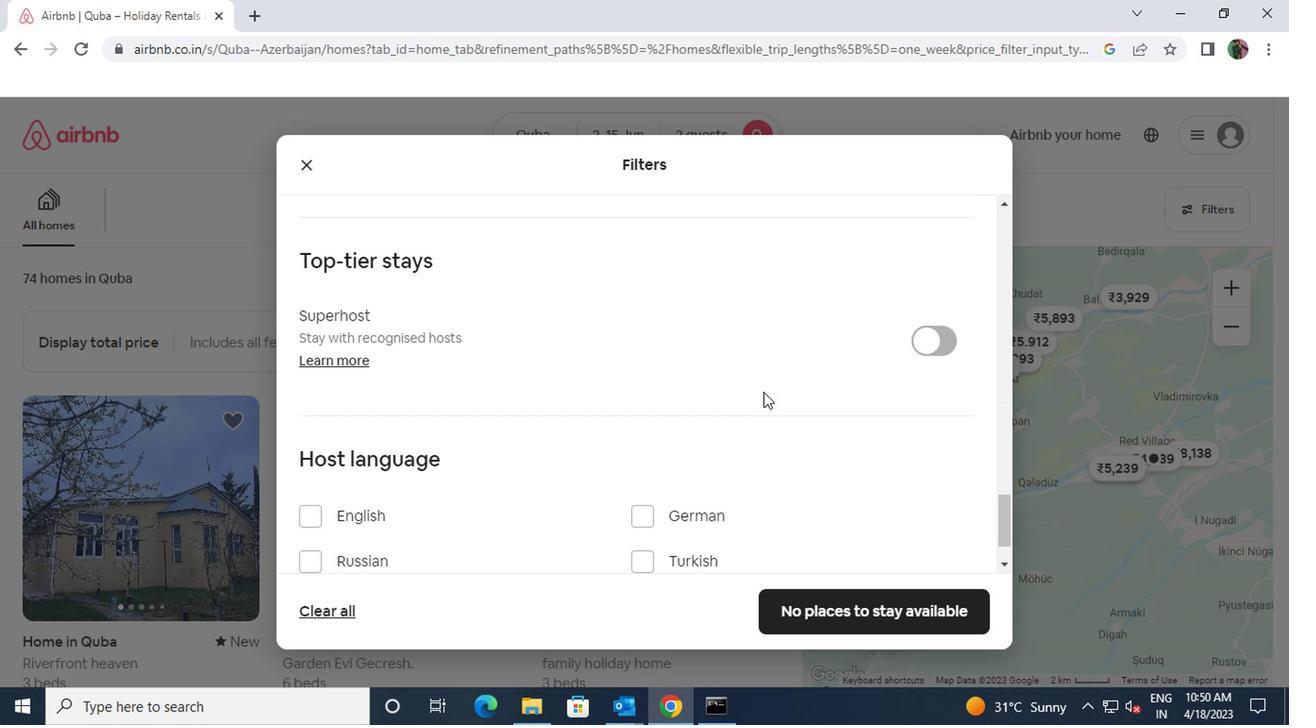 
Action: Mouse moved to (309, 446)
Screenshot: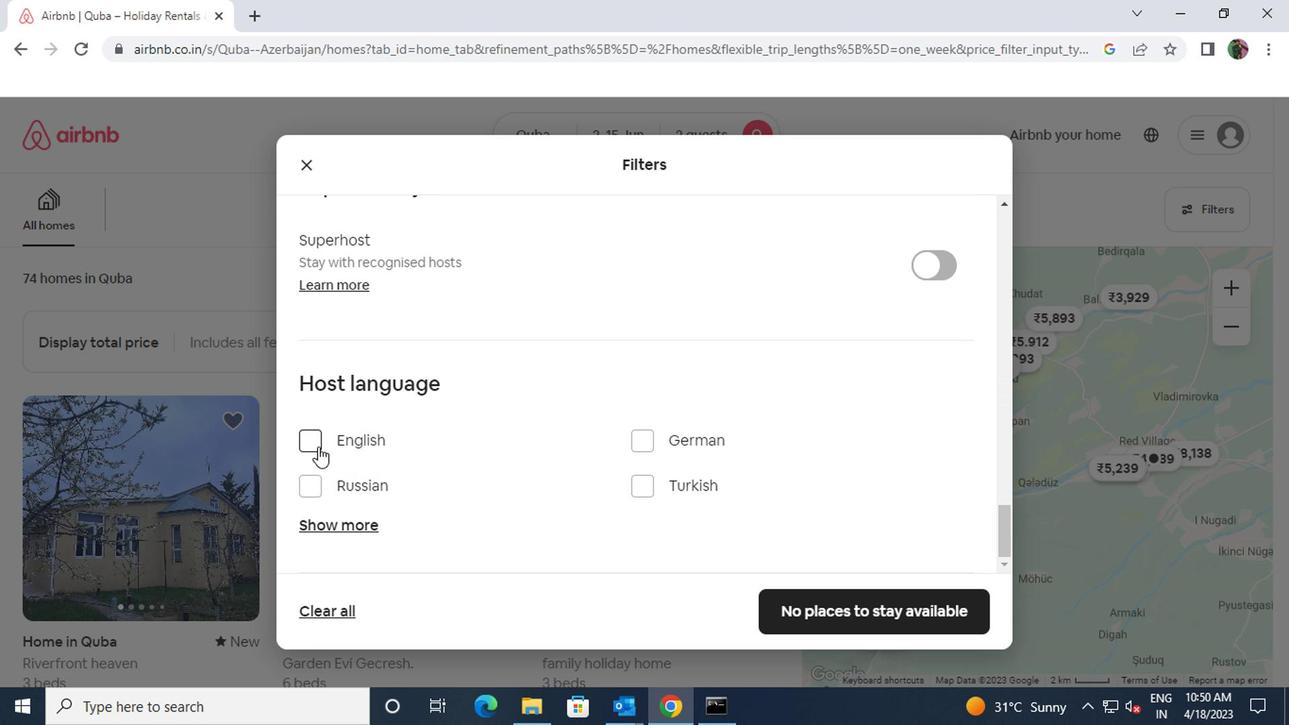 
Action: Mouse pressed left at (309, 446)
Screenshot: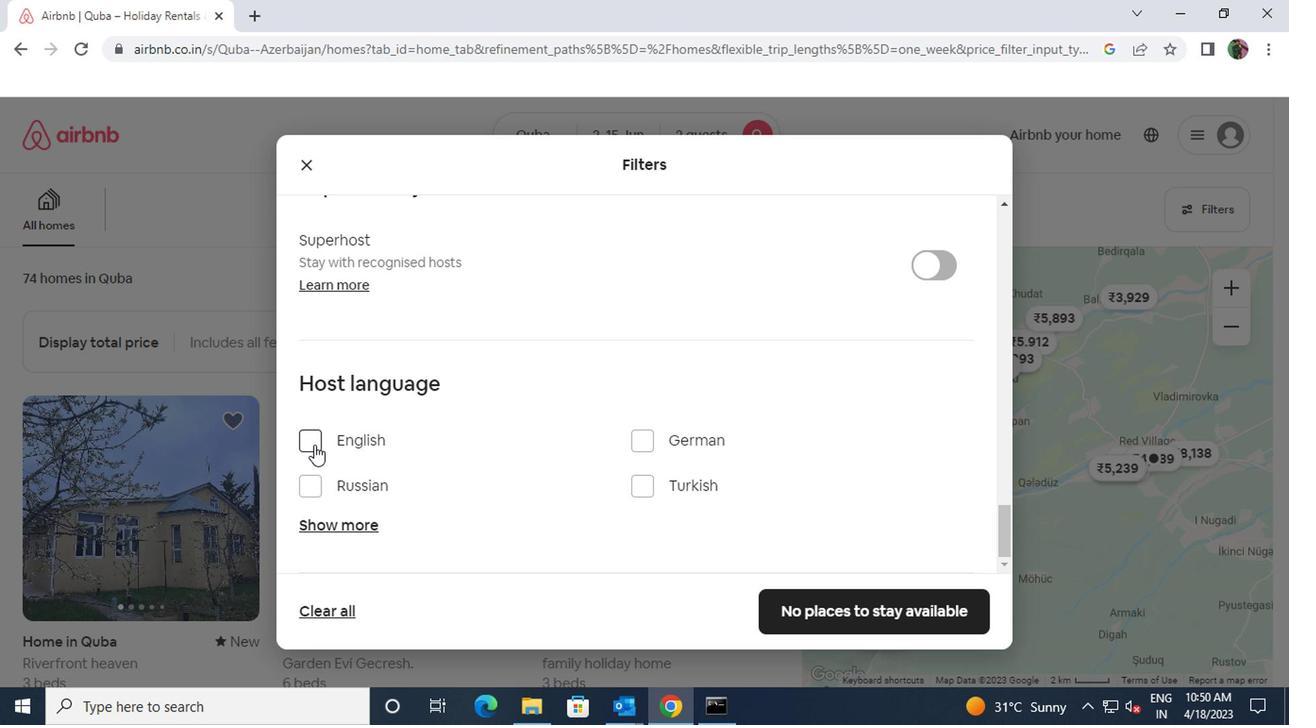
Action: Mouse moved to (876, 613)
Screenshot: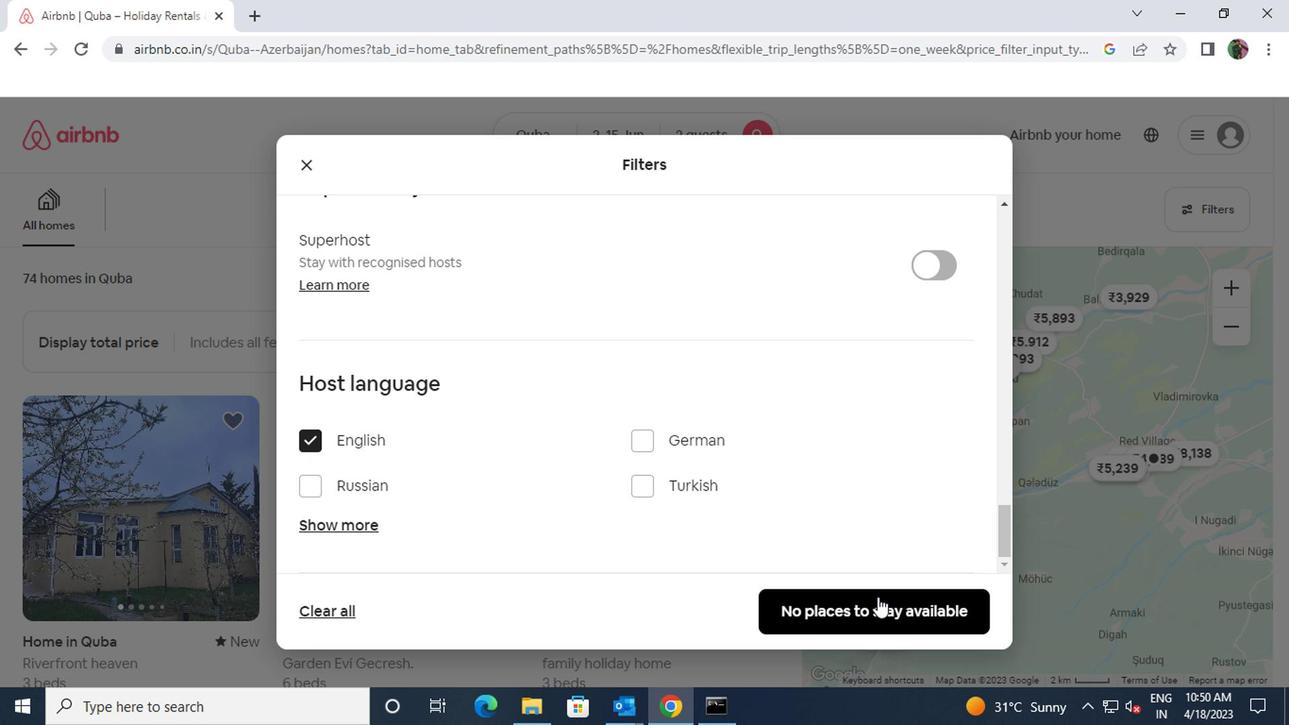 
Action: Mouse pressed left at (876, 613)
Screenshot: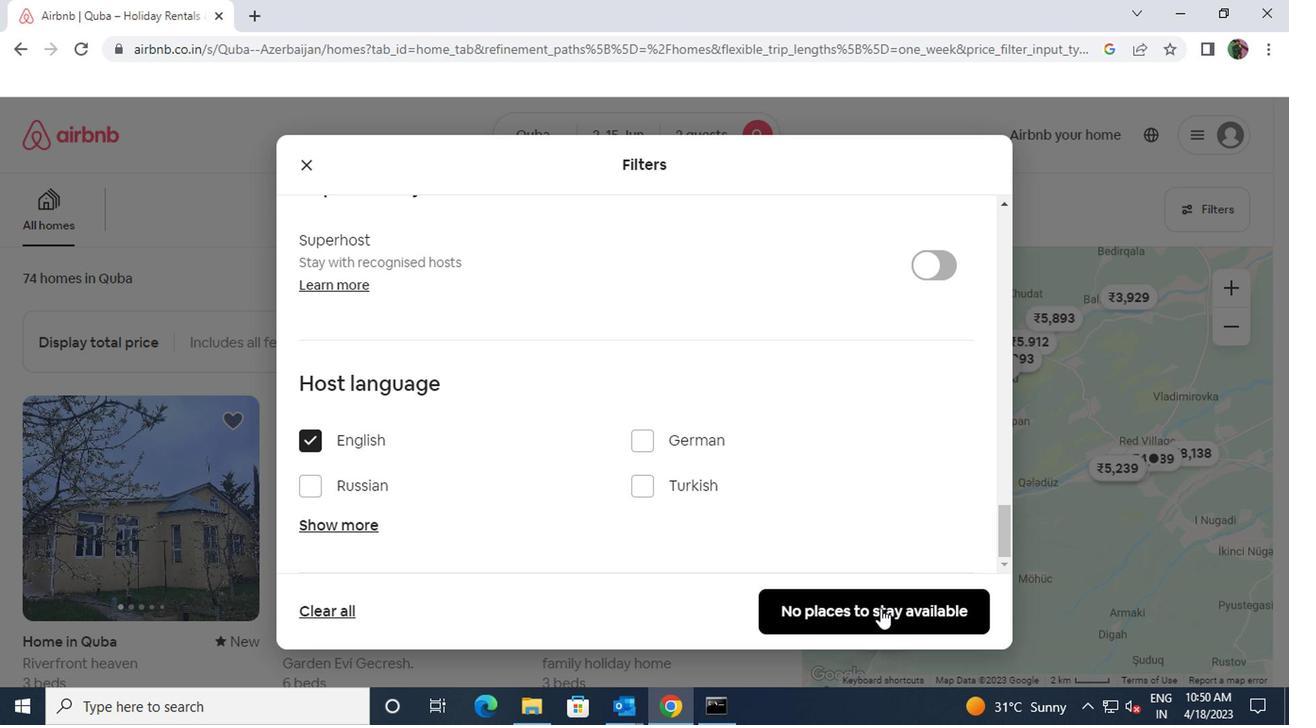 
